 Task: Look for space in Onalaska, United States from 8th August, 2023 to 15th August, 2023 for 9 adults in price range Rs.10000 to Rs.14000. Place can be shared room with 5 bedrooms having 9 beds and 5 bathrooms. Property type can be house, flat, guest house. Amenities needed are: wifi, TV, free parkinig on premises, gym, breakfast. Booking option can be shelf check-in. Required host language is English.
Action: Mouse moved to (428, 95)
Screenshot: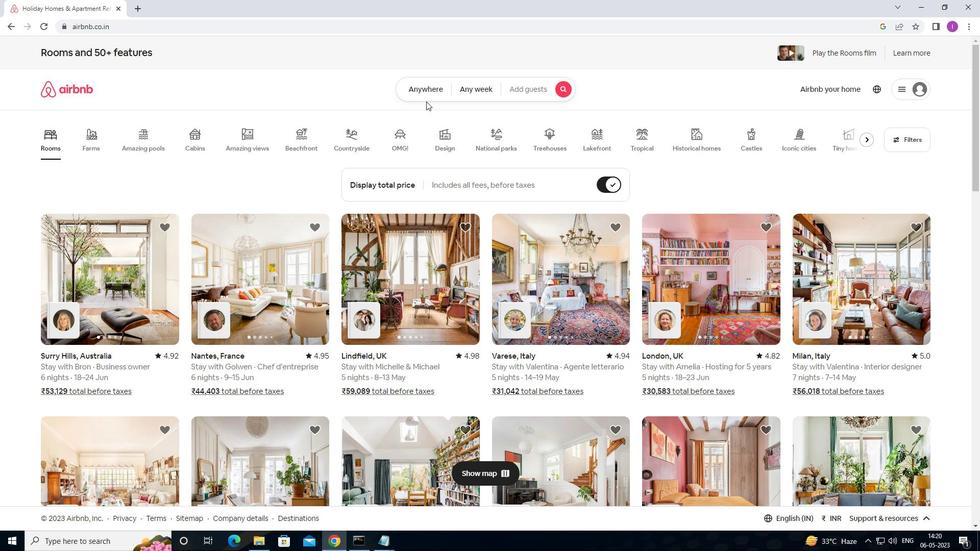 
Action: Mouse pressed left at (428, 95)
Screenshot: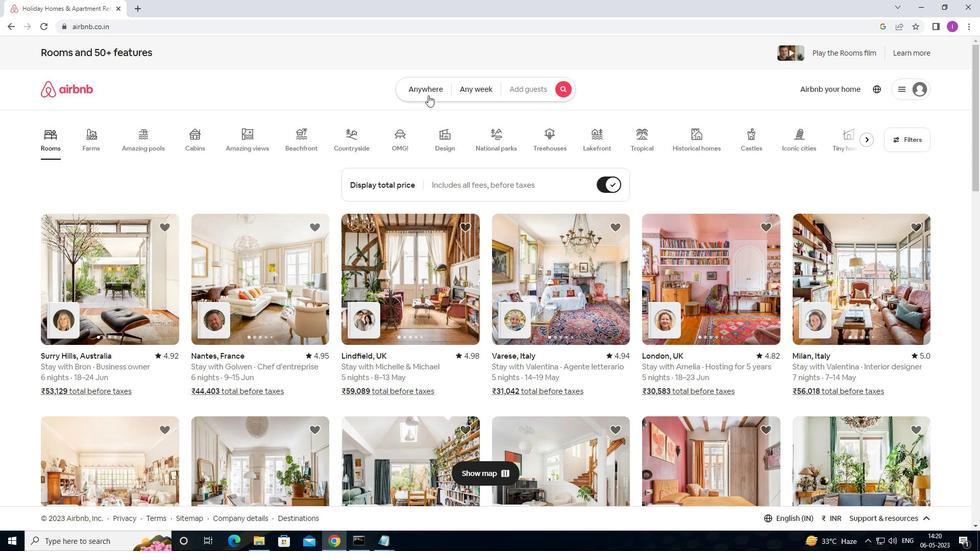 
Action: Mouse moved to (297, 133)
Screenshot: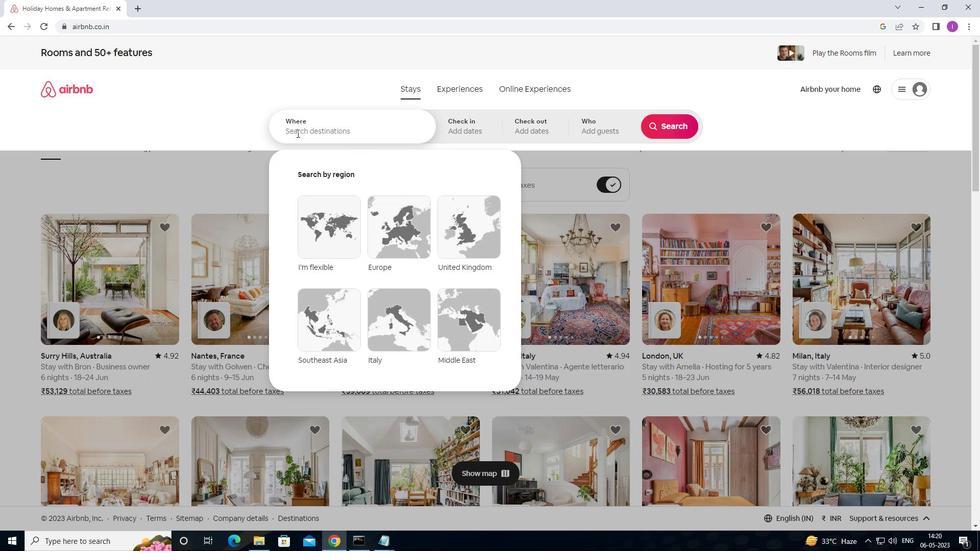 
Action: Mouse pressed left at (297, 133)
Screenshot: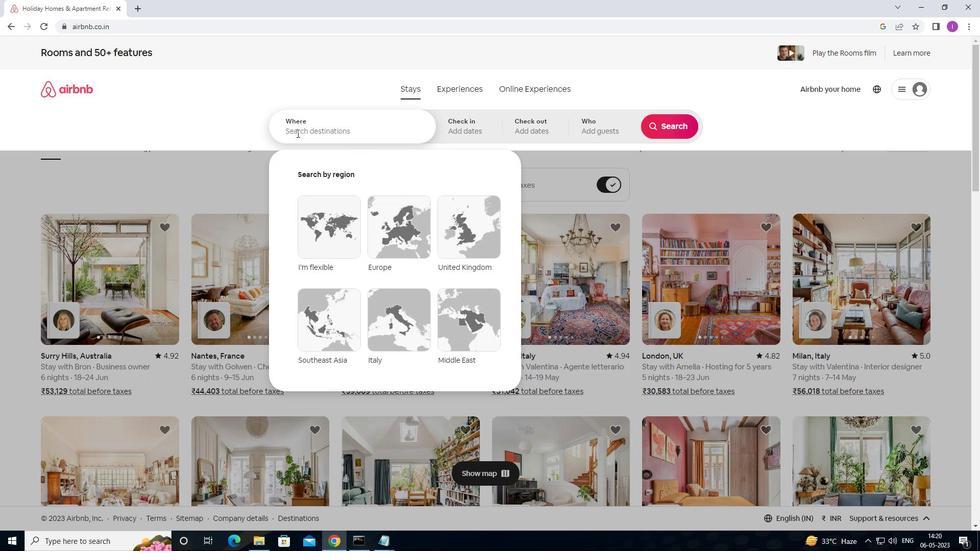 
Action: Mouse moved to (428, 103)
Screenshot: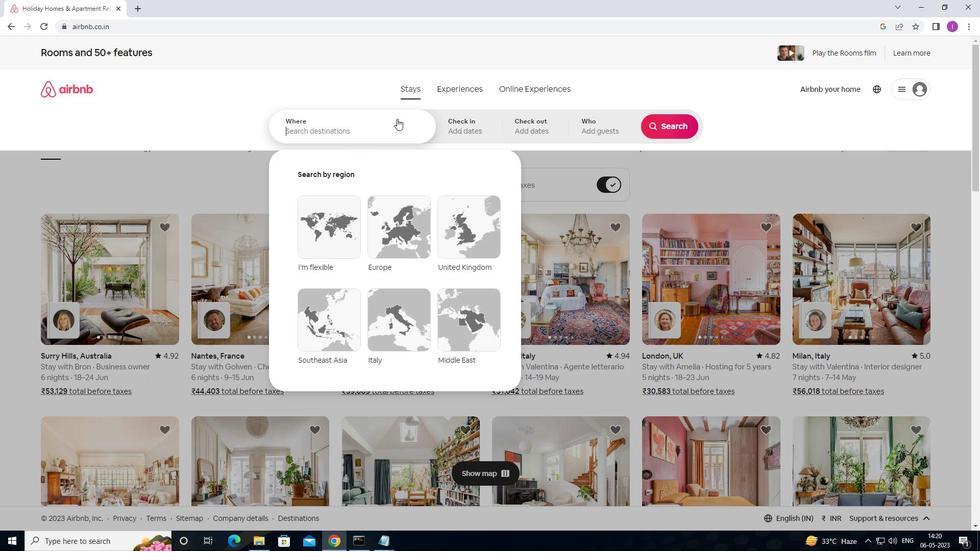 
Action: Key pressed <Key.shift><Key.shift><Key.shift><Key.shift><Key.shift><Key.shift><Key.shift><Key.shift><Key.shift>ONALASKA,<Key.shift><Key.shift><Key.shift><Key.shift><Key.shift><Key.shift><Key.shift><Key.shift><Key.shift><Key.shift><Key.shift><Key.shift><Key.shift><Key.shift><Key.shift><Key.shift>UNITED<Key.space>STATES
Screenshot: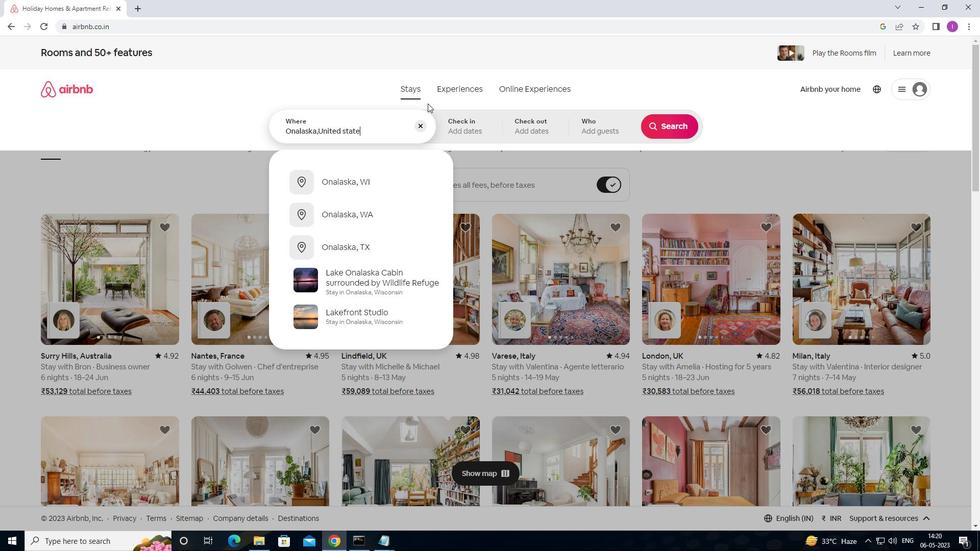 
Action: Mouse moved to (479, 136)
Screenshot: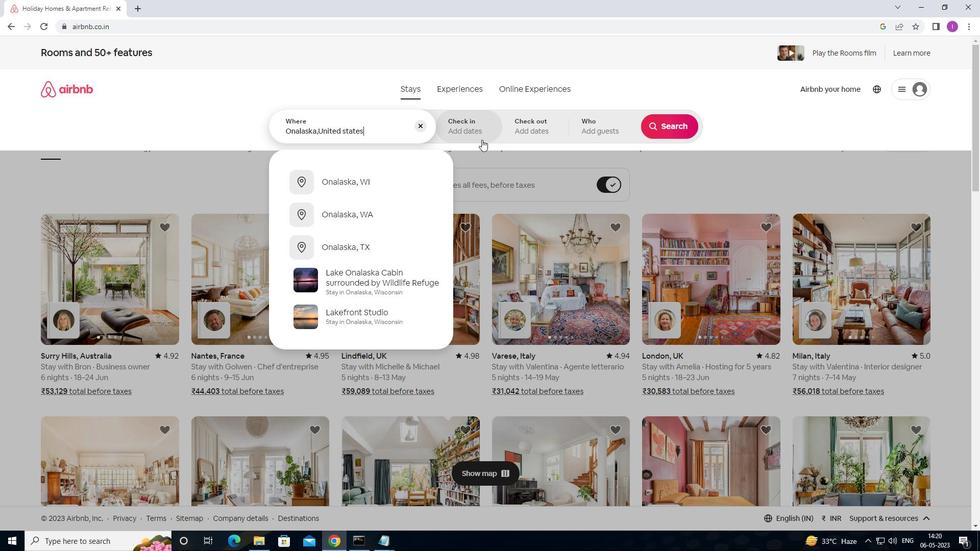 
Action: Mouse pressed left at (479, 136)
Screenshot: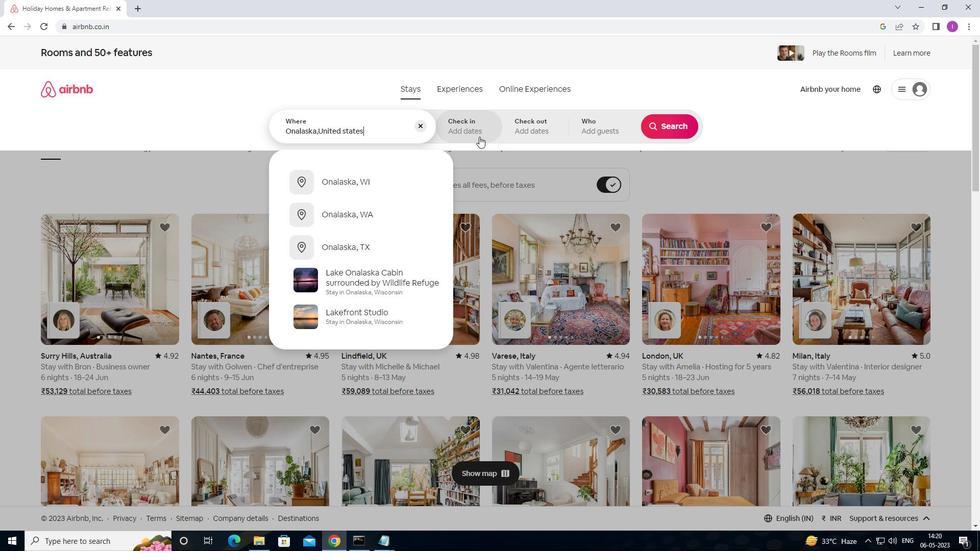 
Action: Mouse moved to (669, 204)
Screenshot: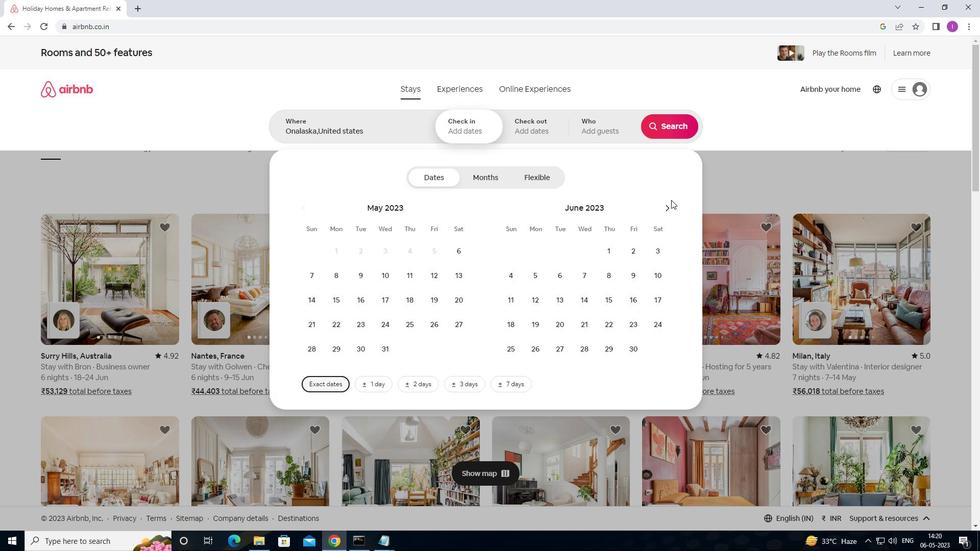 
Action: Mouse pressed left at (669, 204)
Screenshot: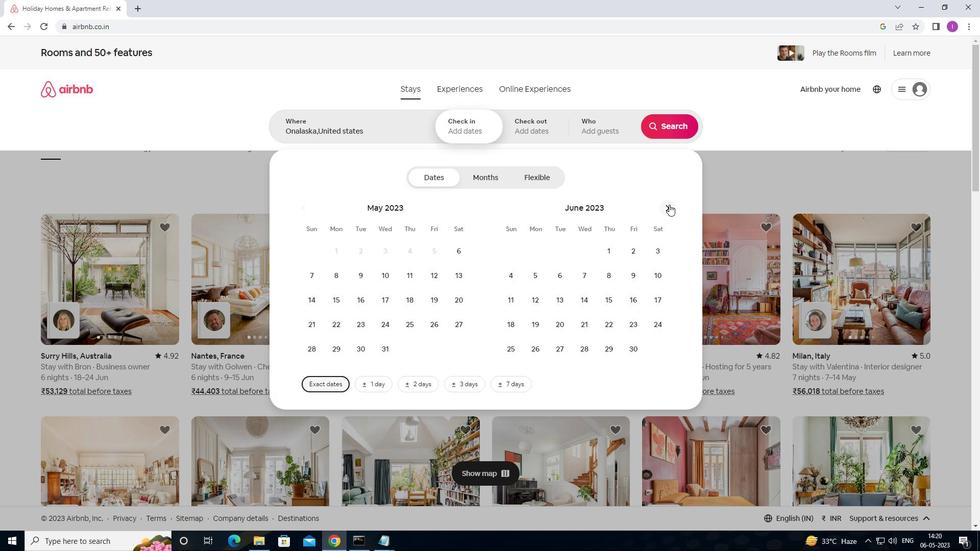 
Action: Mouse pressed left at (669, 204)
Screenshot: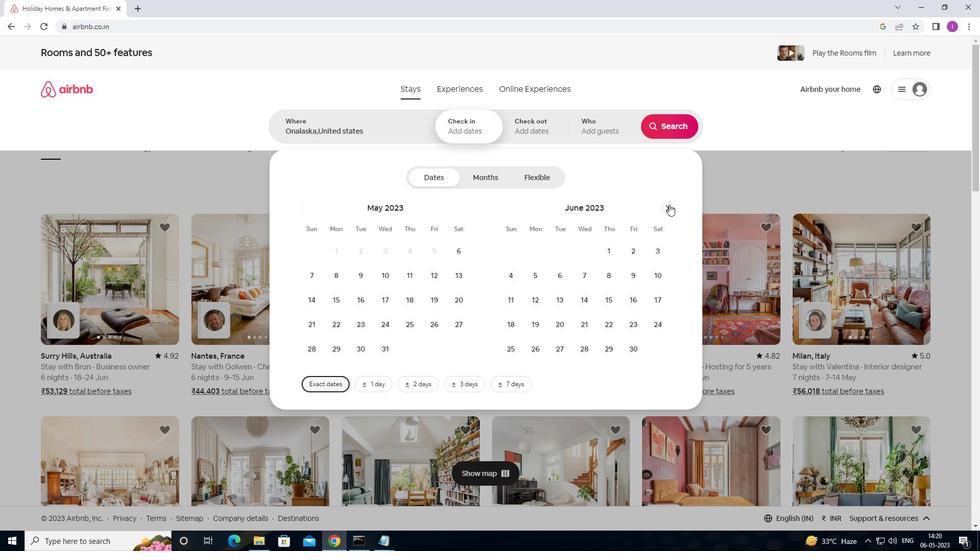 
Action: Mouse pressed left at (669, 204)
Screenshot: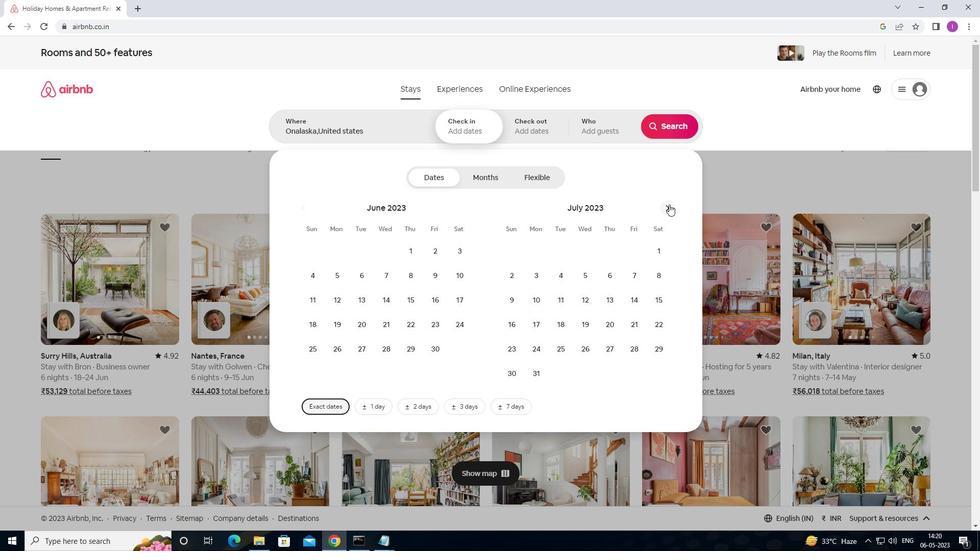 
Action: Mouse moved to (359, 274)
Screenshot: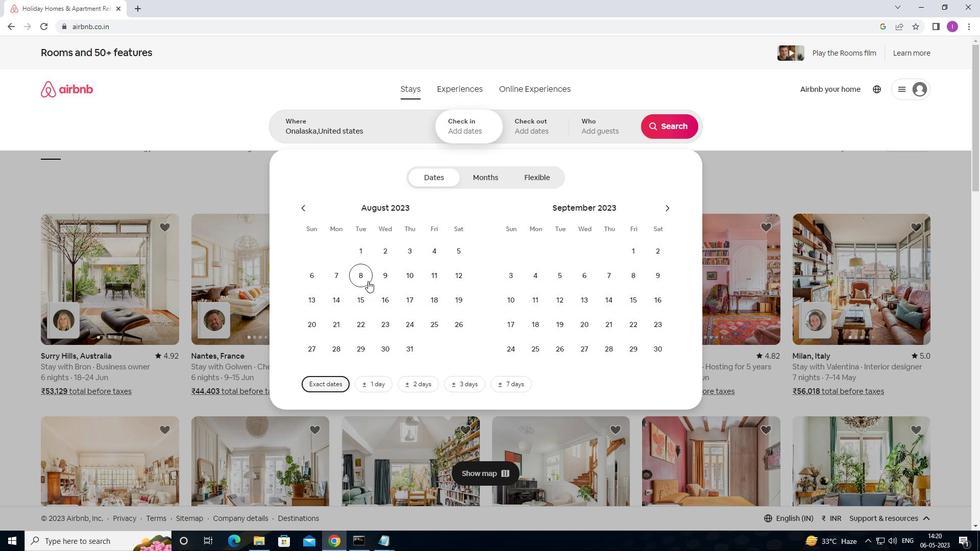 
Action: Mouse pressed left at (359, 274)
Screenshot: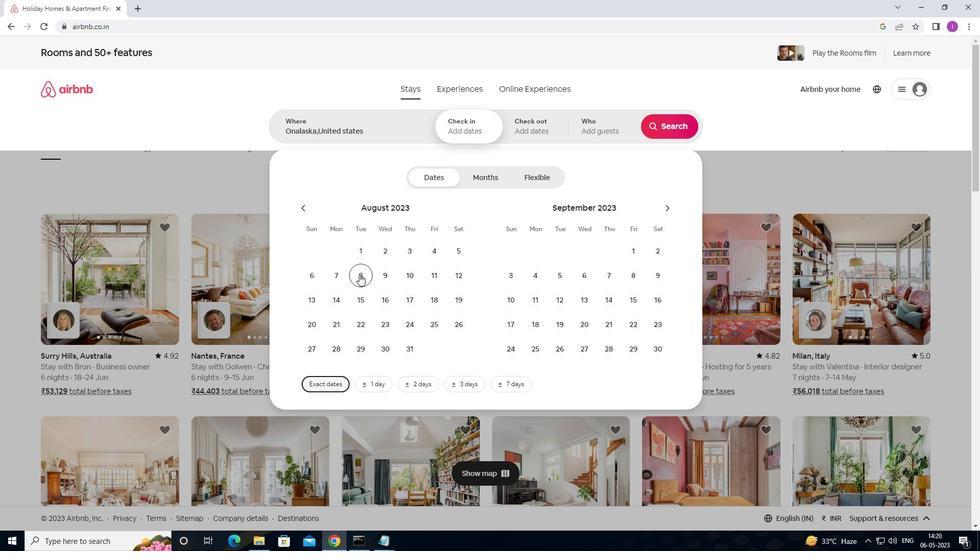 
Action: Mouse moved to (364, 301)
Screenshot: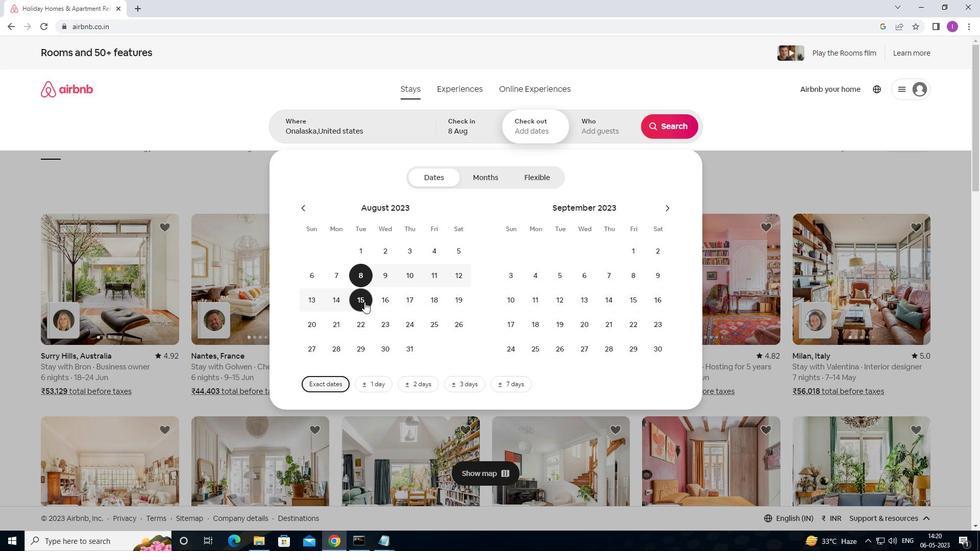 
Action: Mouse pressed left at (364, 301)
Screenshot: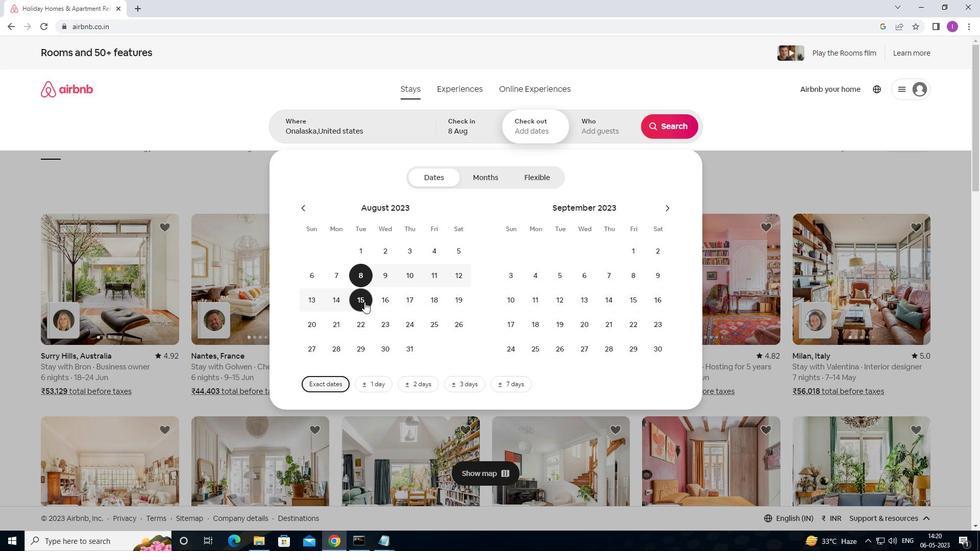 
Action: Mouse moved to (606, 124)
Screenshot: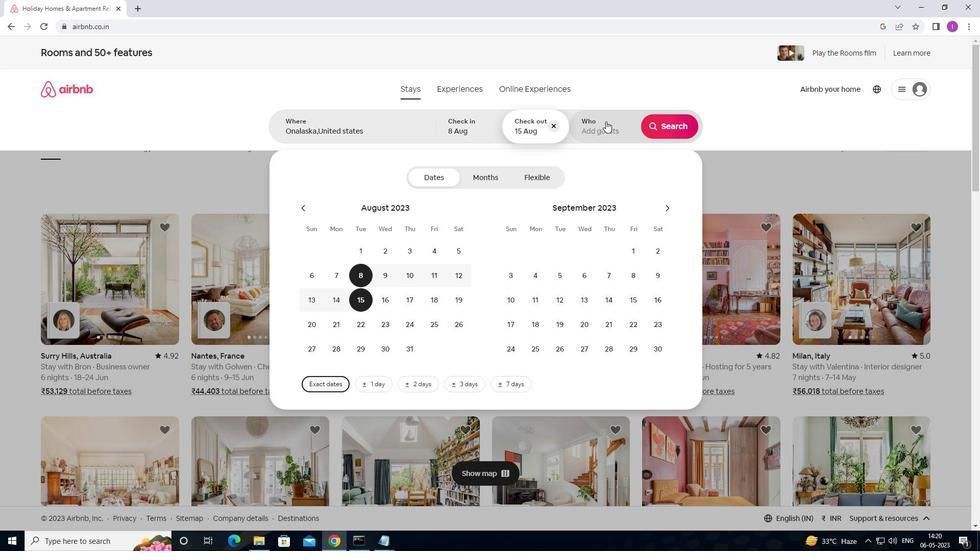 
Action: Mouse pressed left at (606, 124)
Screenshot: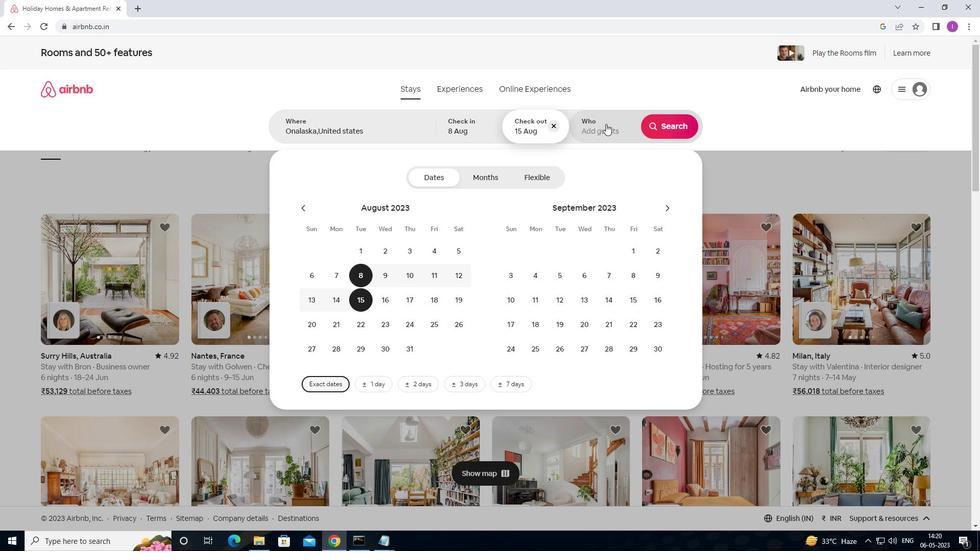 
Action: Mouse moved to (678, 179)
Screenshot: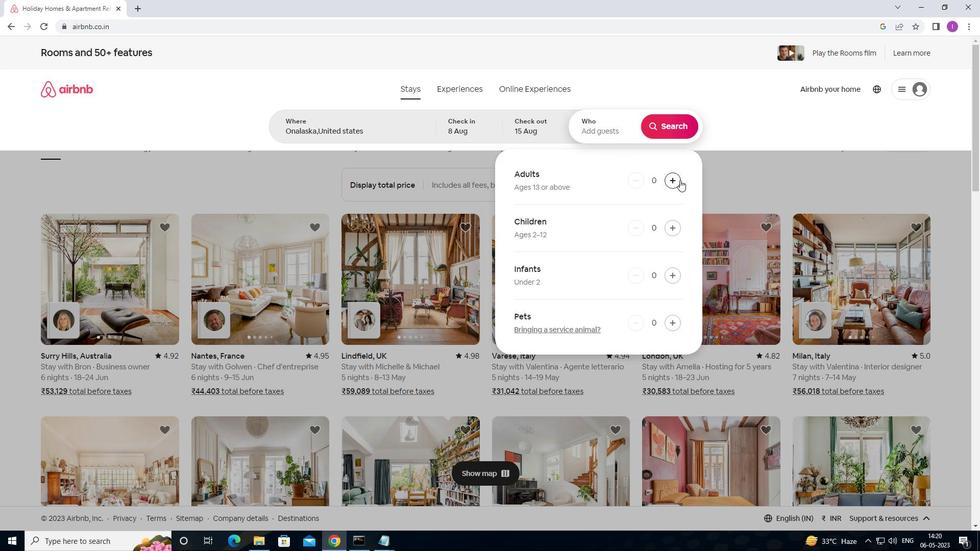 
Action: Mouse pressed left at (678, 179)
Screenshot: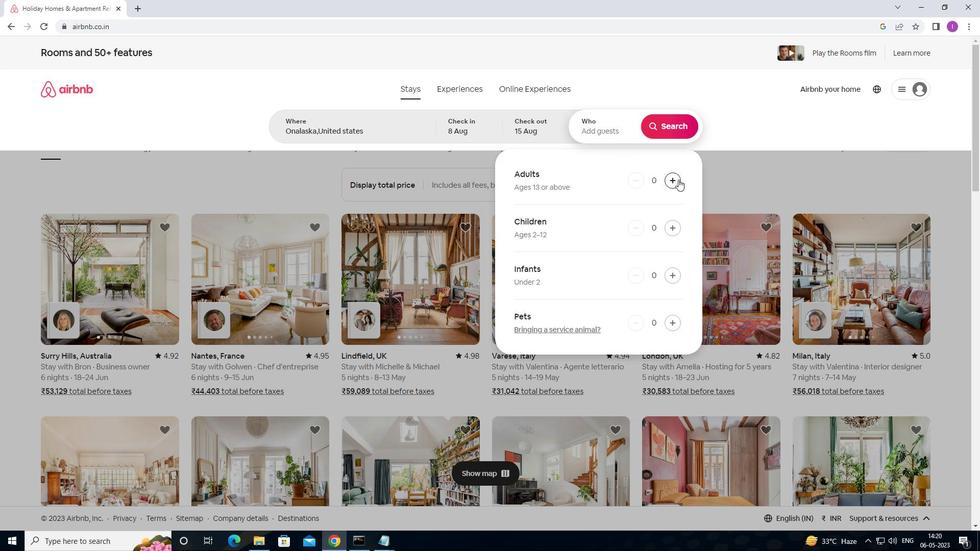 
Action: Mouse pressed left at (678, 179)
Screenshot: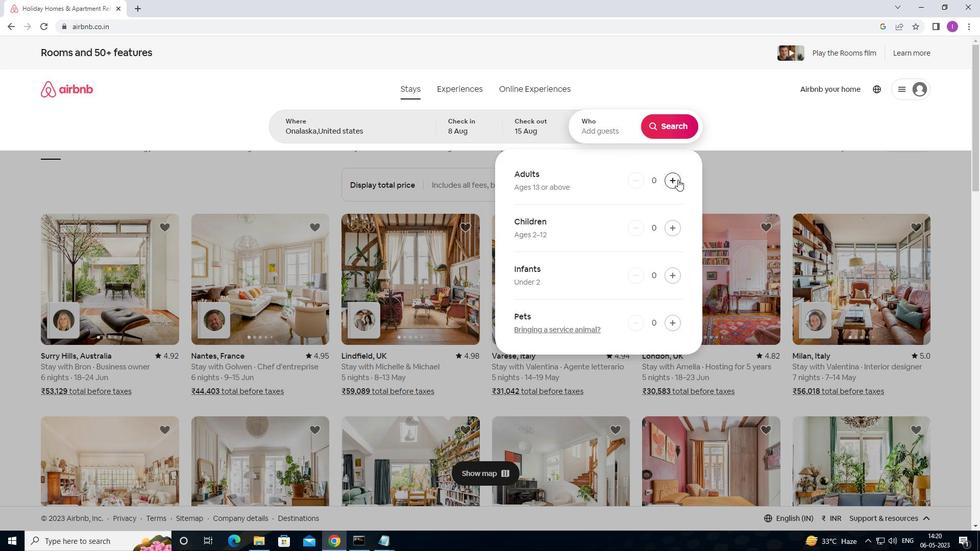 
Action: Mouse pressed left at (678, 179)
Screenshot: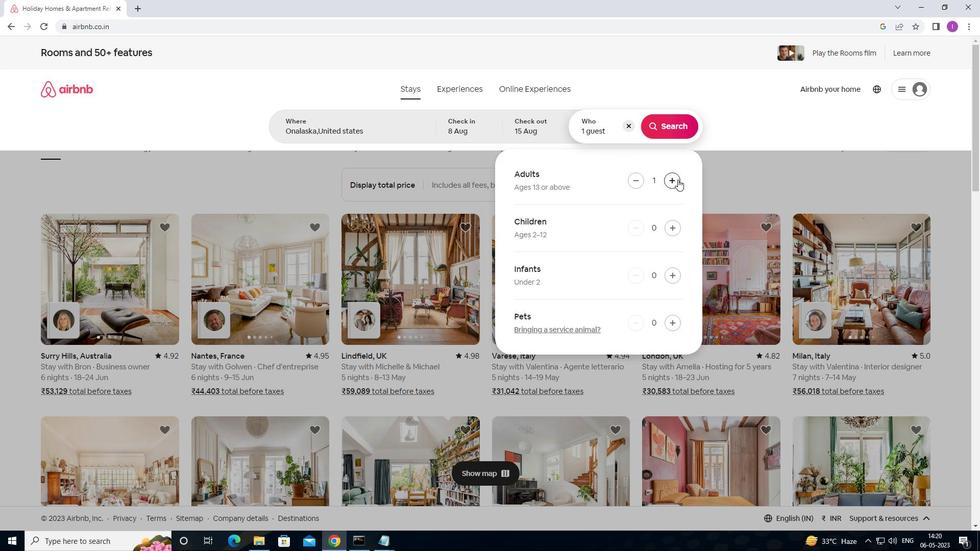 
Action: Mouse pressed left at (678, 179)
Screenshot: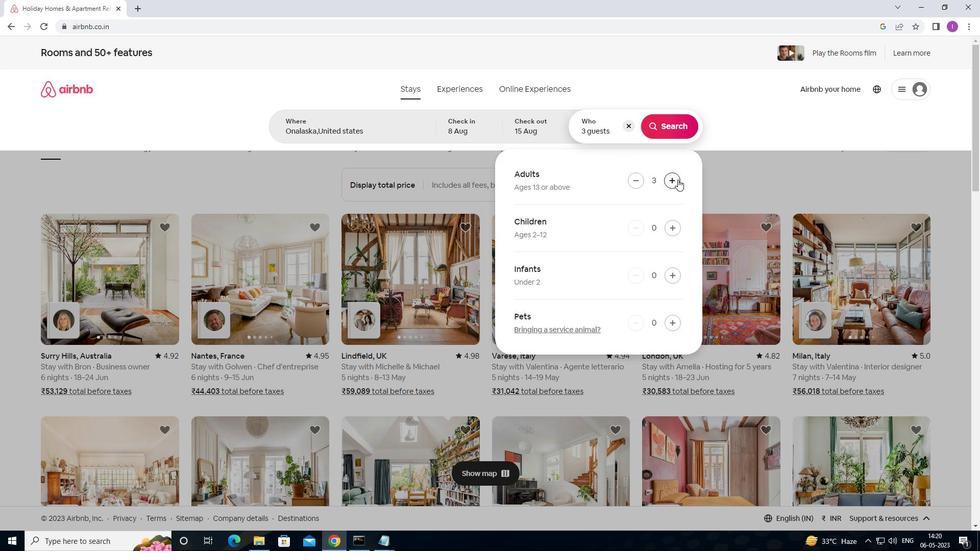 
Action: Mouse pressed left at (678, 179)
Screenshot: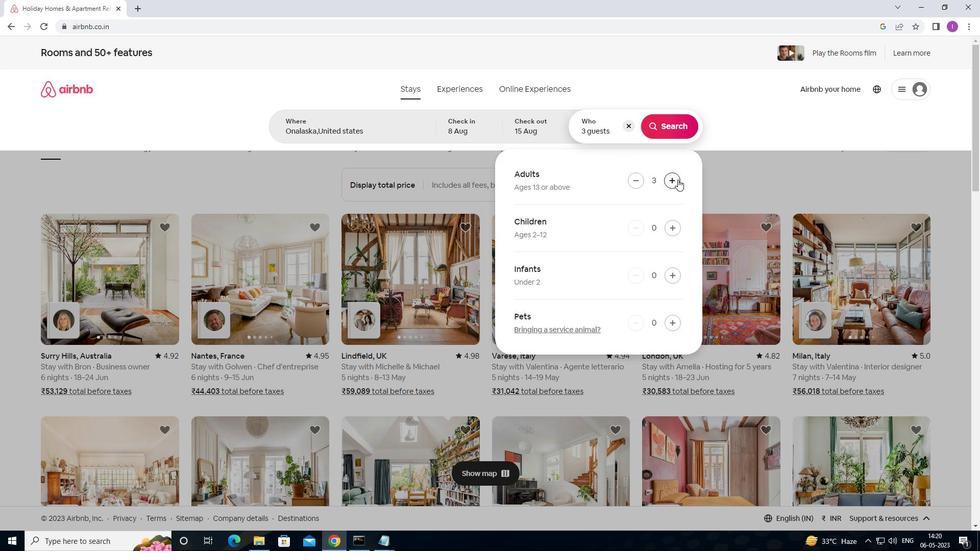 
Action: Mouse moved to (677, 179)
Screenshot: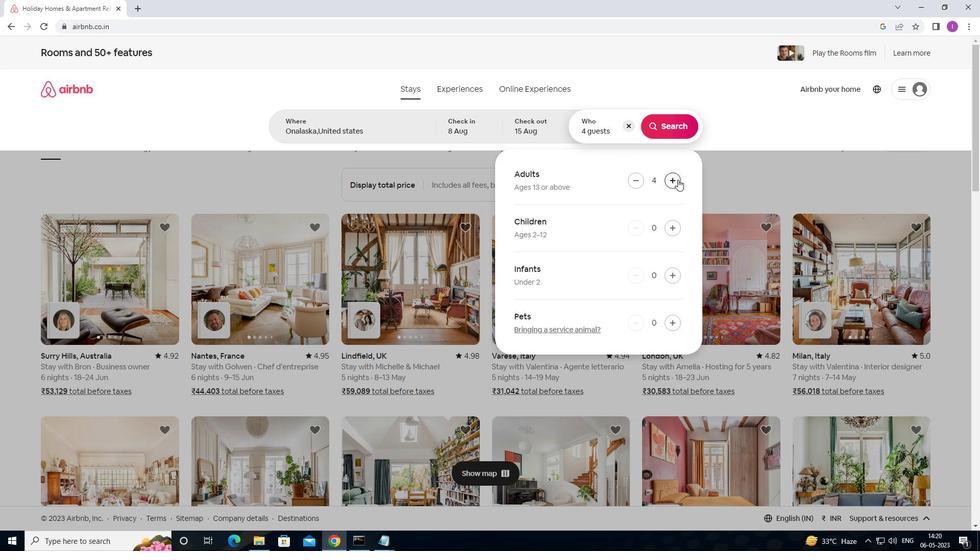 
Action: Mouse pressed left at (677, 179)
Screenshot: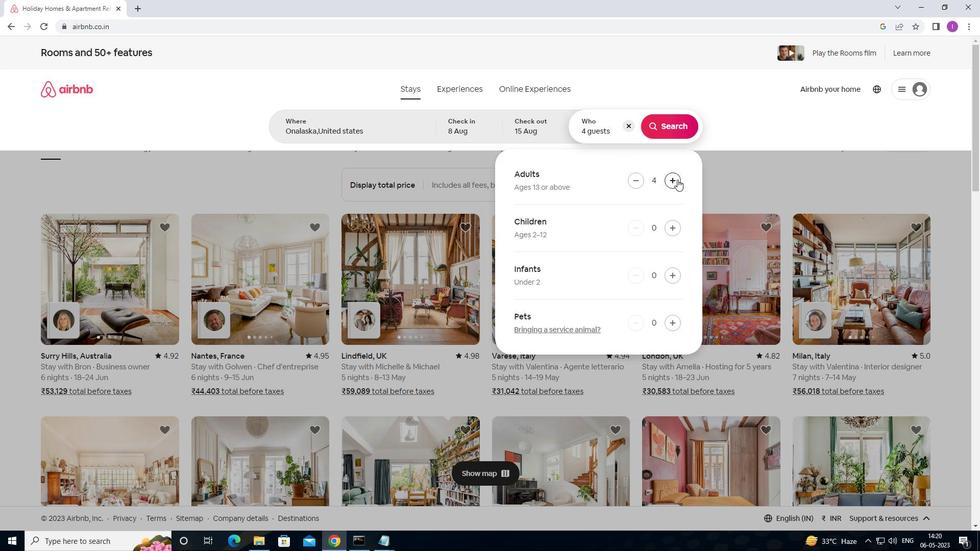 
Action: Mouse moved to (677, 179)
Screenshot: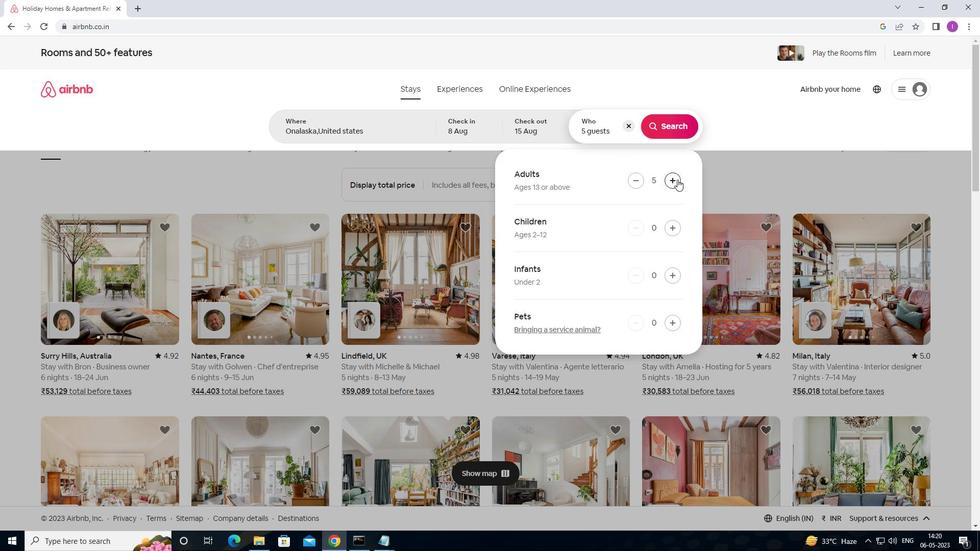 
Action: Mouse pressed left at (677, 179)
Screenshot: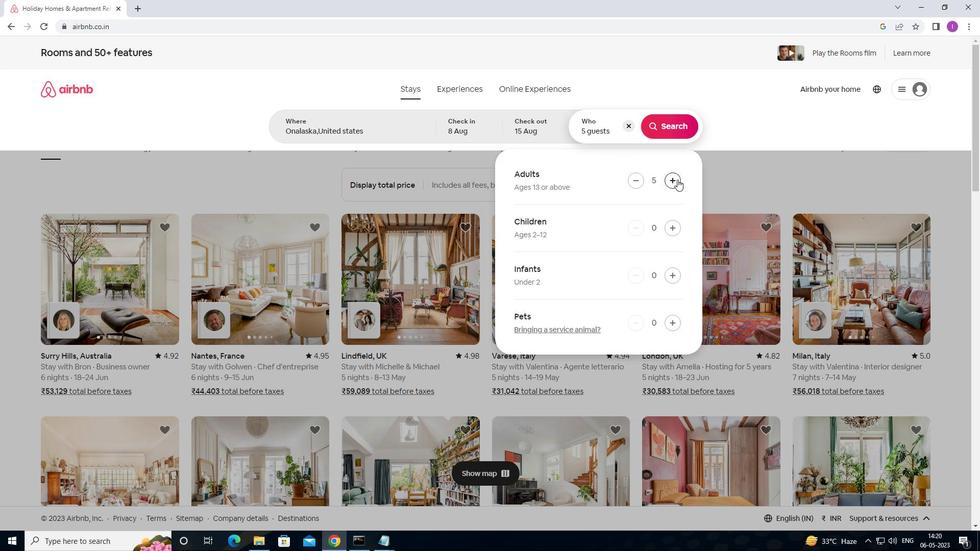 
Action: Mouse moved to (674, 181)
Screenshot: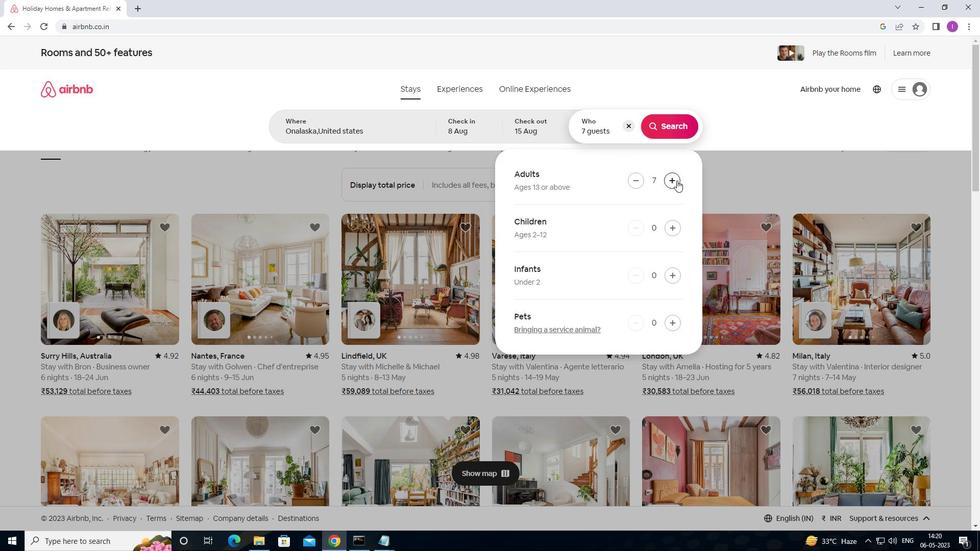 
Action: Mouse pressed left at (674, 181)
Screenshot: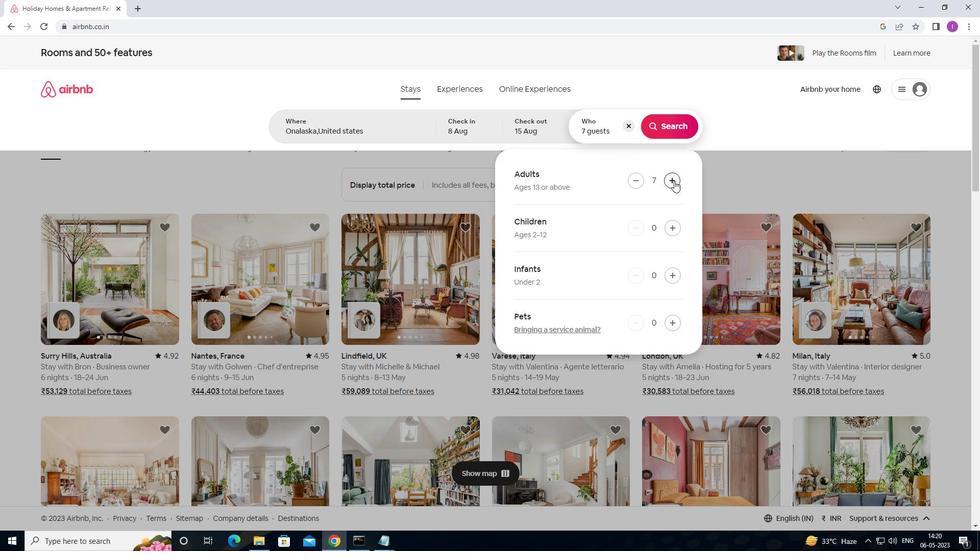 
Action: Mouse moved to (674, 182)
Screenshot: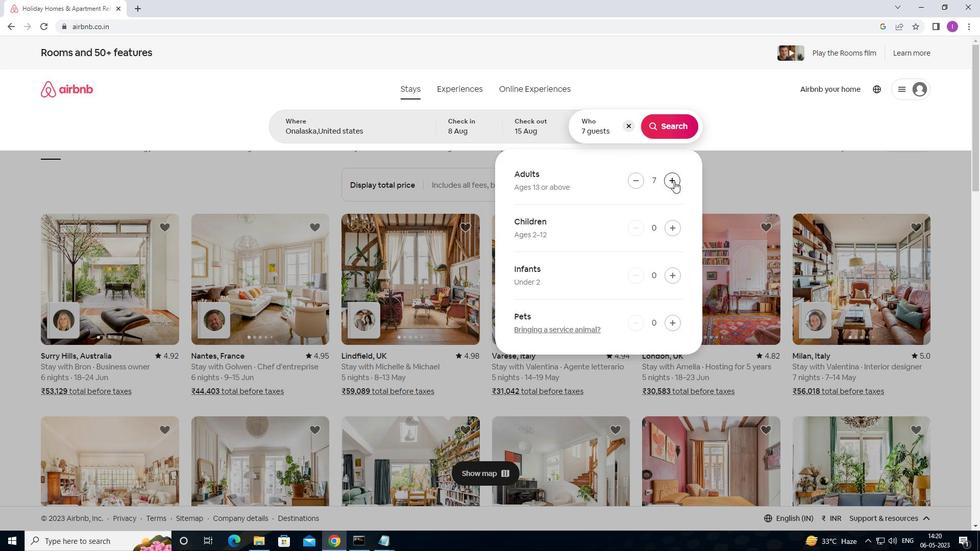 
Action: Mouse pressed left at (674, 182)
Screenshot: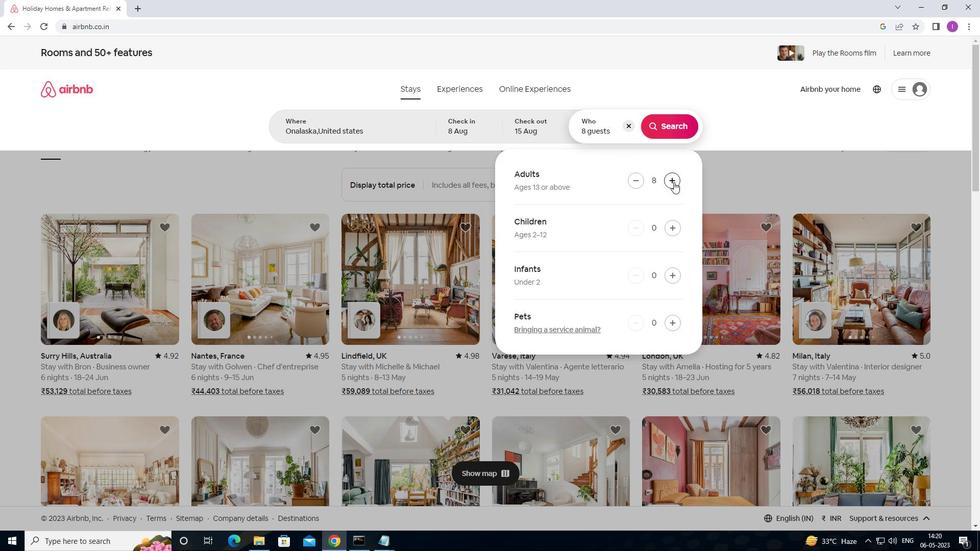 
Action: Mouse moved to (669, 129)
Screenshot: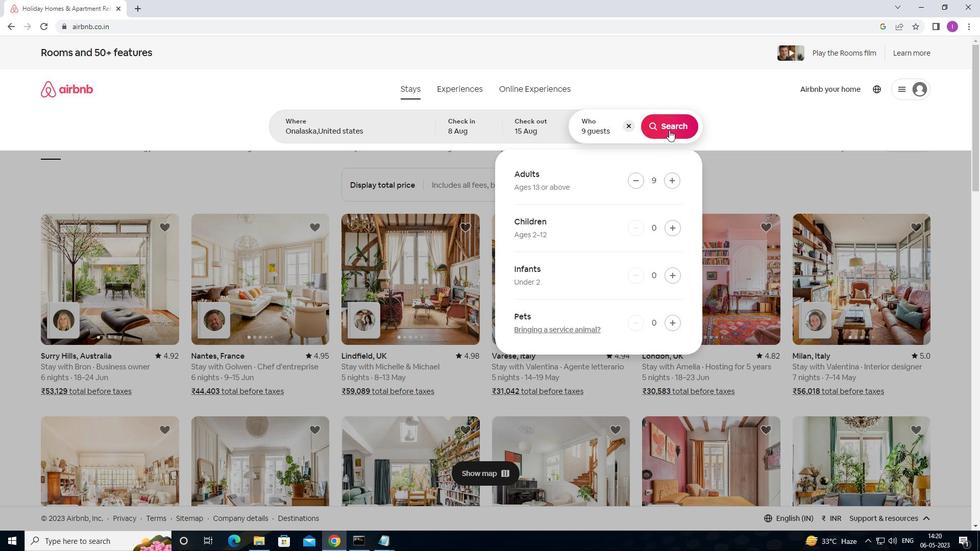 
Action: Mouse pressed left at (669, 129)
Screenshot: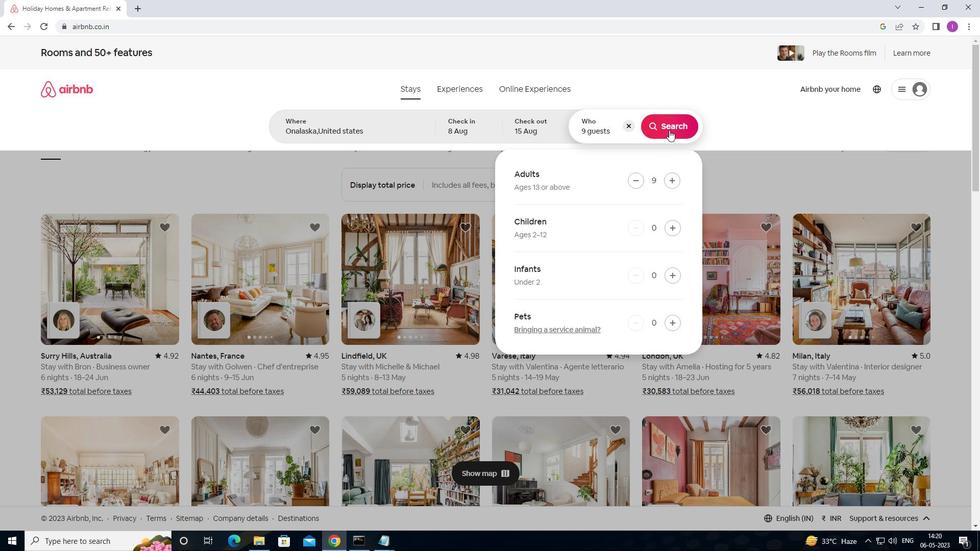 
Action: Mouse moved to (926, 101)
Screenshot: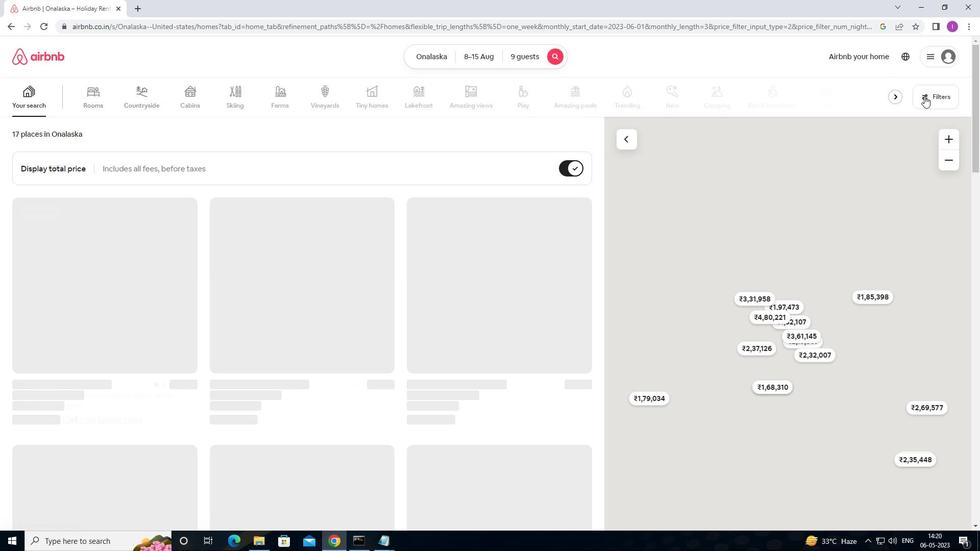 
Action: Mouse pressed left at (926, 101)
Screenshot: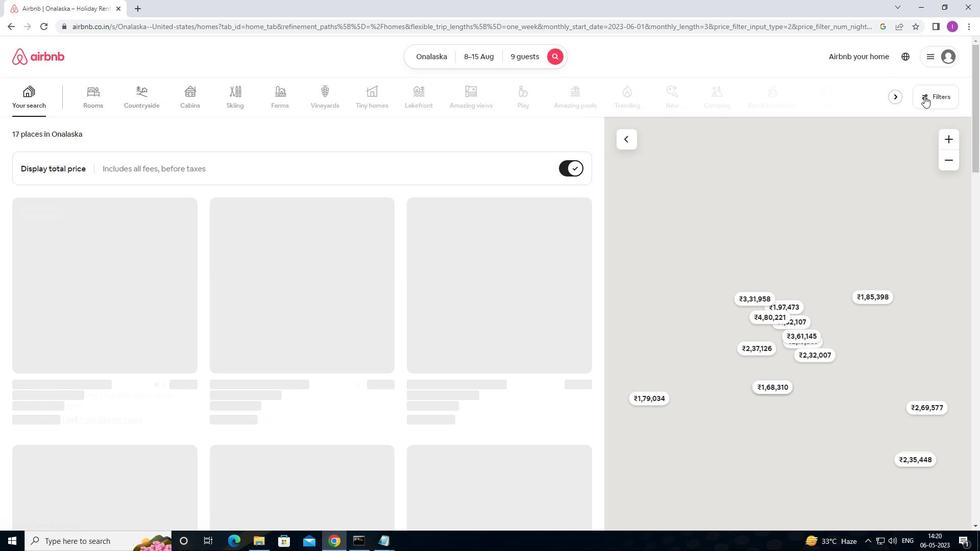 
Action: Mouse moved to (363, 352)
Screenshot: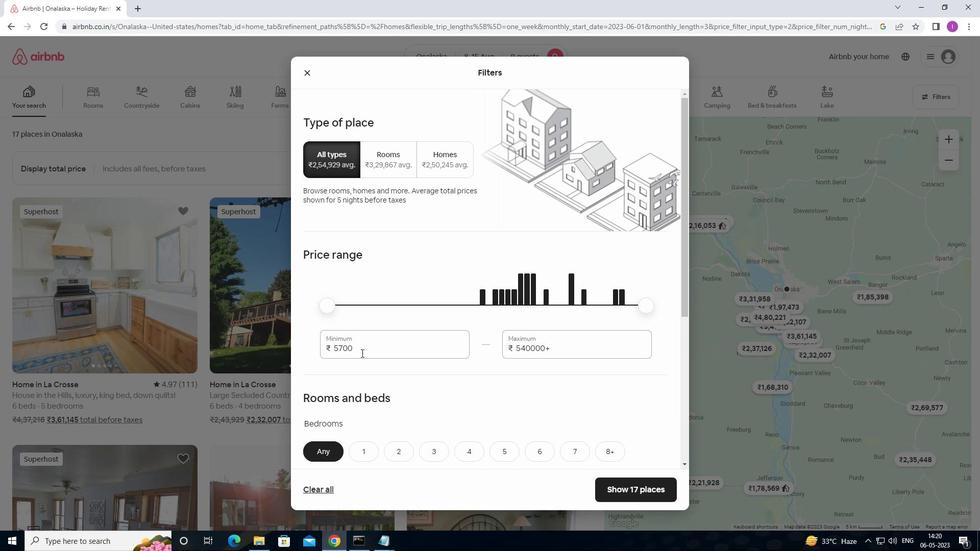 
Action: Mouse pressed left at (363, 352)
Screenshot: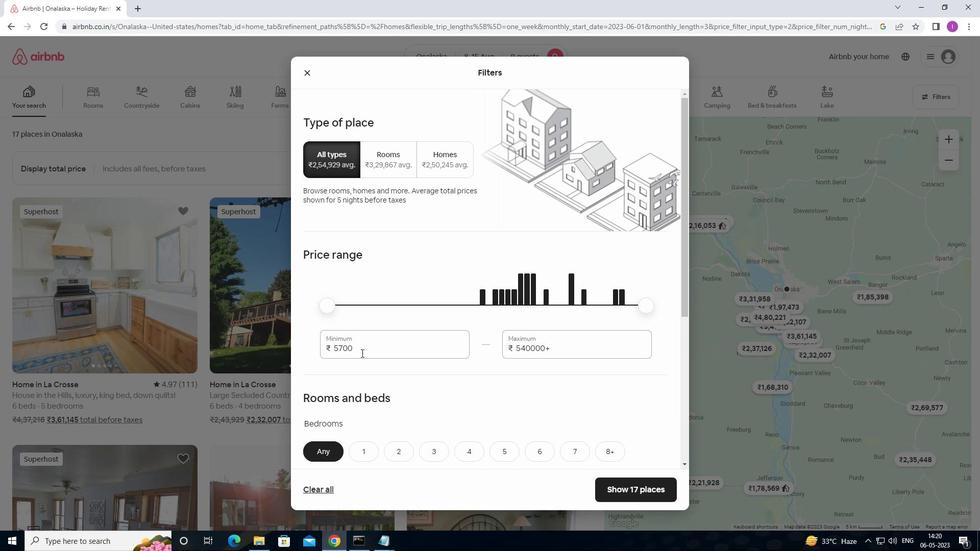 
Action: Mouse moved to (327, 351)
Screenshot: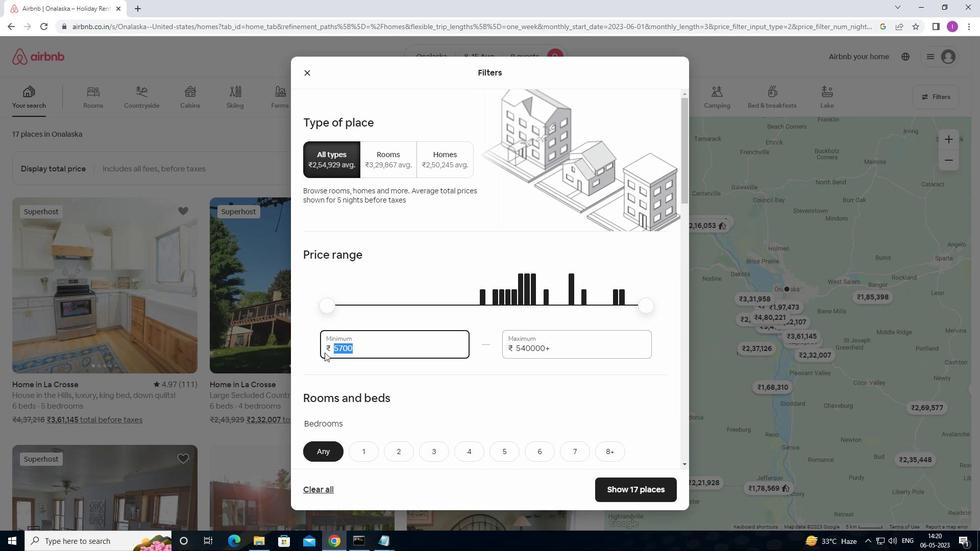 
Action: Key pressed 10
Screenshot: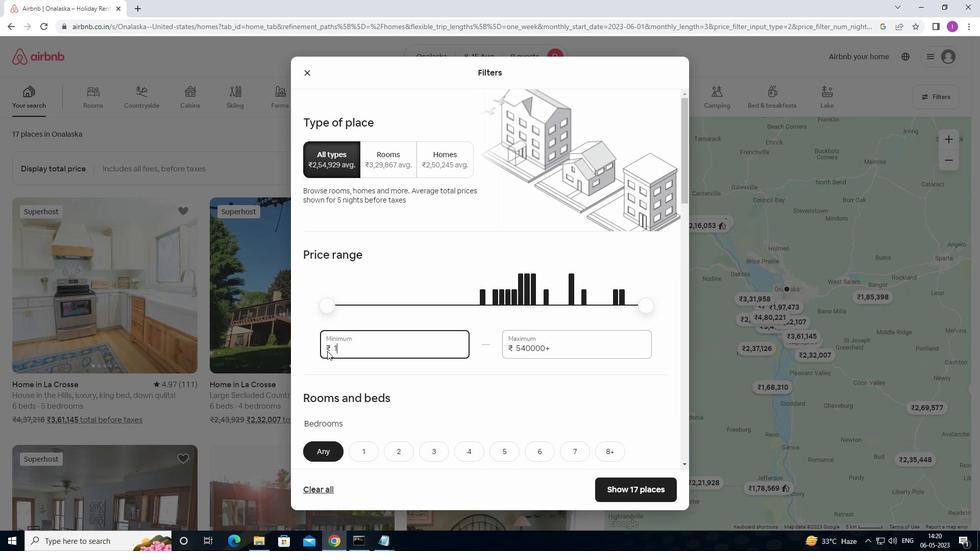
Action: Mouse moved to (327, 351)
Screenshot: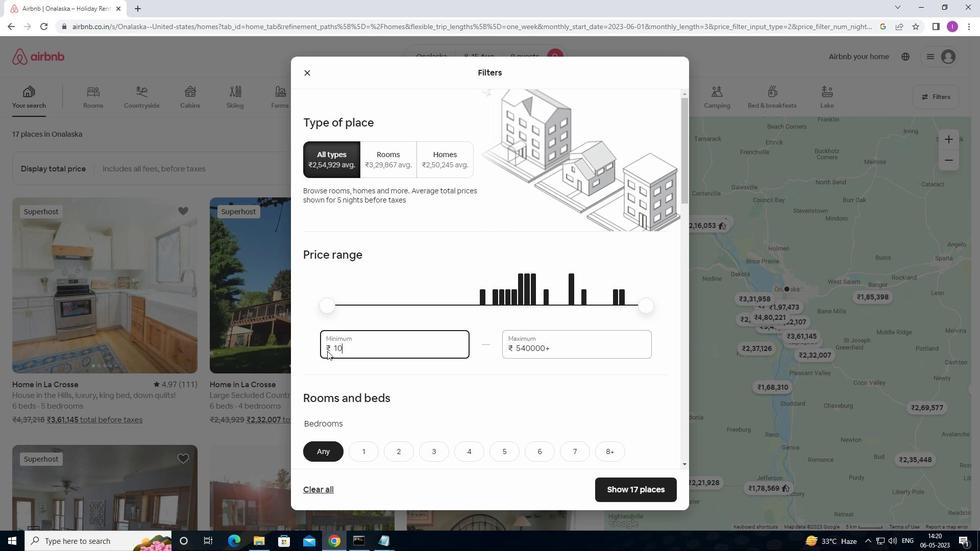 
Action: Key pressed 0
Screenshot: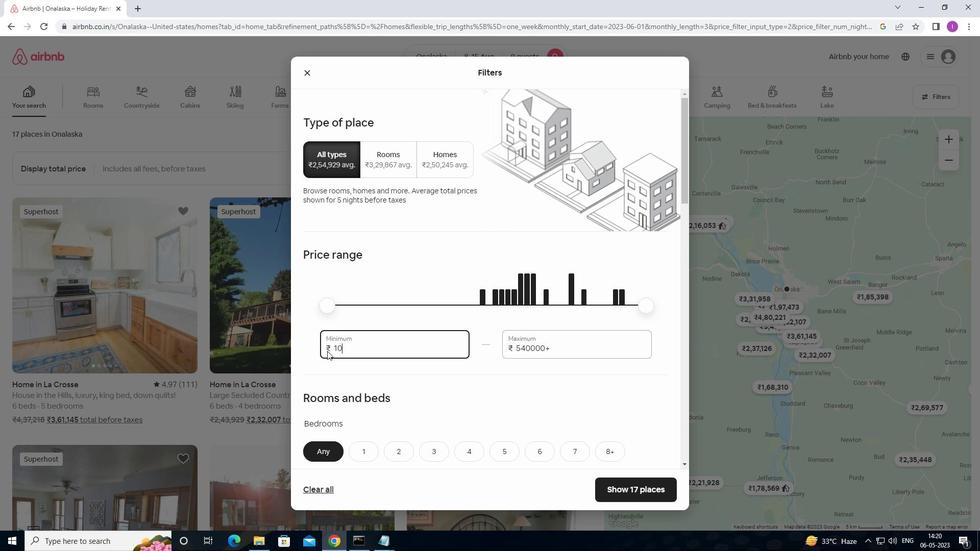 
Action: Mouse moved to (329, 349)
Screenshot: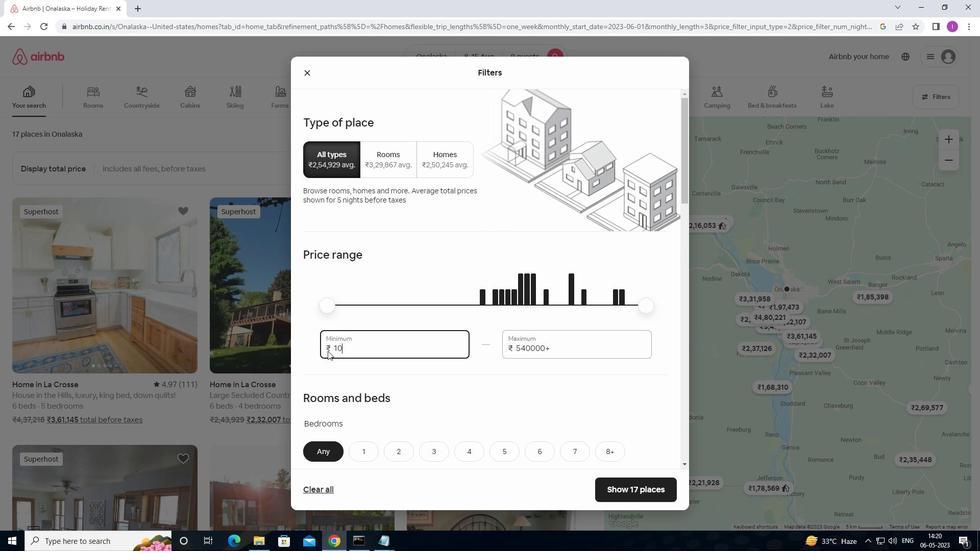 
Action: Key pressed 0
Screenshot: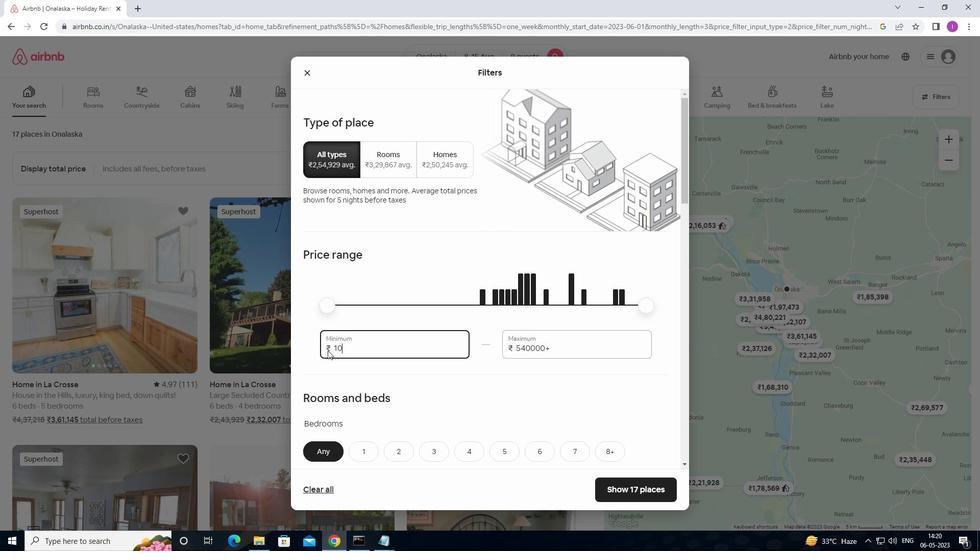 
Action: Mouse moved to (330, 348)
Screenshot: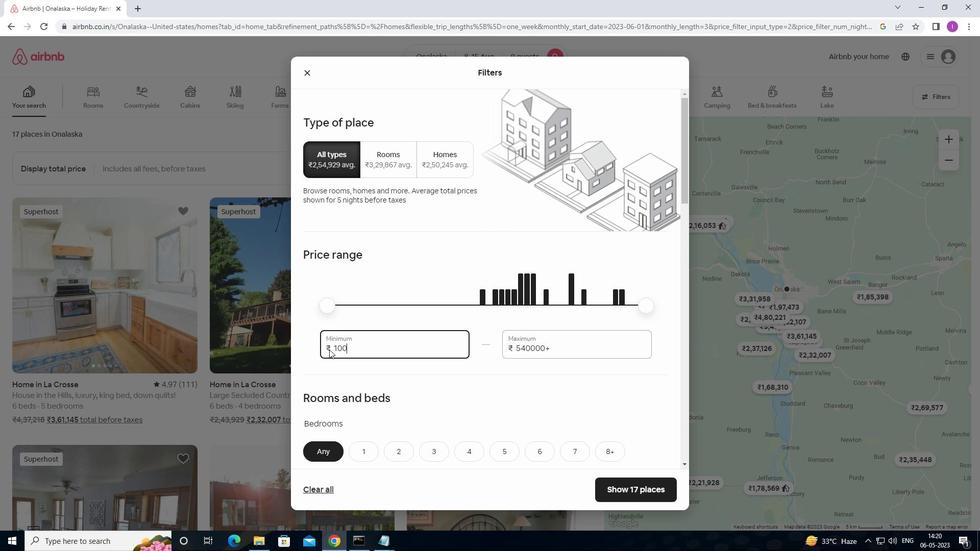 
Action: Key pressed 0
Screenshot: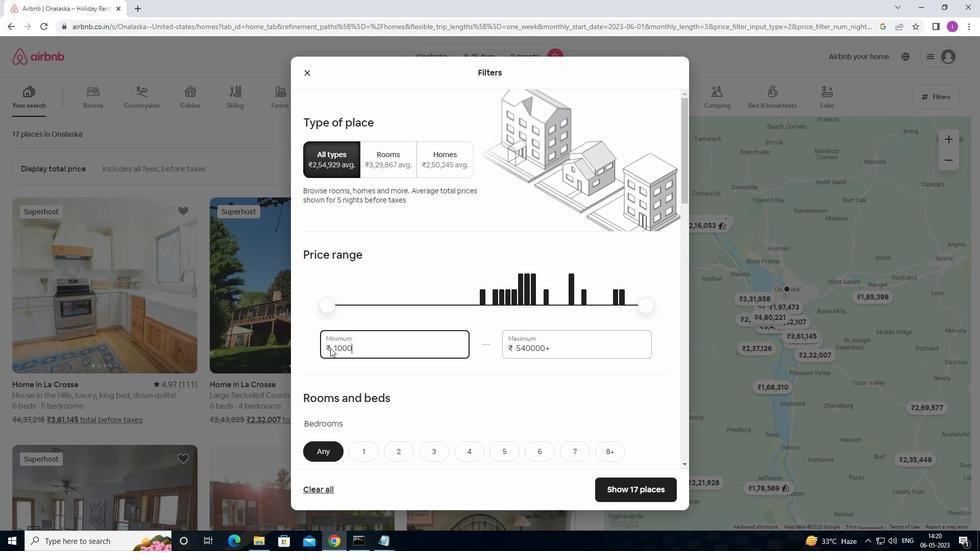 
Action: Mouse moved to (549, 349)
Screenshot: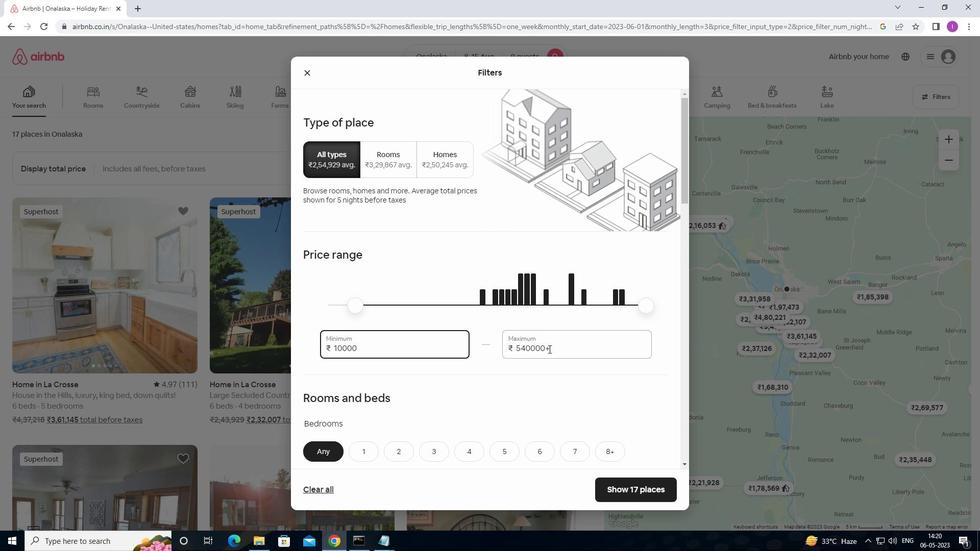 
Action: Mouse pressed left at (549, 349)
Screenshot: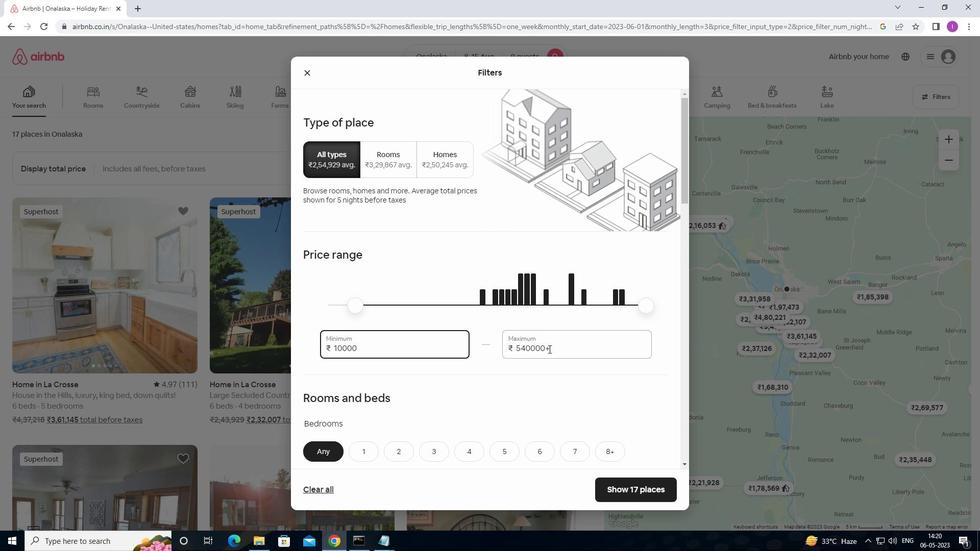 
Action: Mouse moved to (510, 345)
Screenshot: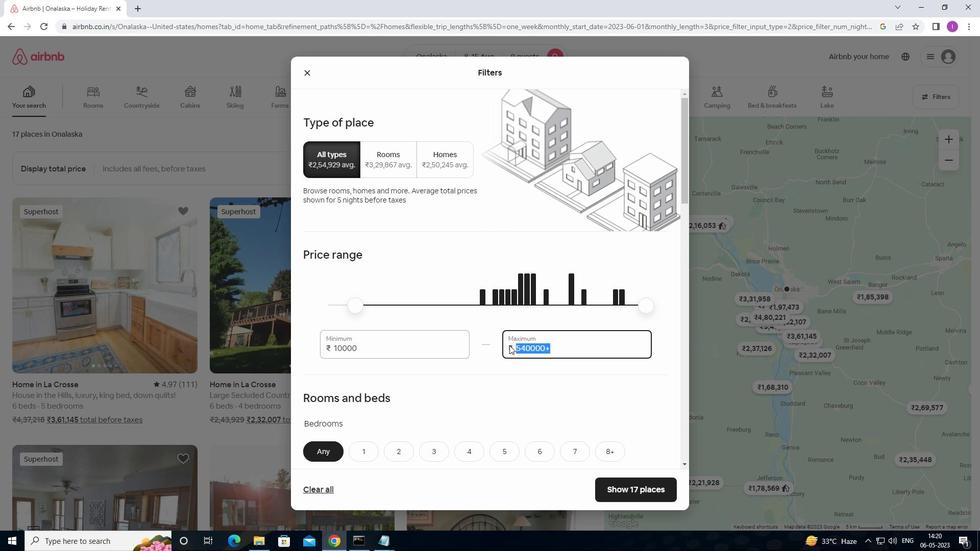 
Action: Key pressed 1
Screenshot: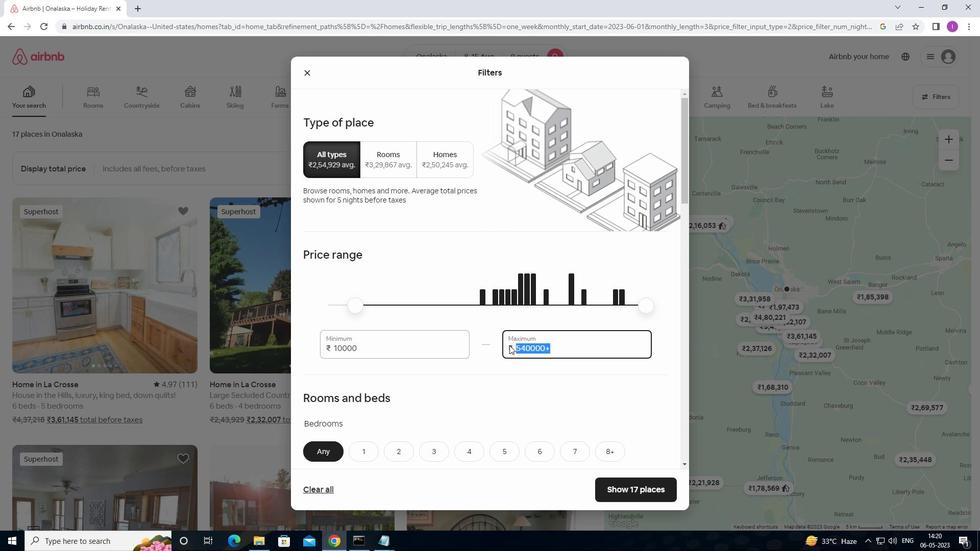 
Action: Mouse moved to (514, 341)
Screenshot: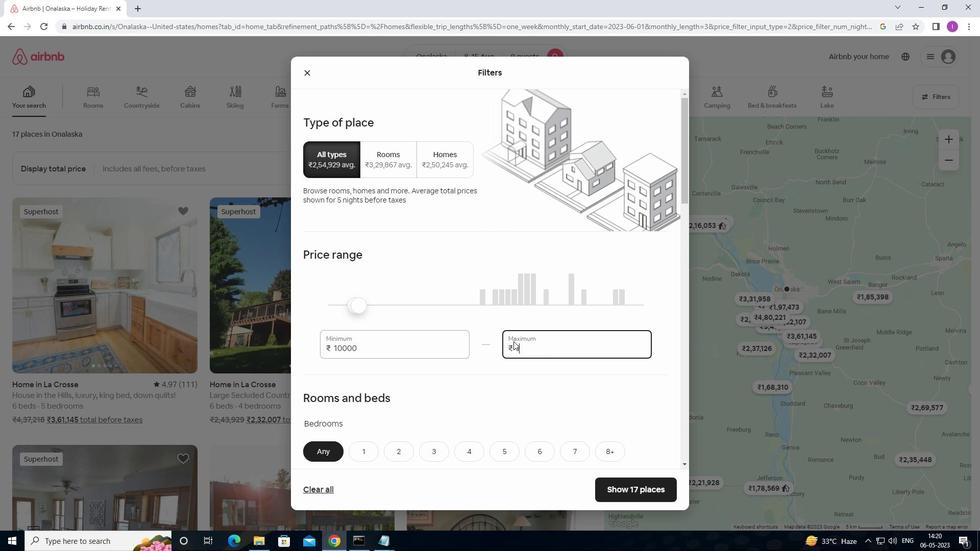 
Action: Key pressed 4
Screenshot: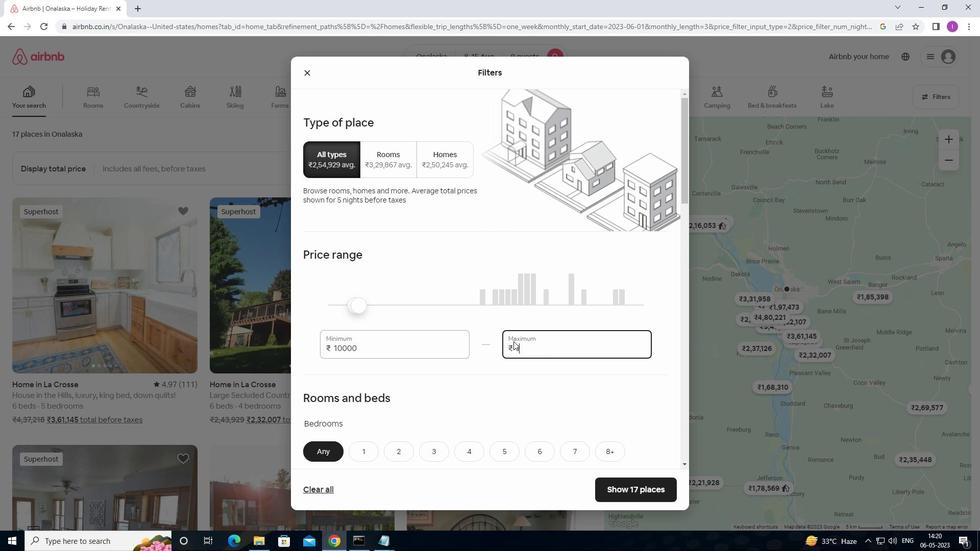 
Action: Mouse moved to (516, 341)
Screenshot: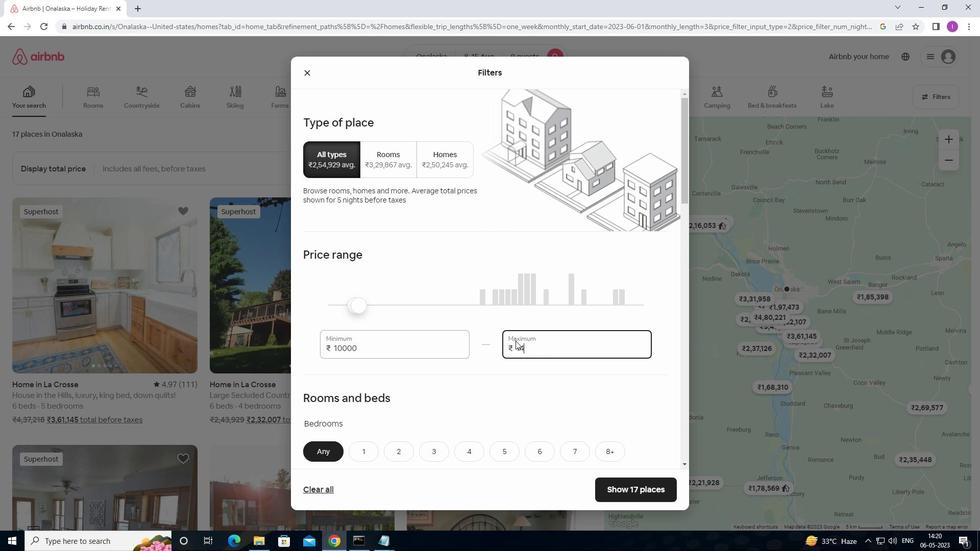 
Action: Key pressed 0
Screenshot: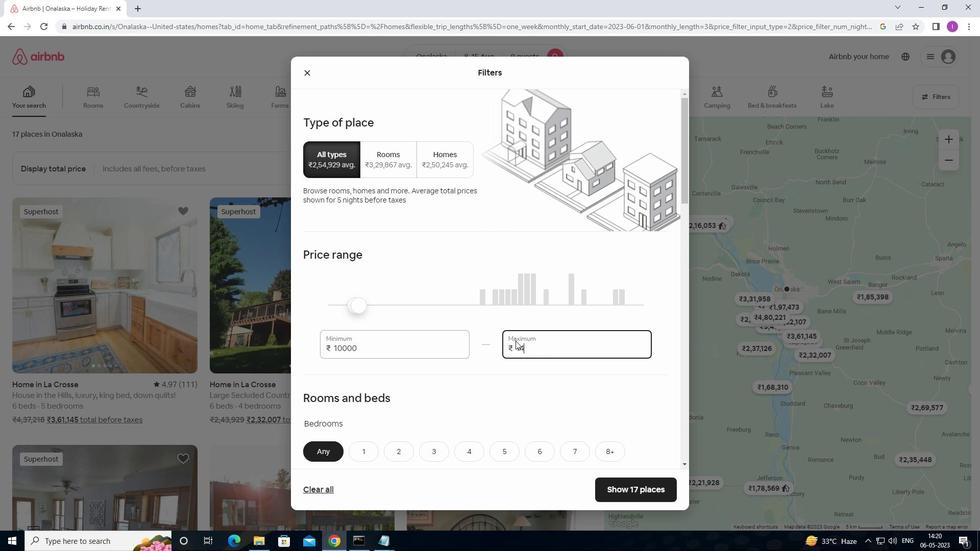 
Action: Mouse moved to (516, 342)
Screenshot: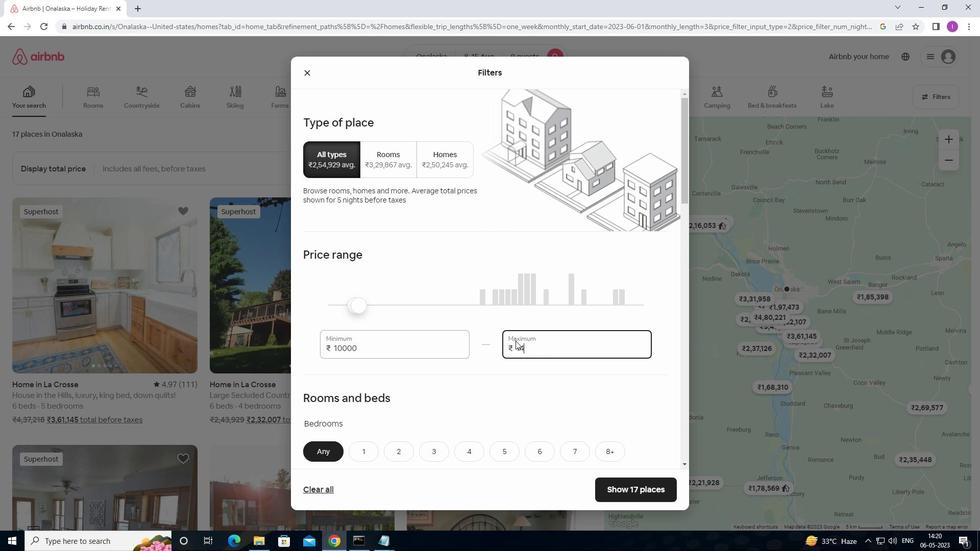 
Action: Key pressed 0
Screenshot: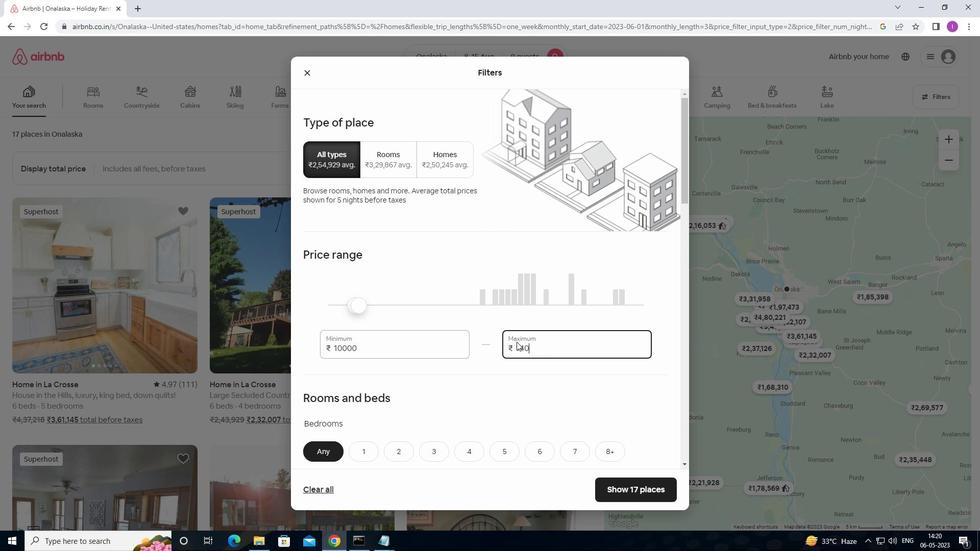 
Action: Mouse moved to (517, 342)
Screenshot: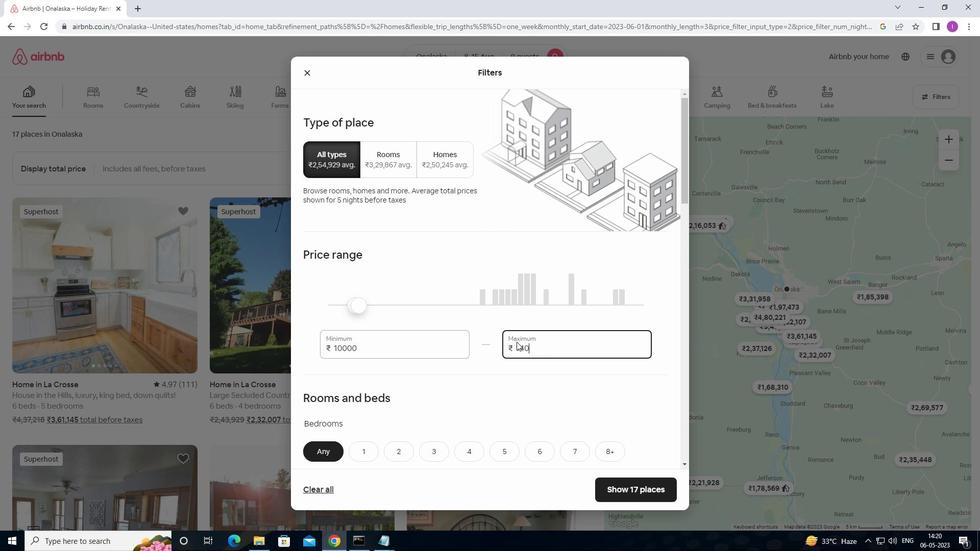 
Action: Key pressed 0
Screenshot: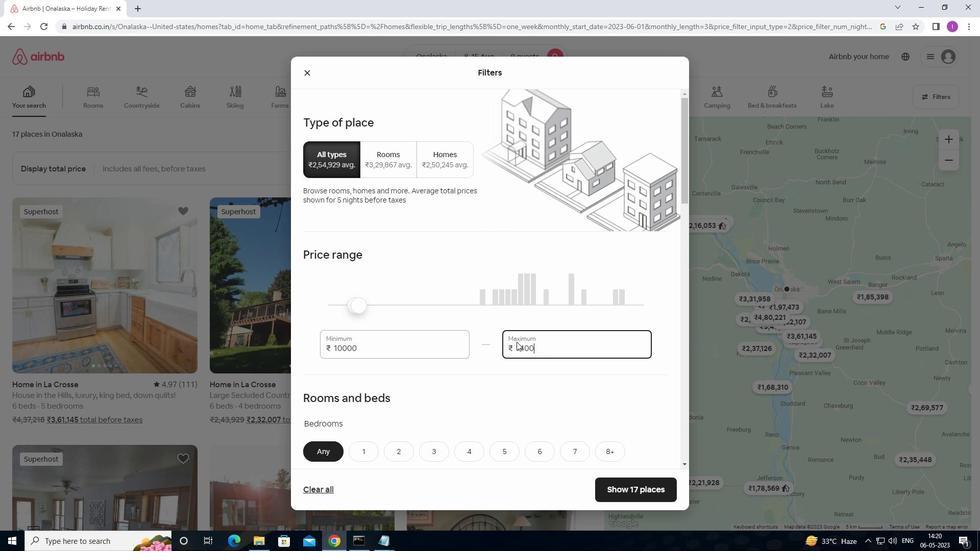 
Action: Mouse moved to (522, 364)
Screenshot: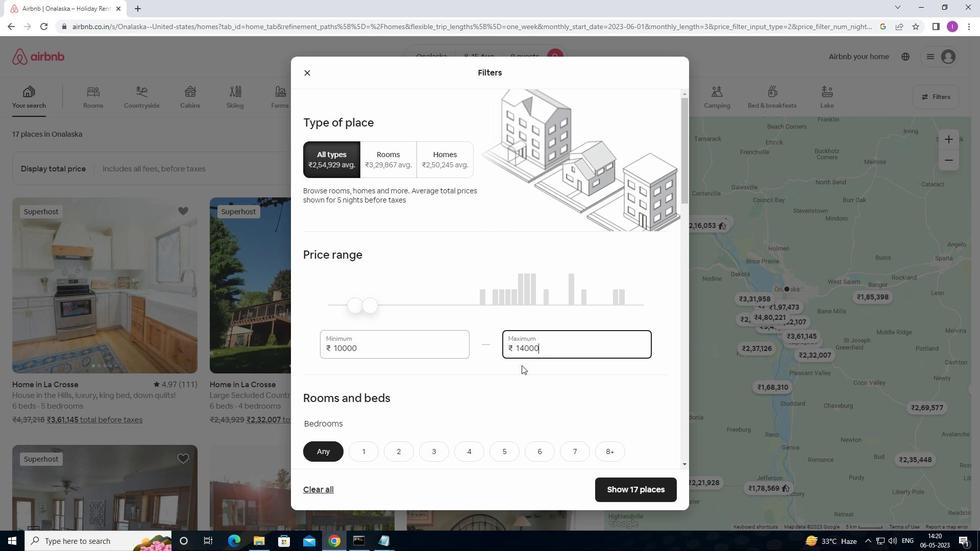 
Action: Mouse scrolled (522, 363) with delta (0, 0)
Screenshot: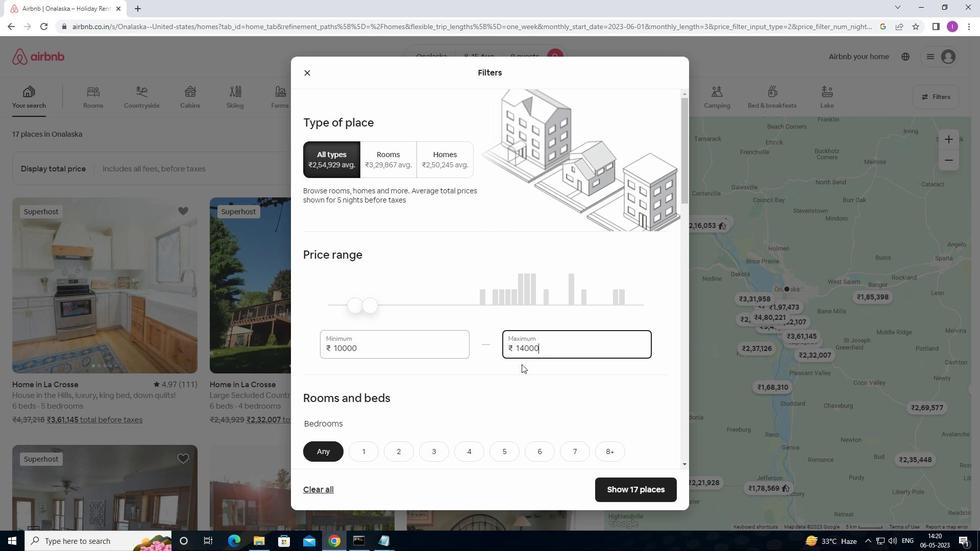 
Action: Mouse moved to (525, 350)
Screenshot: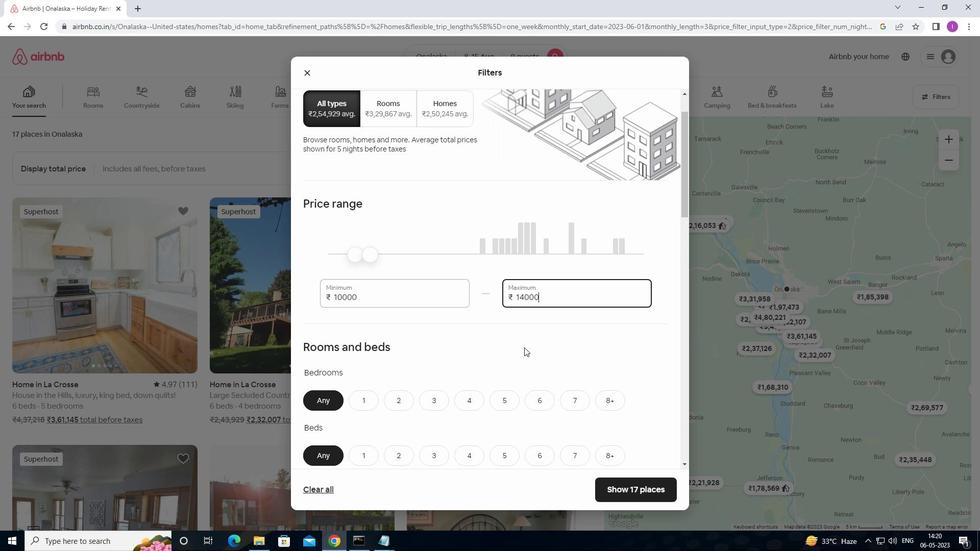 
Action: Mouse scrolled (525, 349) with delta (0, 0)
Screenshot: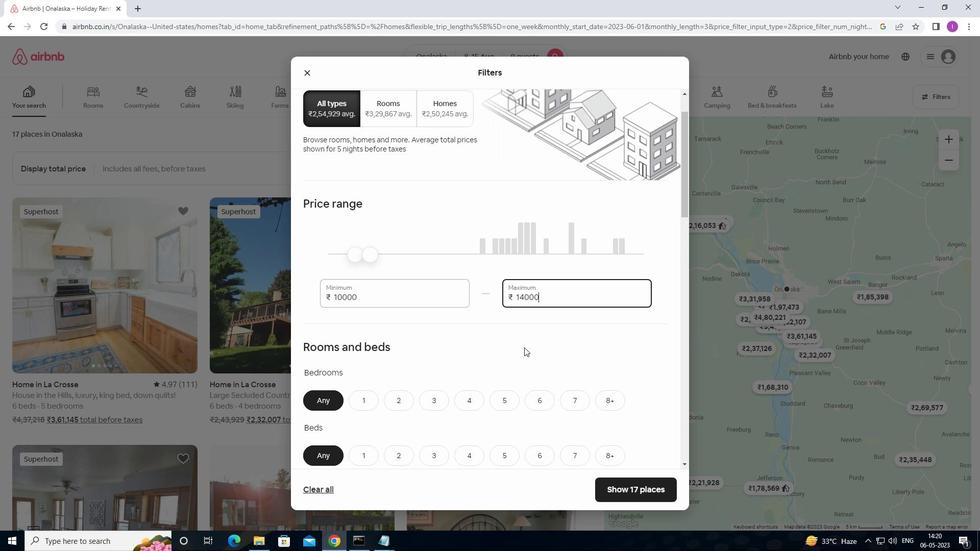 
Action: Mouse moved to (495, 352)
Screenshot: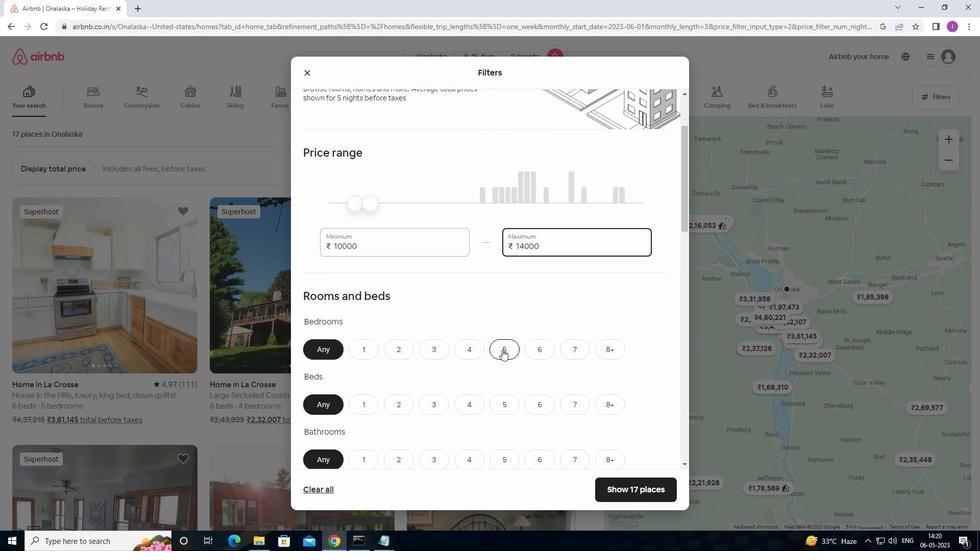 
Action: Mouse scrolled (495, 351) with delta (0, 0)
Screenshot: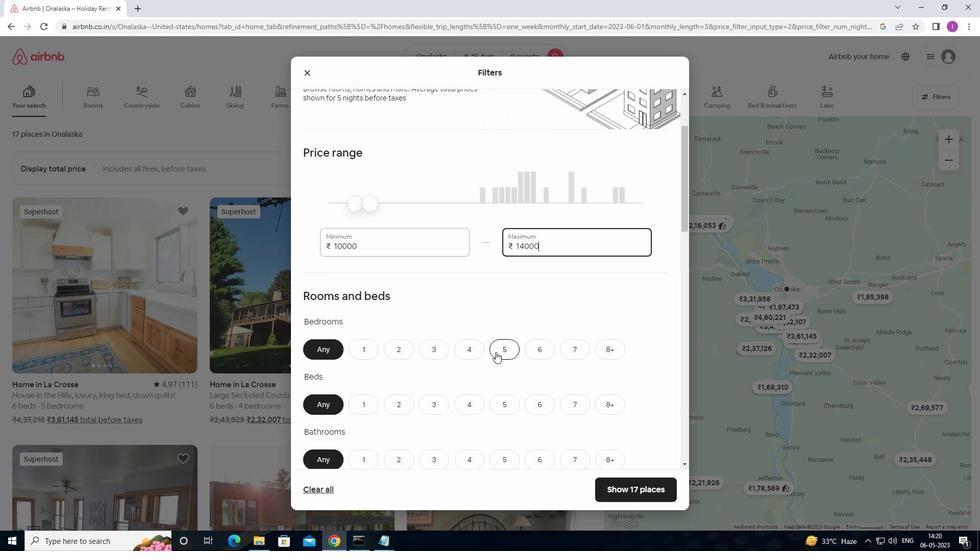 
Action: Mouse moved to (509, 299)
Screenshot: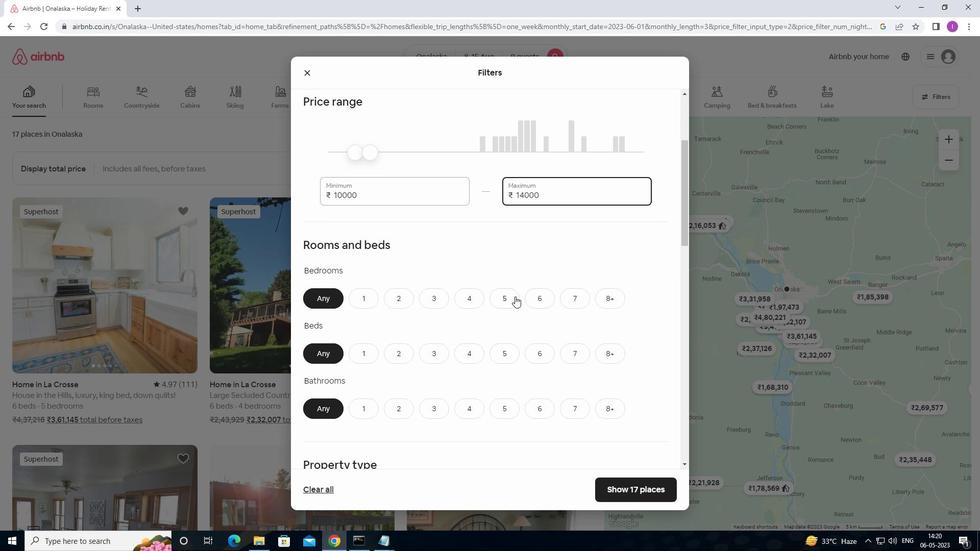 
Action: Mouse pressed left at (509, 299)
Screenshot: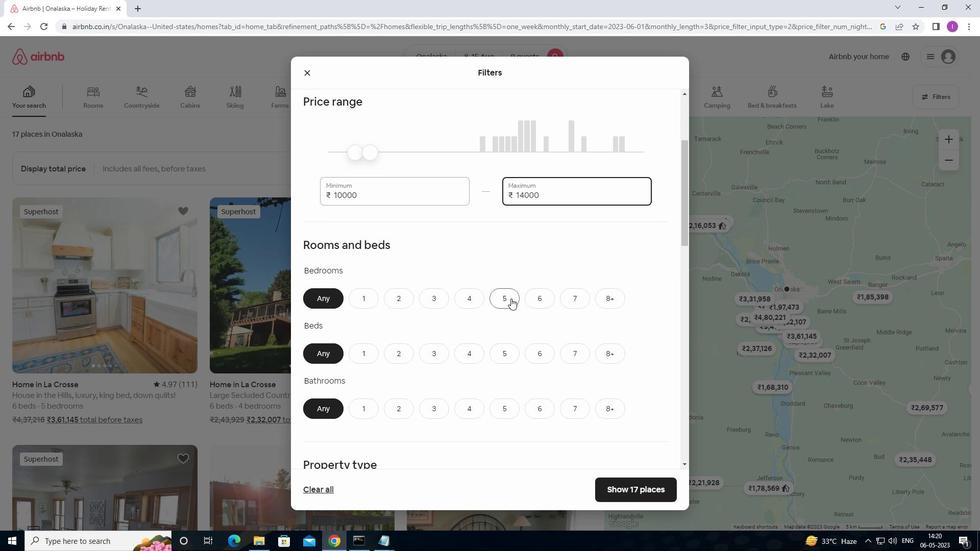 
Action: Mouse moved to (610, 354)
Screenshot: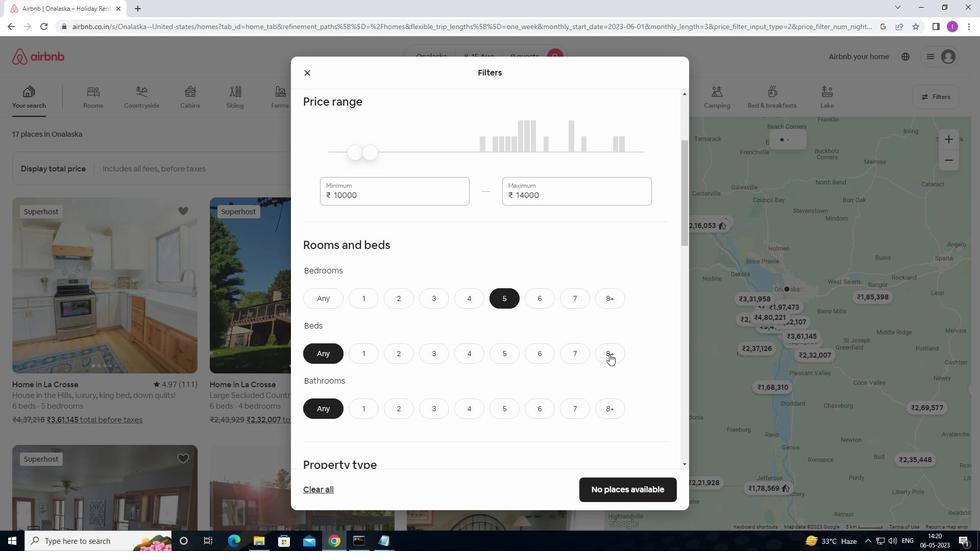 
Action: Mouse pressed left at (610, 354)
Screenshot: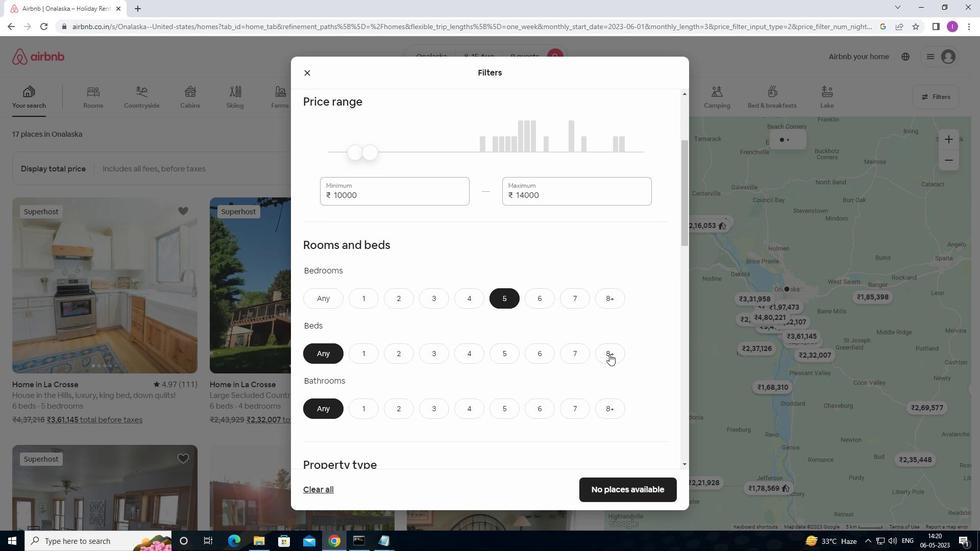 
Action: Mouse moved to (504, 409)
Screenshot: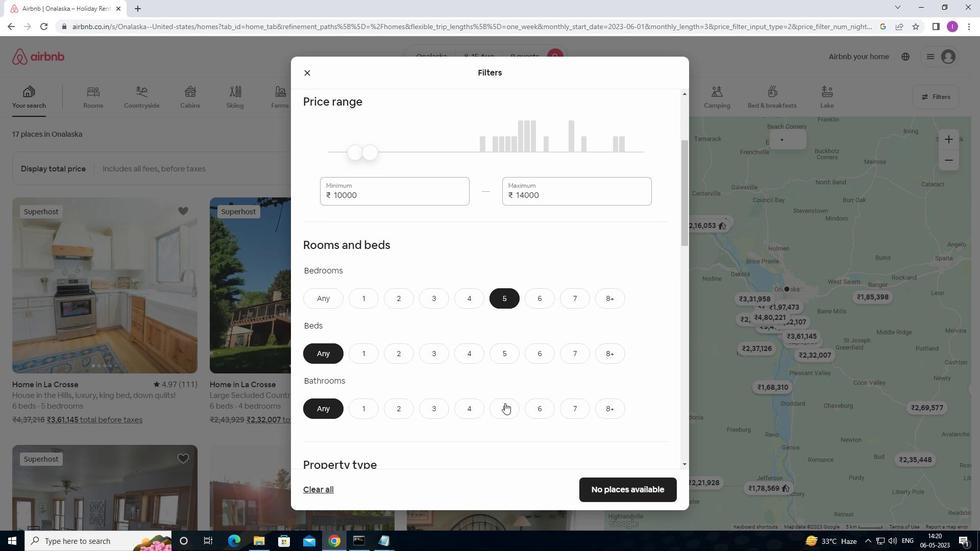 
Action: Mouse pressed left at (504, 409)
Screenshot: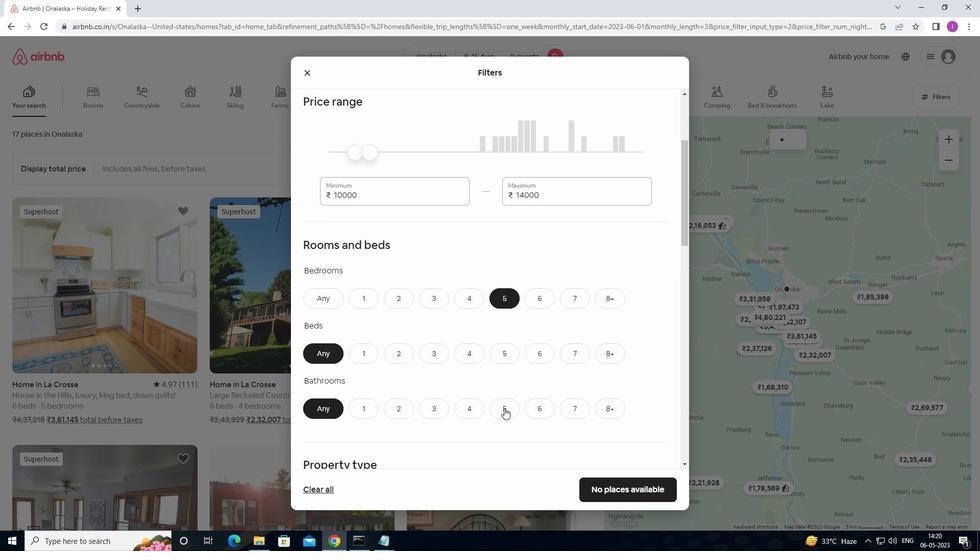 
Action: Mouse moved to (492, 394)
Screenshot: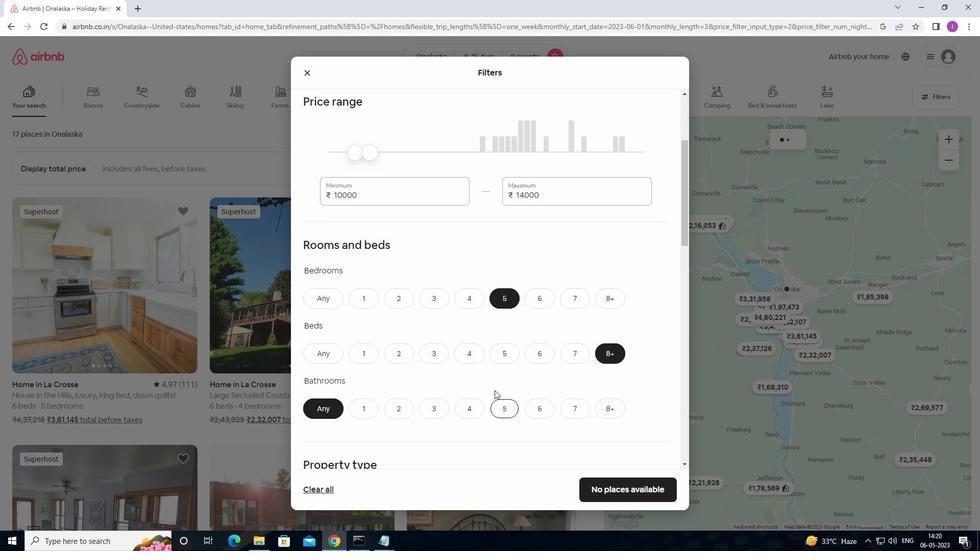 
Action: Mouse scrolled (492, 393) with delta (0, 0)
Screenshot: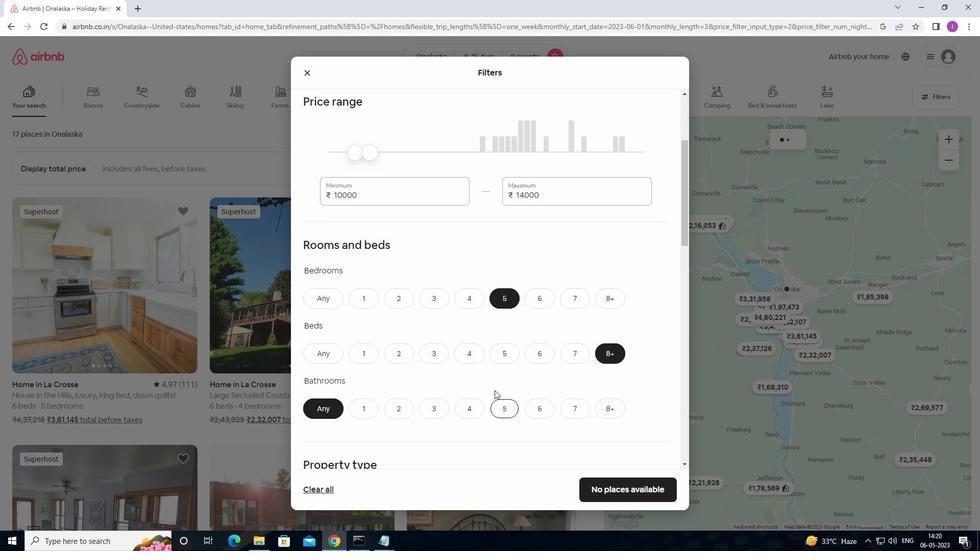 
Action: Mouse scrolled (492, 393) with delta (0, 0)
Screenshot: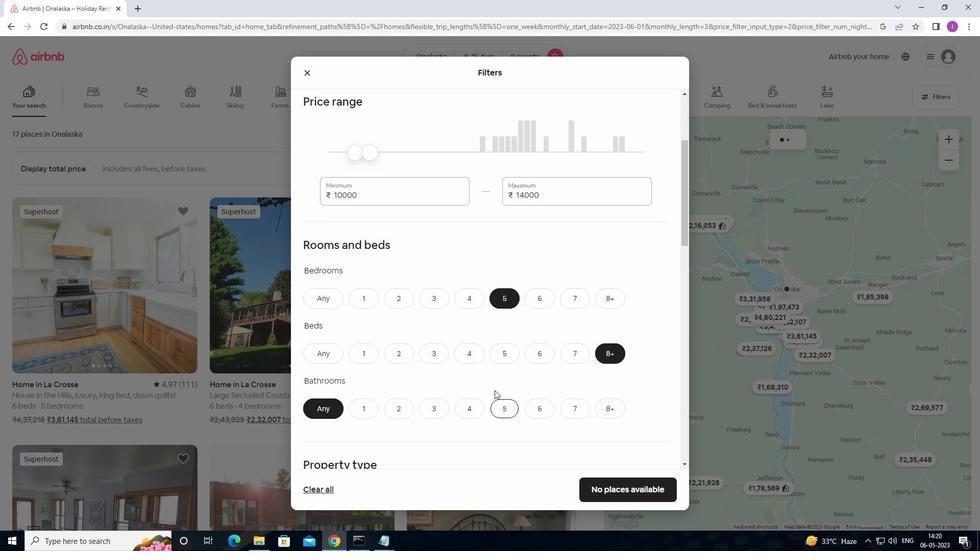 
Action: Mouse moved to (491, 395)
Screenshot: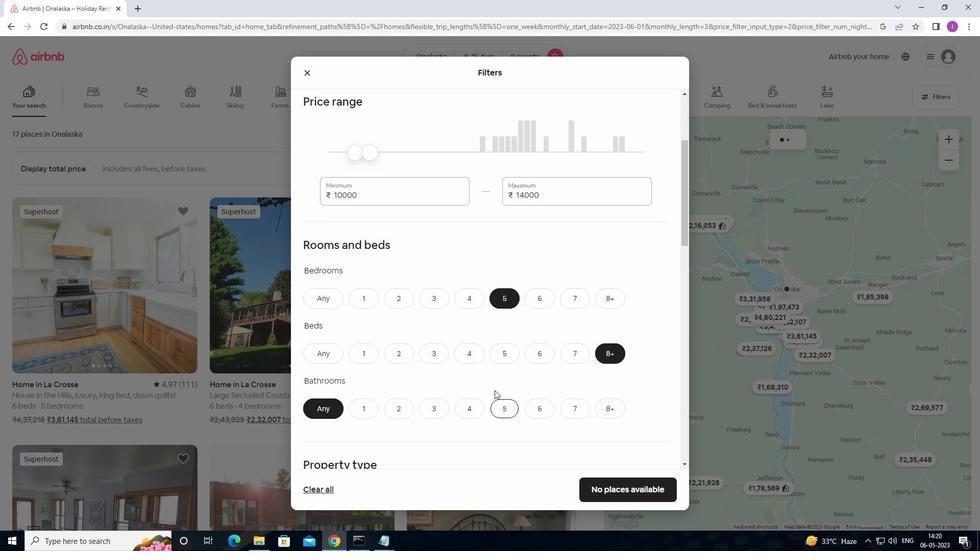 
Action: Mouse scrolled (491, 394) with delta (0, 0)
Screenshot: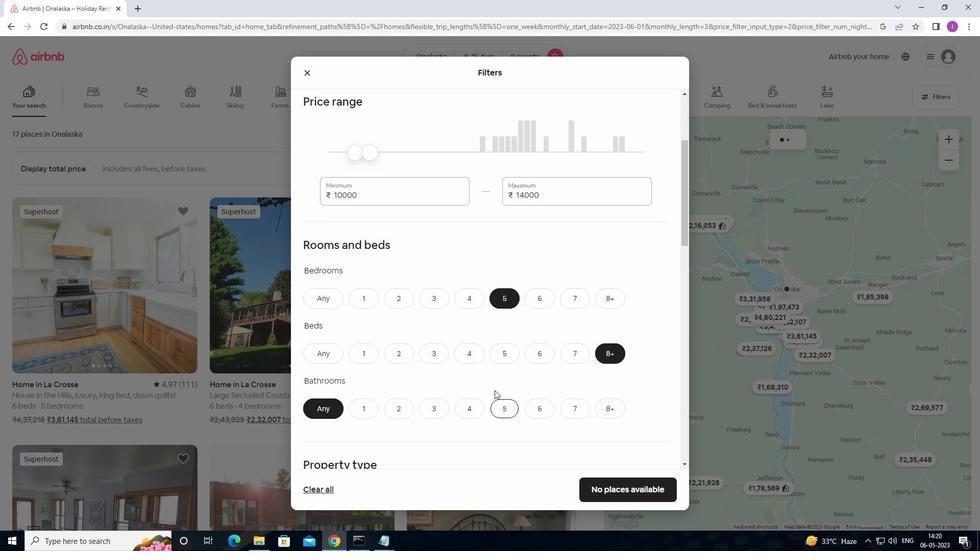 
Action: Mouse moved to (491, 396)
Screenshot: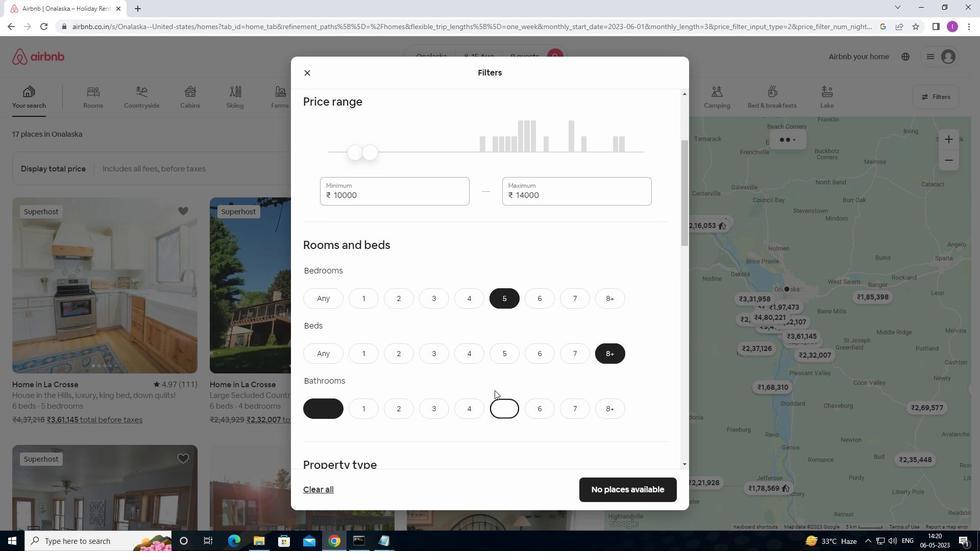 
Action: Mouse scrolled (491, 396) with delta (0, 0)
Screenshot: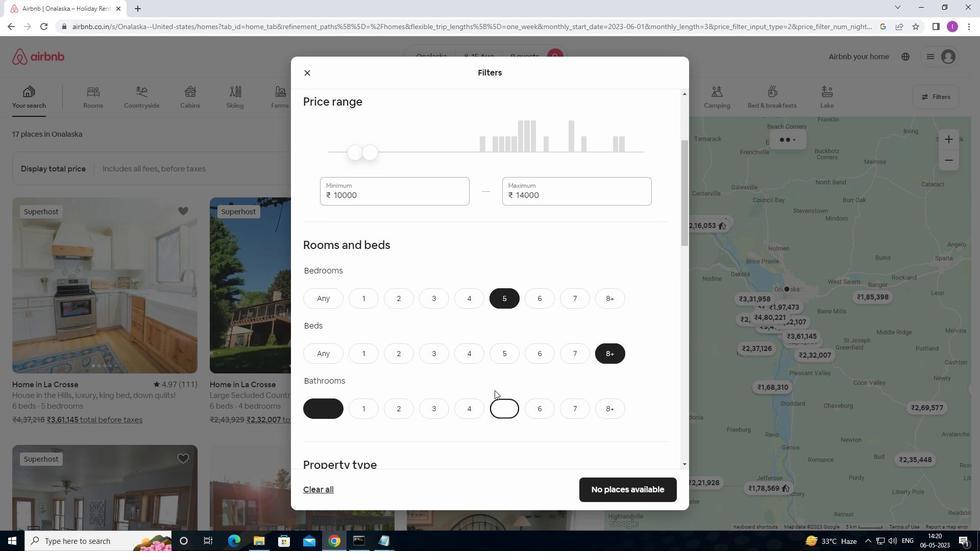 
Action: Mouse moved to (467, 394)
Screenshot: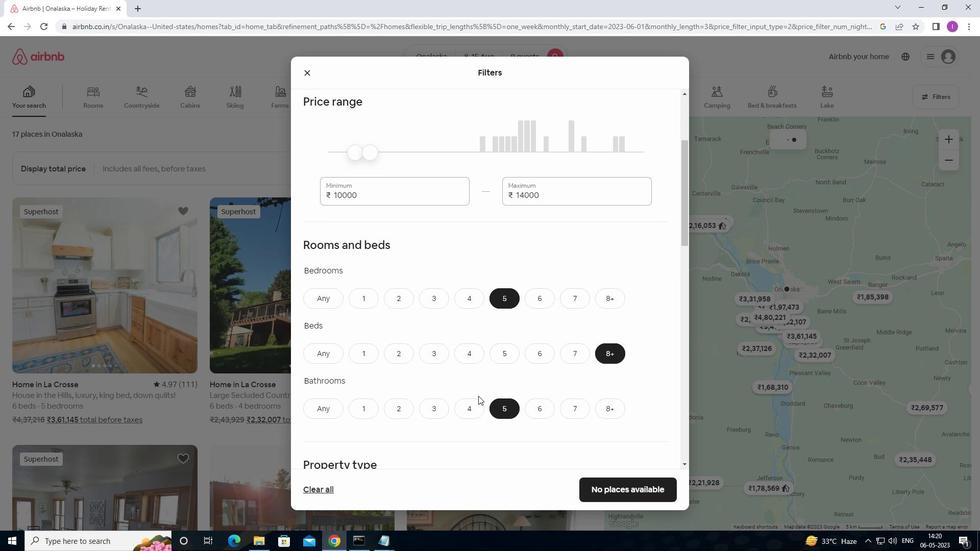 
Action: Mouse scrolled (467, 394) with delta (0, 0)
Screenshot: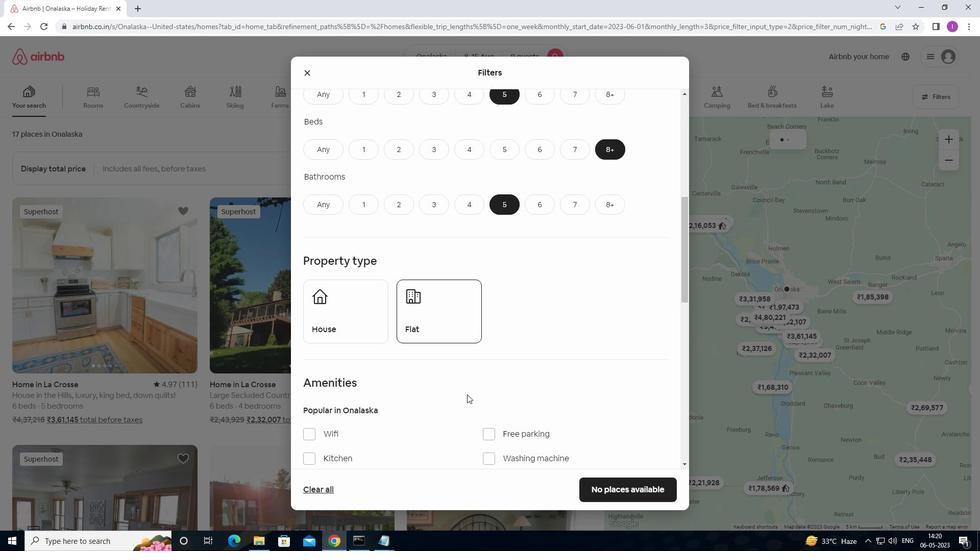 
Action: Mouse moved to (360, 254)
Screenshot: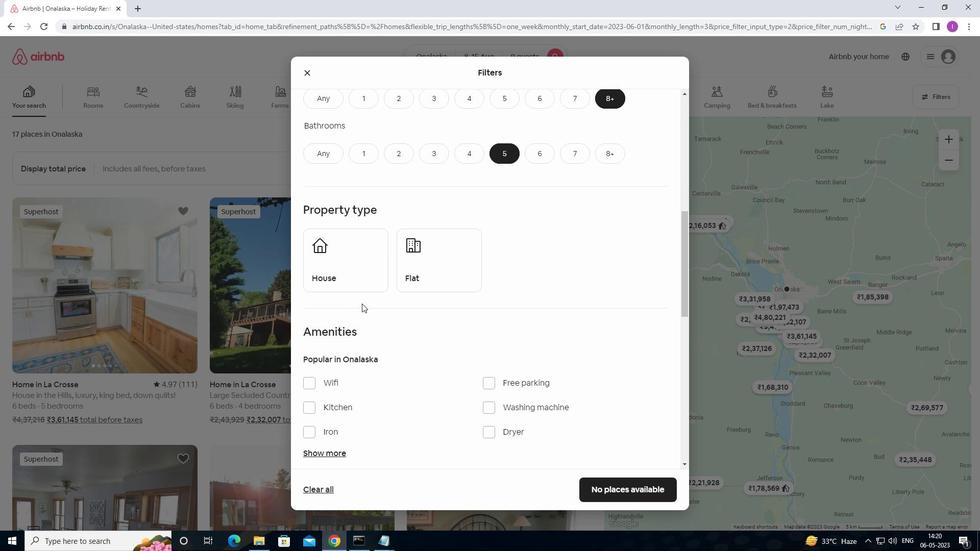 
Action: Mouse pressed left at (360, 254)
Screenshot: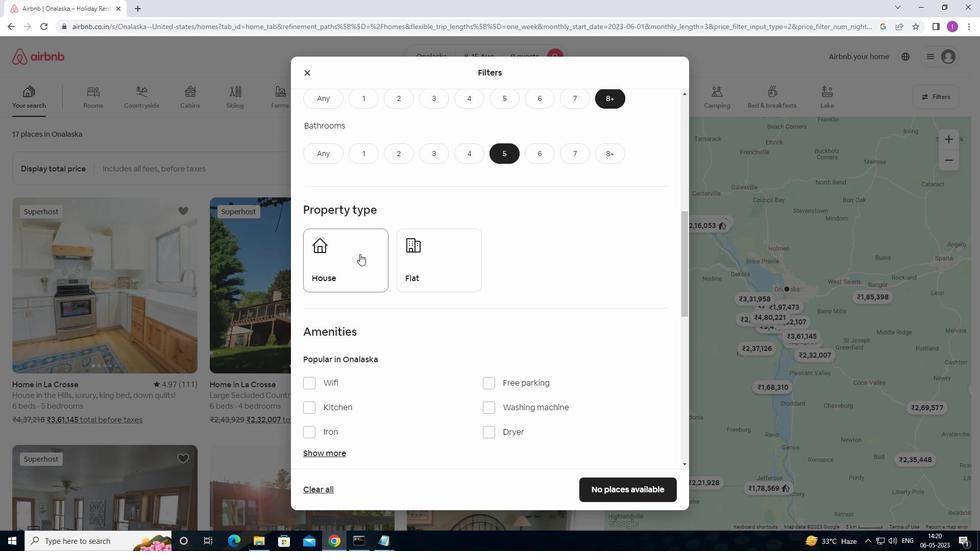 
Action: Mouse moved to (438, 266)
Screenshot: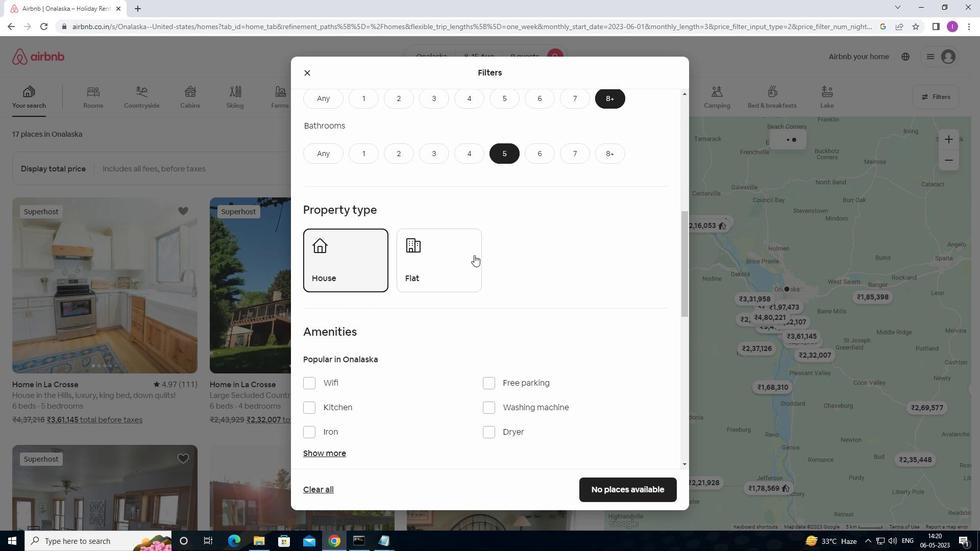 
Action: Mouse pressed left at (438, 266)
Screenshot: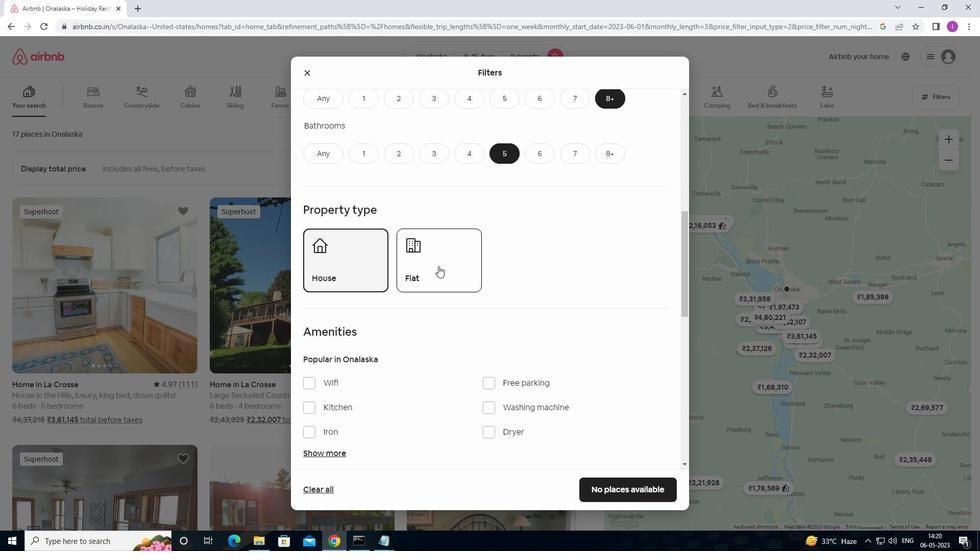 
Action: Mouse moved to (315, 388)
Screenshot: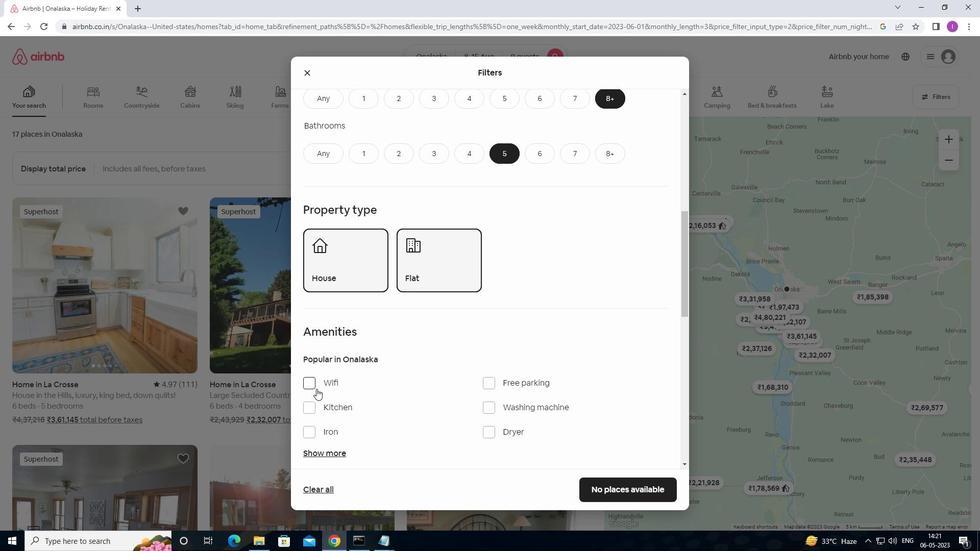 
Action: Mouse pressed left at (315, 388)
Screenshot: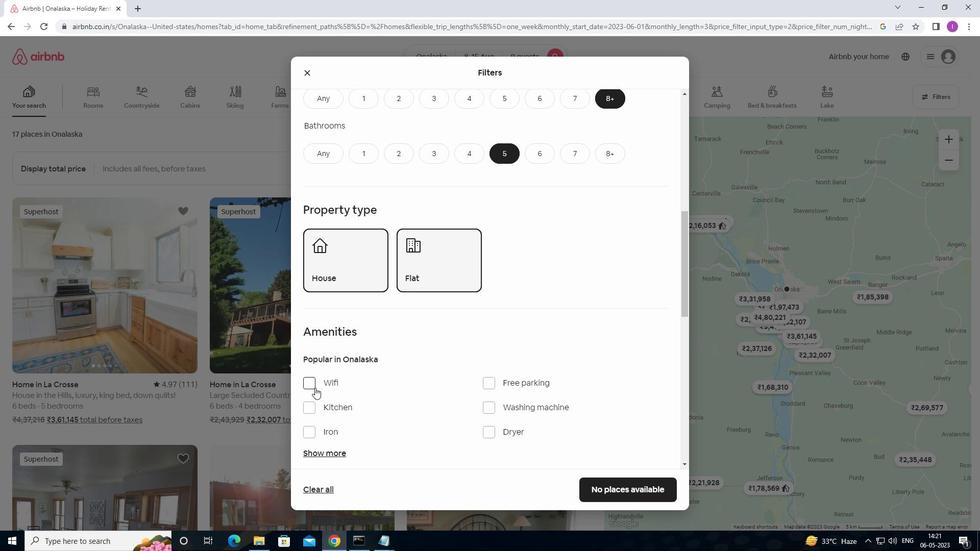 
Action: Mouse moved to (489, 387)
Screenshot: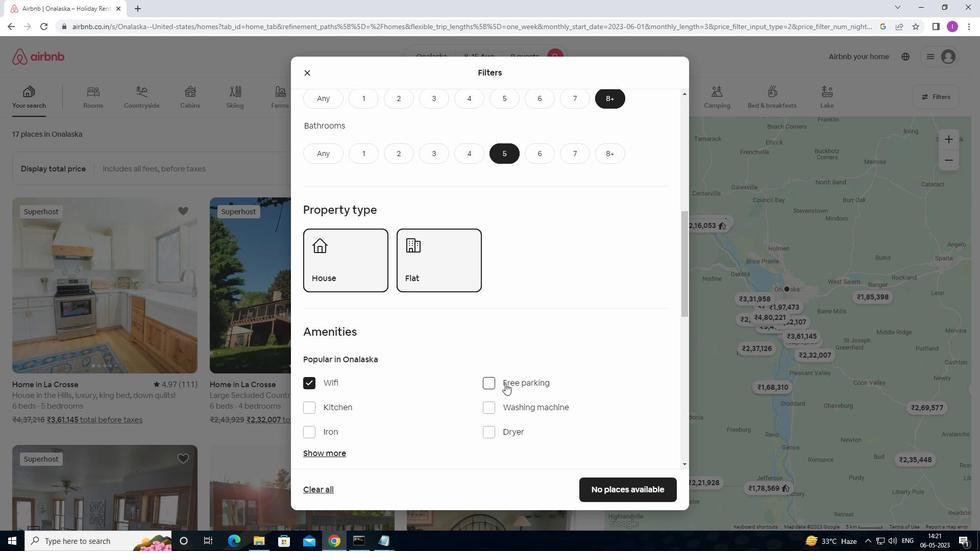 
Action: Mouse pressed left at (489, 387)
Screenshot: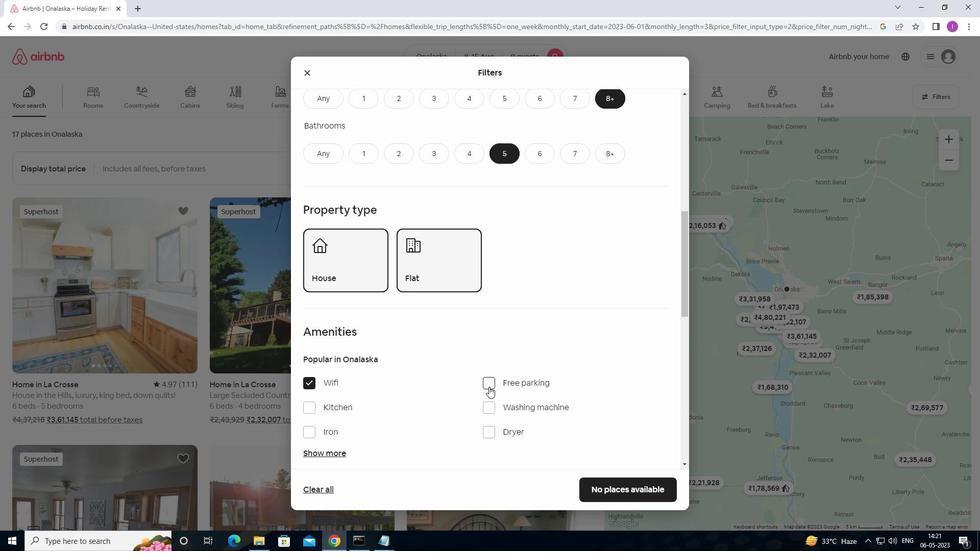 
Action: Mouse moved to (558, 332)
Screenshot: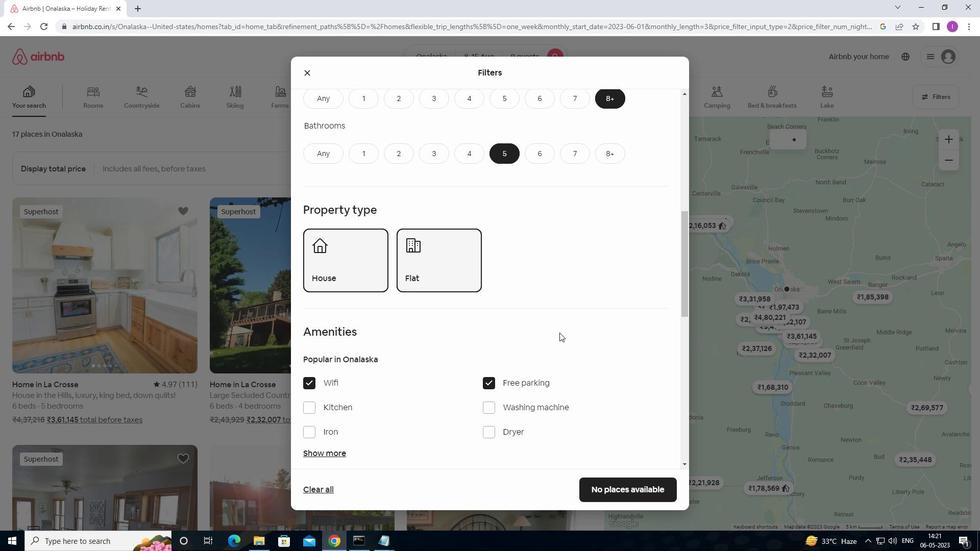
Action: Mouse scrolled (558, 332) with delta (0, 0)
Screenshot: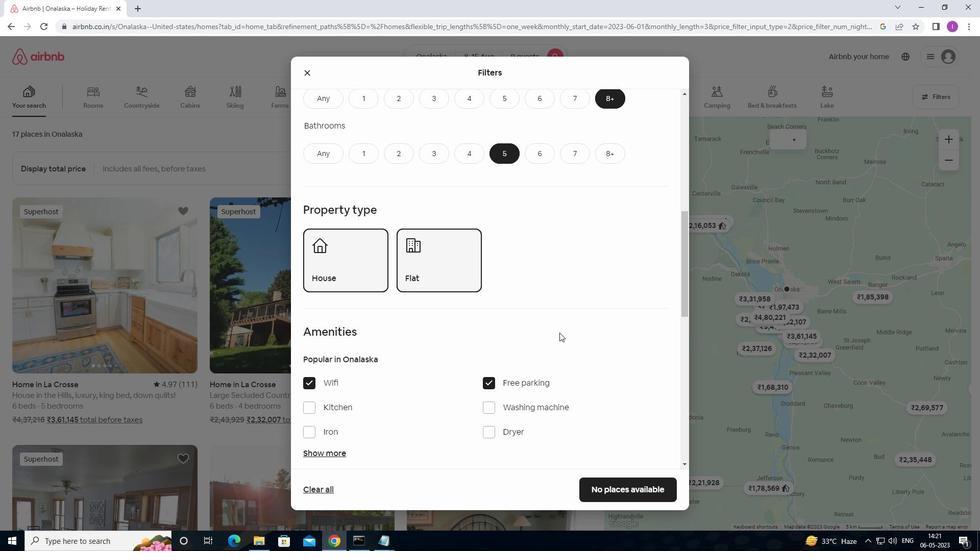 
Action: Mouse moved to (558, 332)
Screenshot: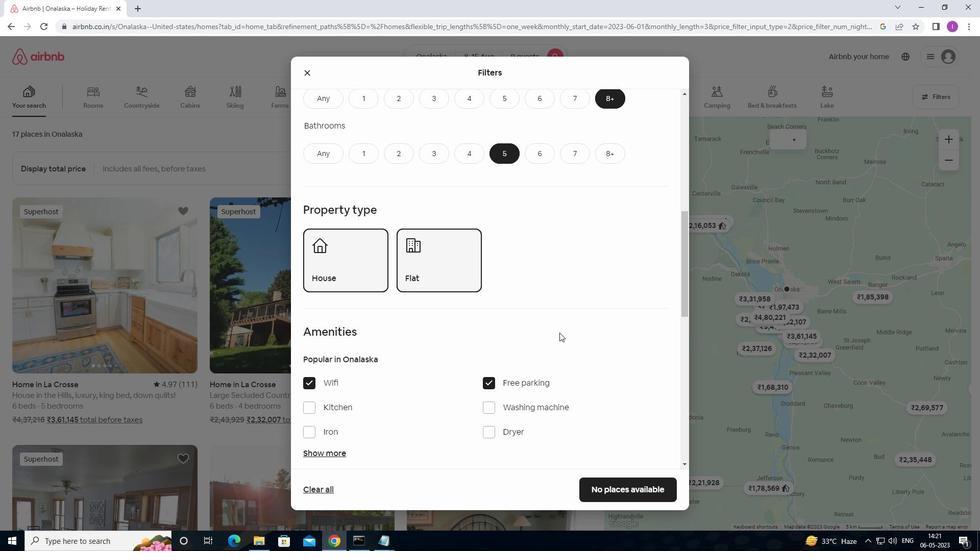 
Action: Mouse scrolled (558, 332) with delta (0, 0)
Screenshot: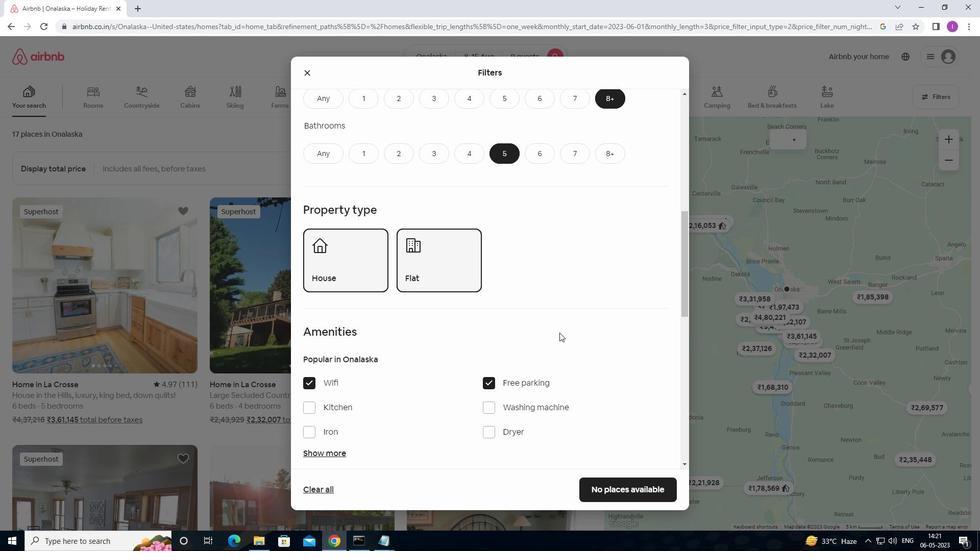 
Action: Mouse scrolled (558, 332) with delta (0, 0)
Screenshot: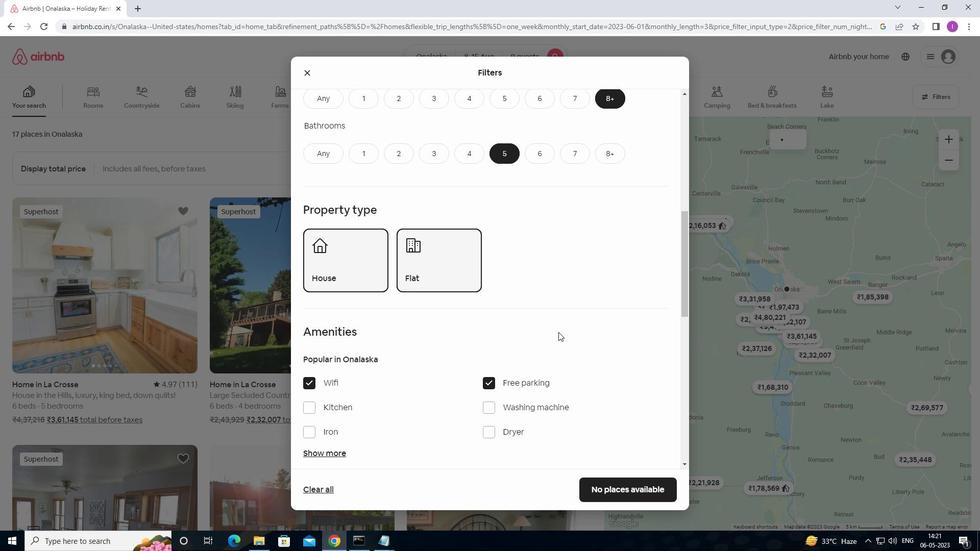 
Action: Mouse moved to (334, 297)
Screenshot: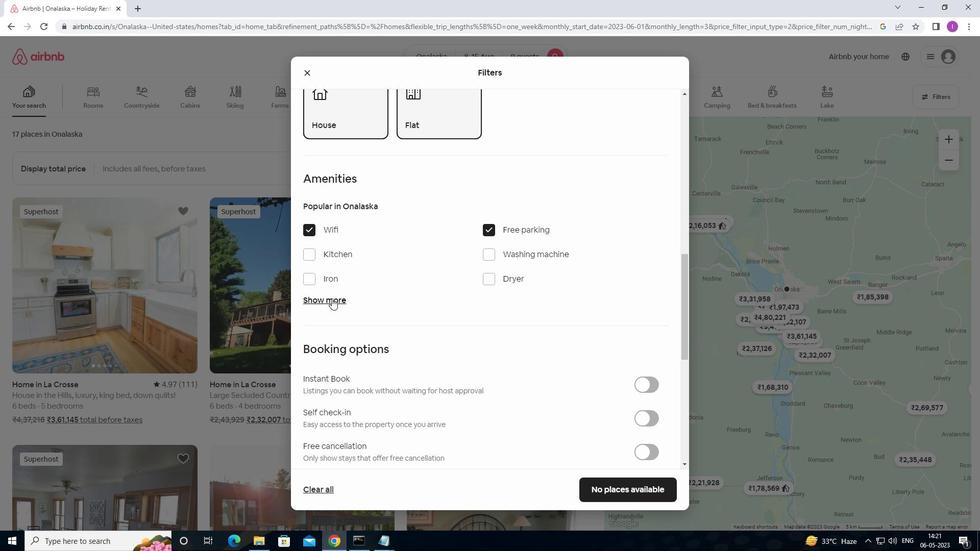 
Action: Mouse pressed left at (334, 297)
Screenshot: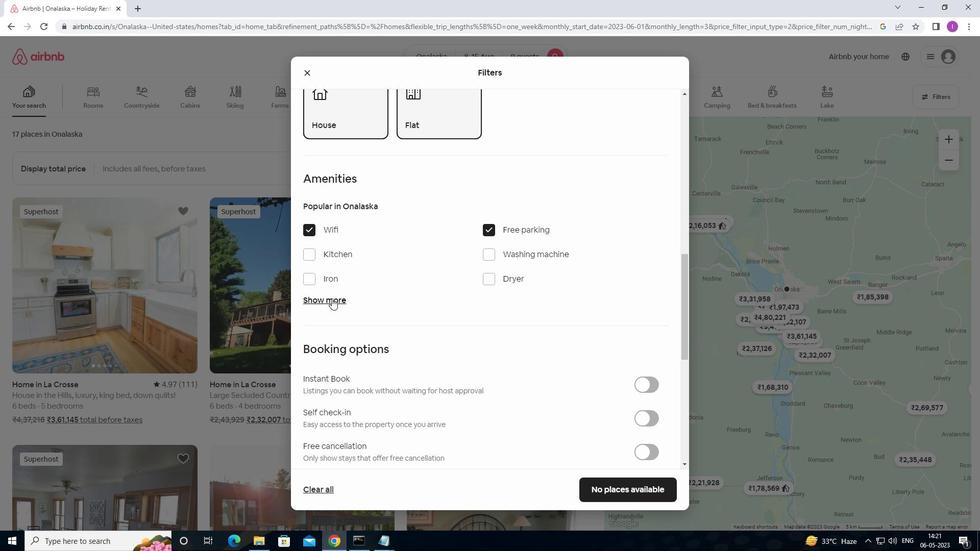 
Action: Mouse moved to (487, 359)
Screenshot: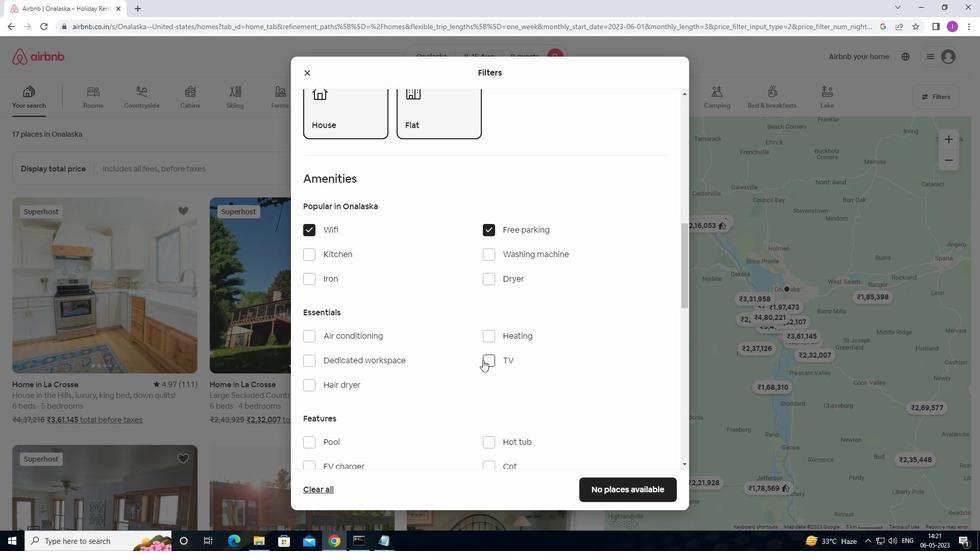 
Action: Mouse pressed left at (487, 359)
Screenshot: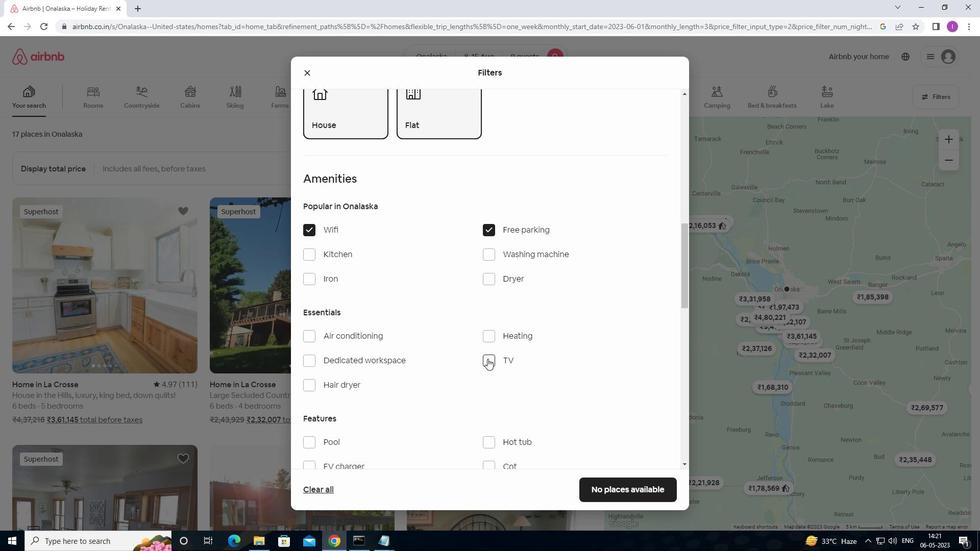 
Action: Mouse moved to (370, 404)
Screenshot: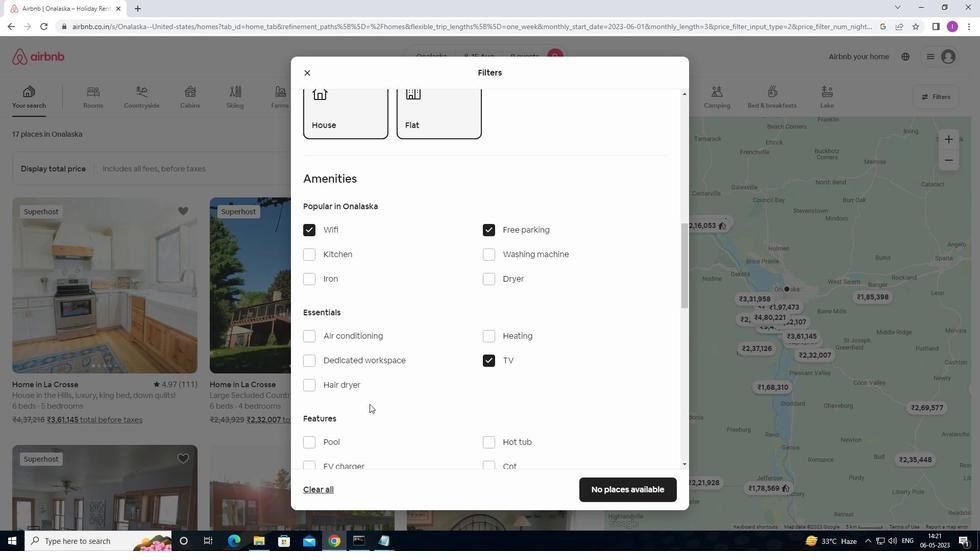 
Action: Mouse scrolled (370, 403) with delta (0, 0)
Screenshot: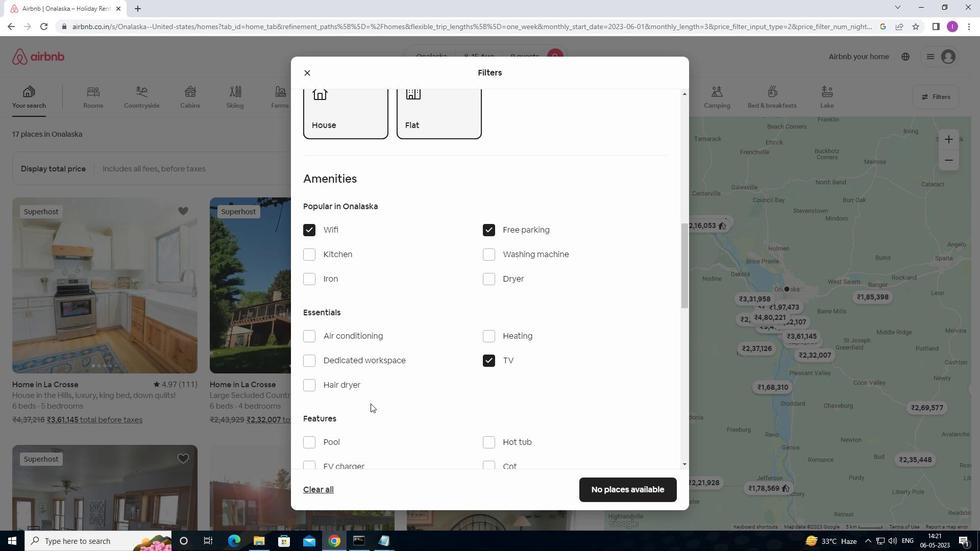 
Action: Mouse moved to (371, 404)
Screenshot: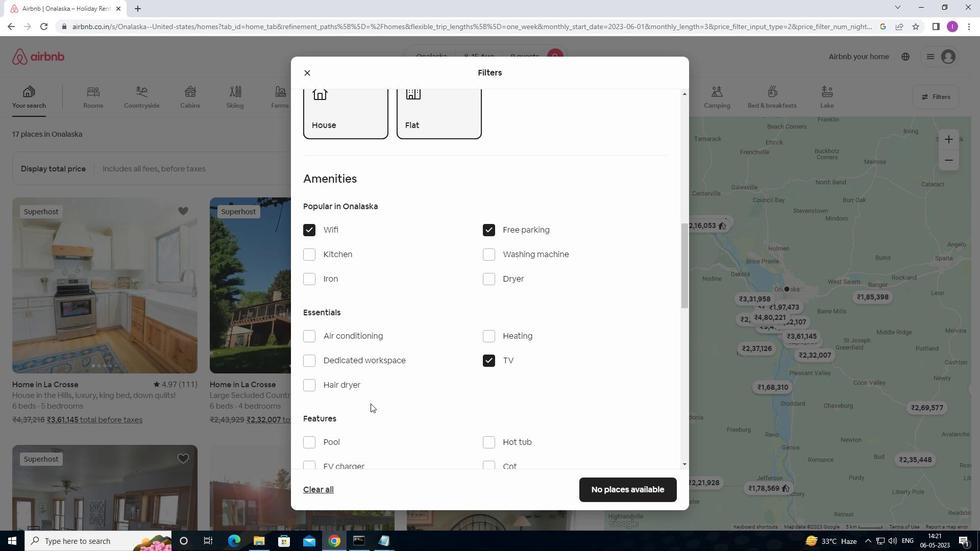
Action: Mouse scrolled (371, 404) with delta (0, 0)
Screenshot: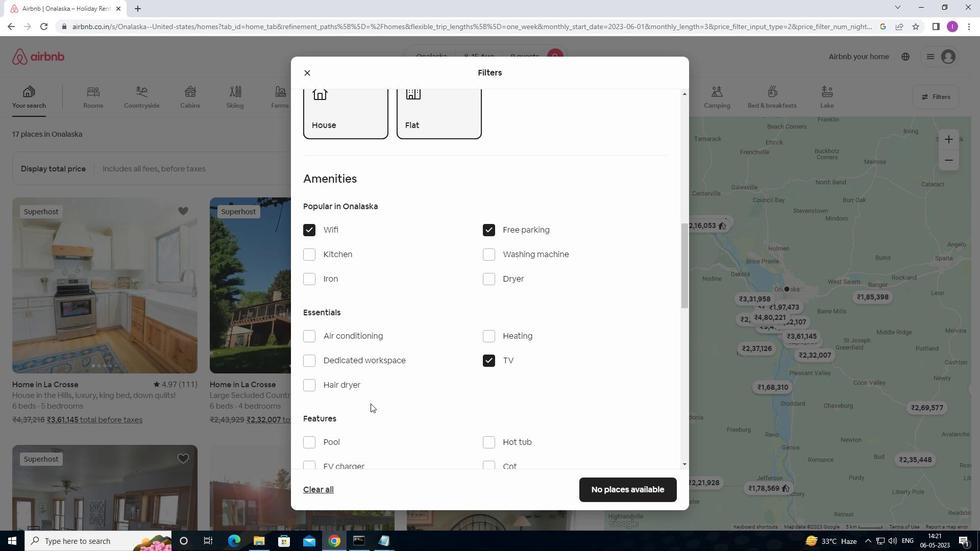 
Action: Mouse moved to (304, 386)
Screenshot: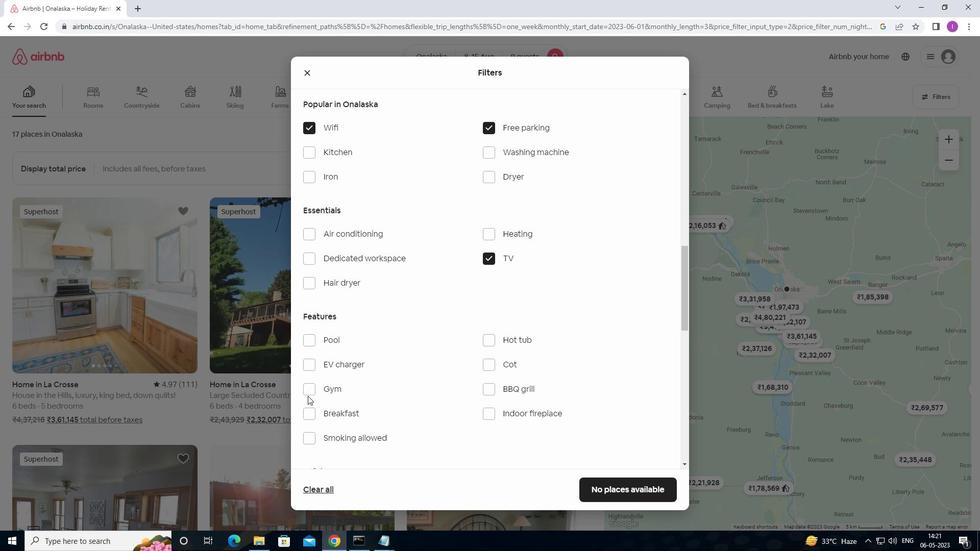 
Action: Mouse pressed left at (304, 386)
Screenshot: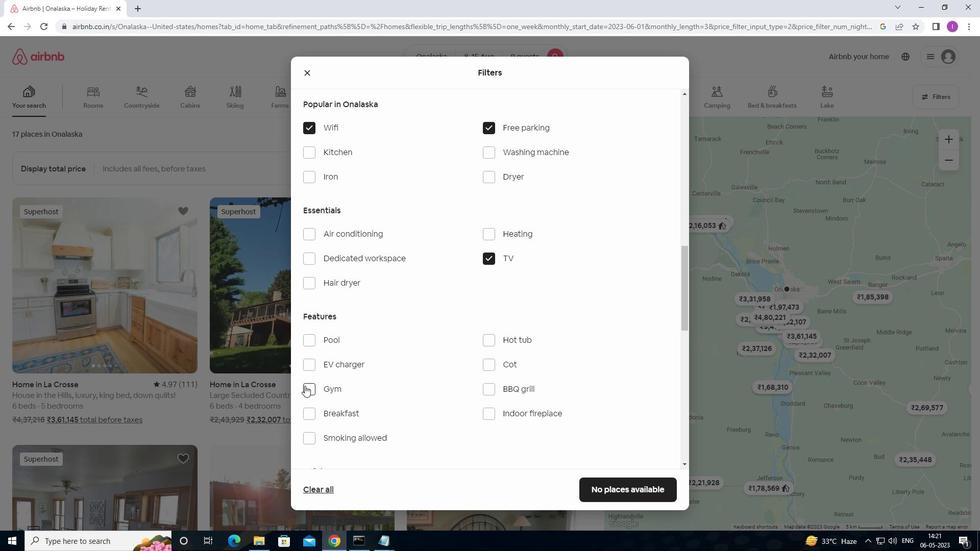 
Action: Mouse moved to (306, 411)
Screenshot: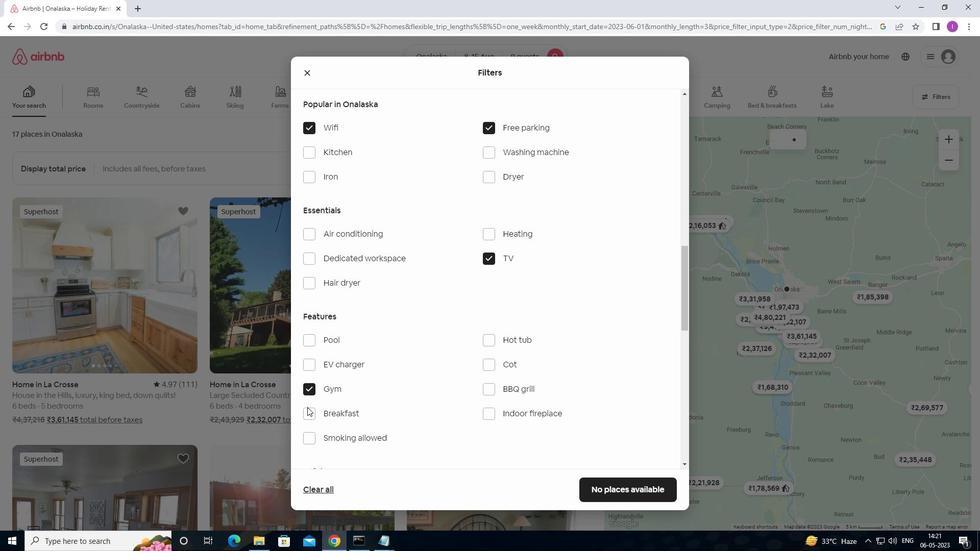 
Action: Mouse pressed left at (306, 411)
Screenshot: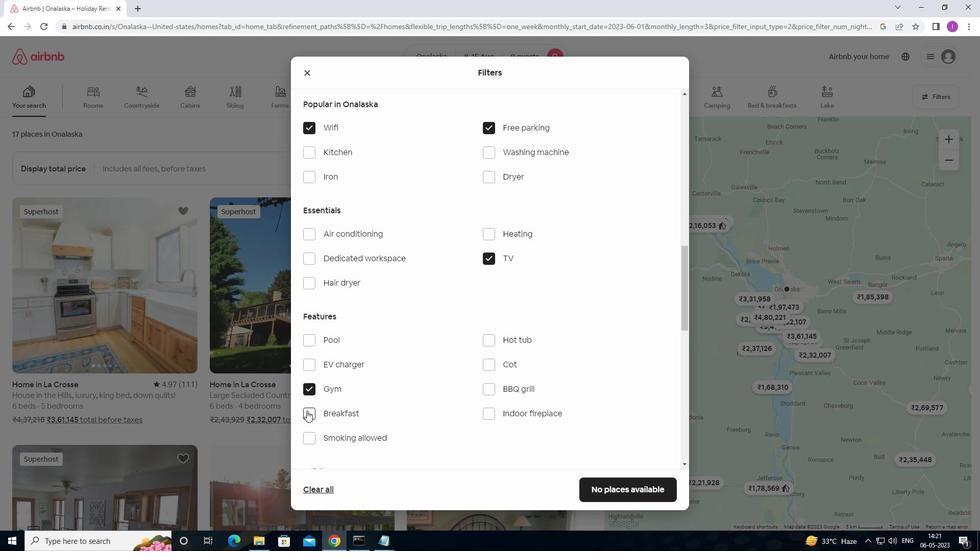 
Action: Mouse moved to (391, 358)
Screenshot: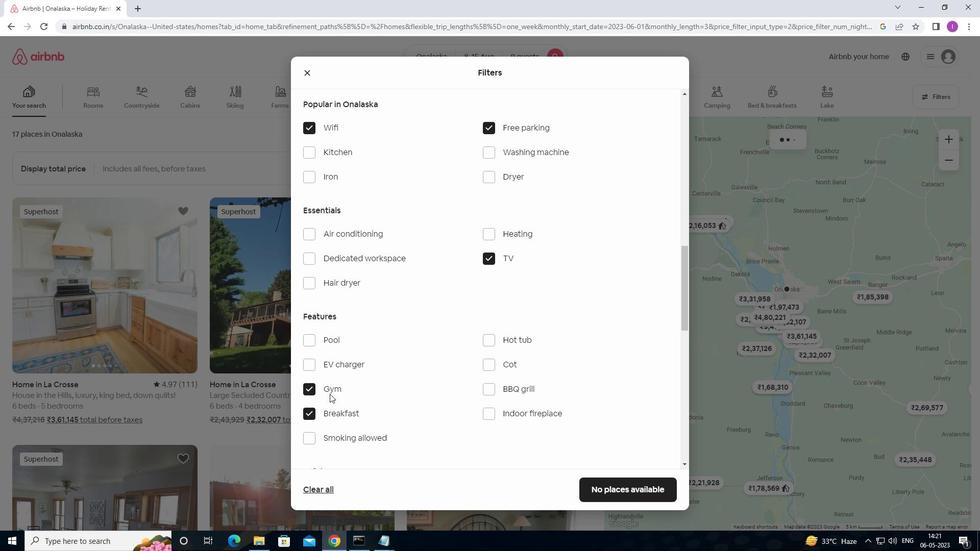 
Action: Mouse scrolled (391, 357) with delta (0, 0)
Screenshot: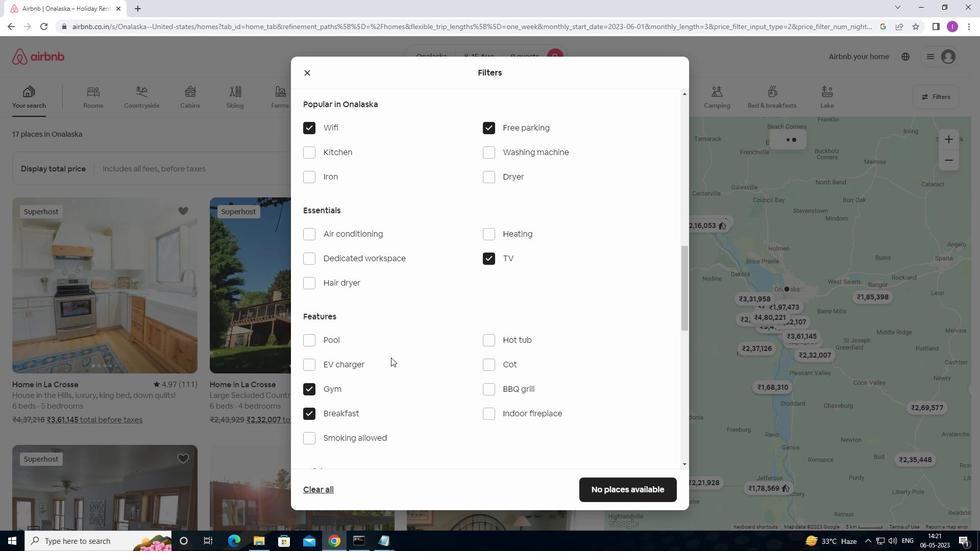 
Action: Mouse scrolled (391, 357) with delta (0, 0)
Screenshot: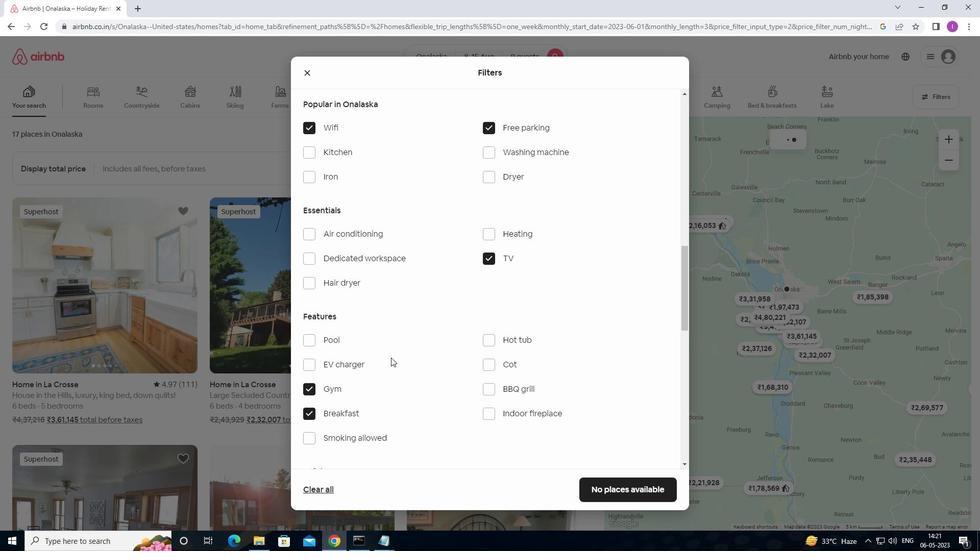 
Action: Mouse scrolled (391, 357) with delta (0, 0)
Screenshot: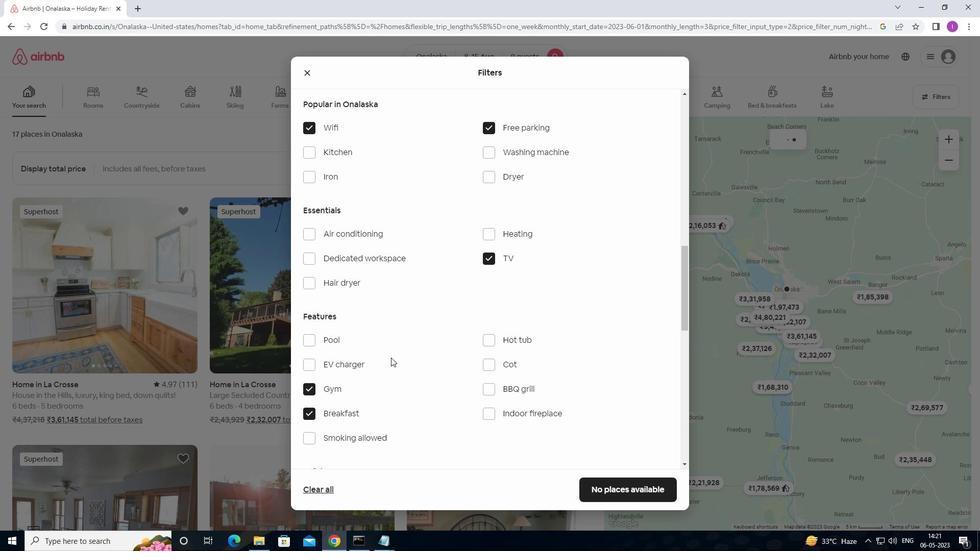 
Action: Mouse moved to (396, 364)
Screenshot: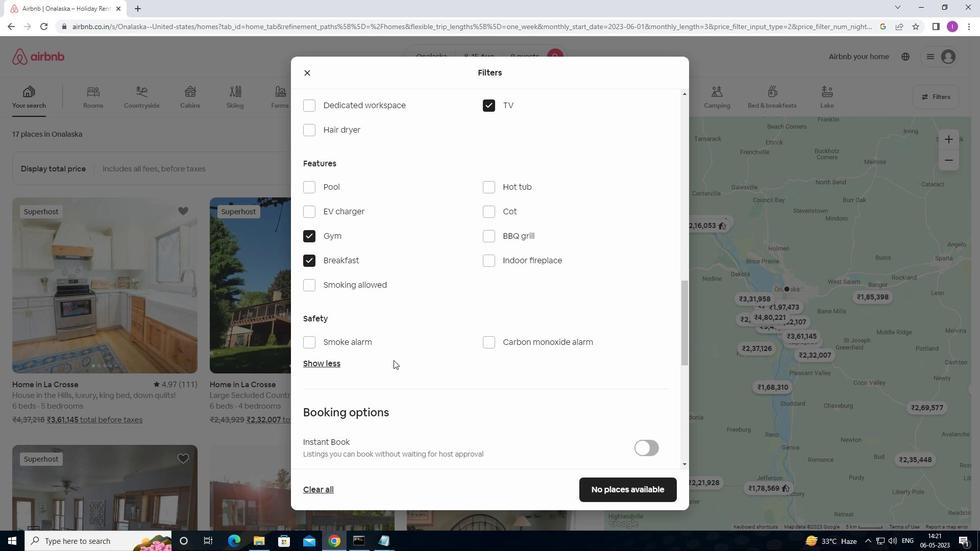 
Action: Mouse scrolled (396, 364) with delta (0, 0)
Screenshot: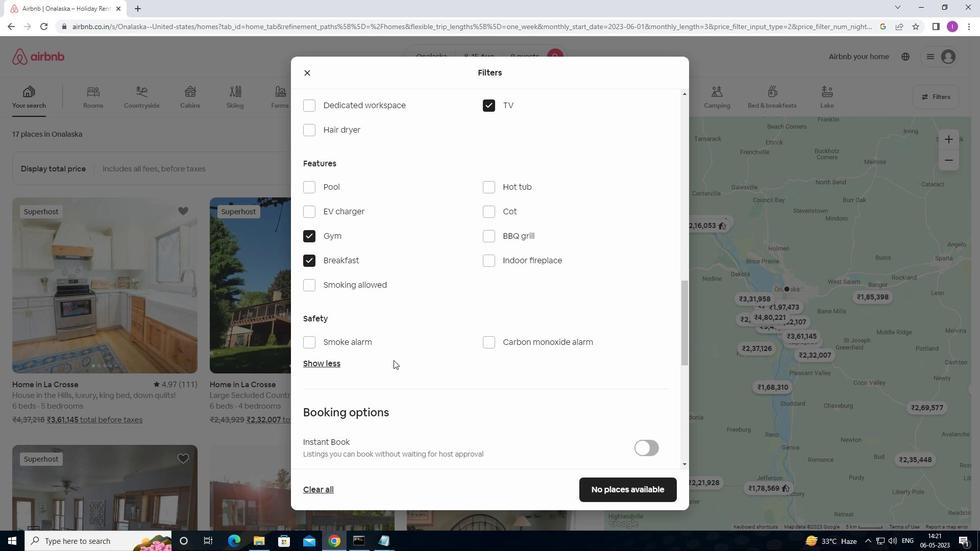 
Action: Mouse moved to (396, 365)
Screenshot: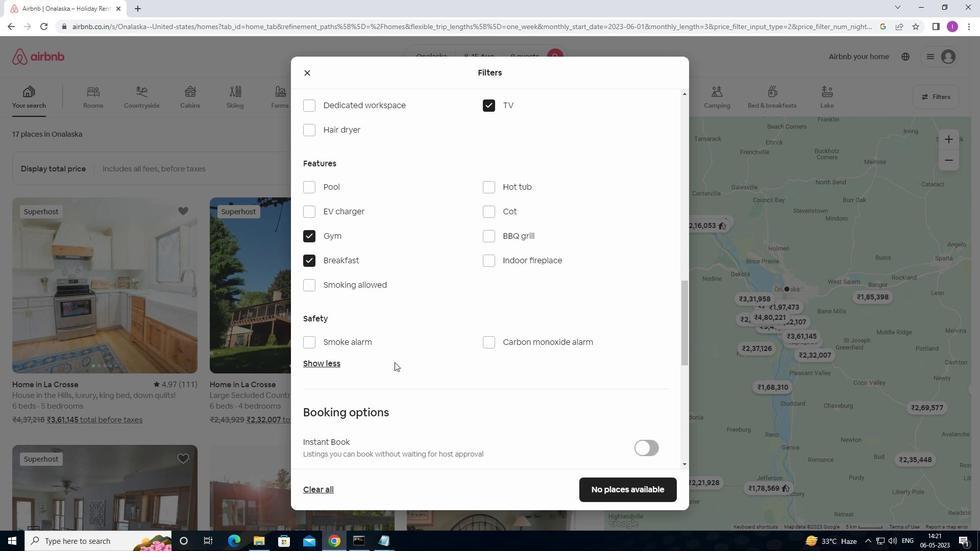 
Action: Mouse scrolled (396, 364) with delta (0, 0)
Screenshot: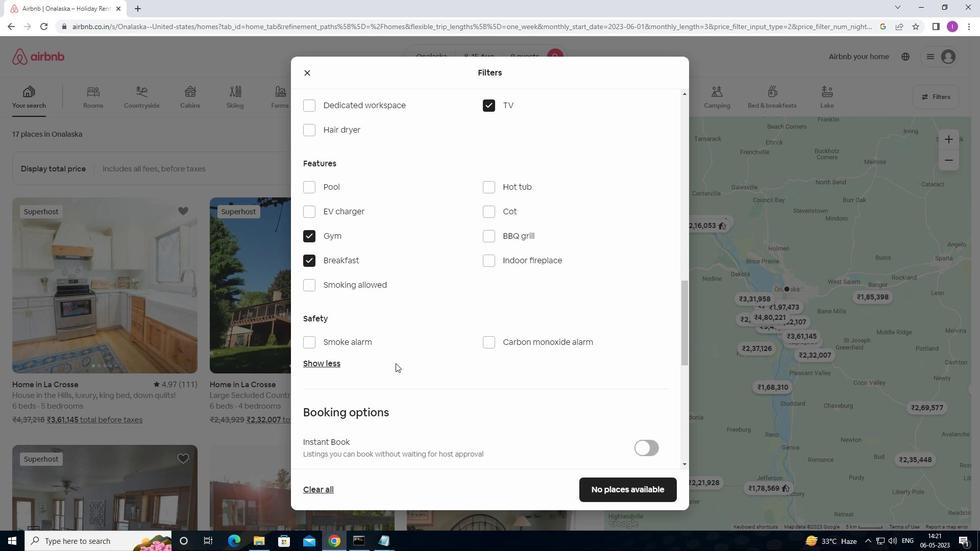 
Action: Mouse moved to (416, 369)
Screenshot: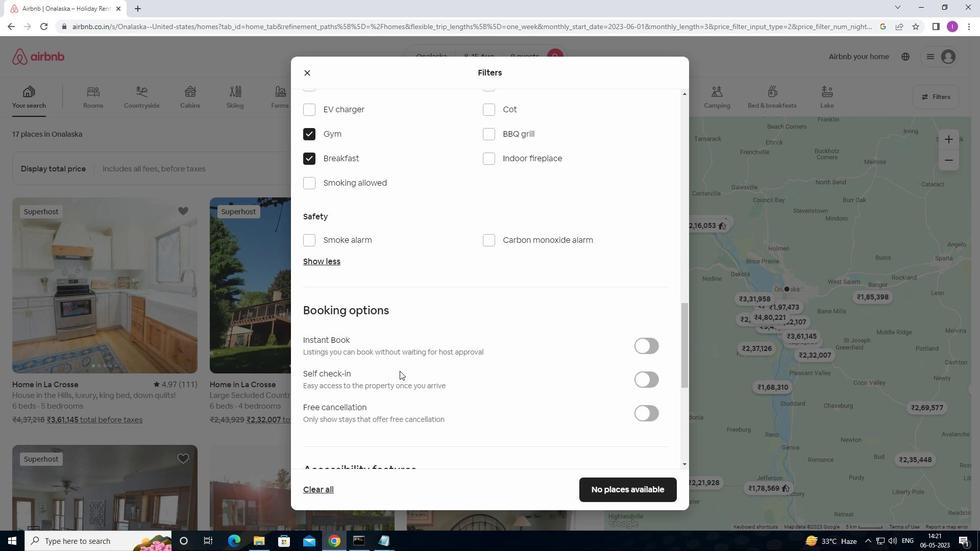
Action: Mouse scrolled (416, 368) with delta (0, 0)
Screenshot: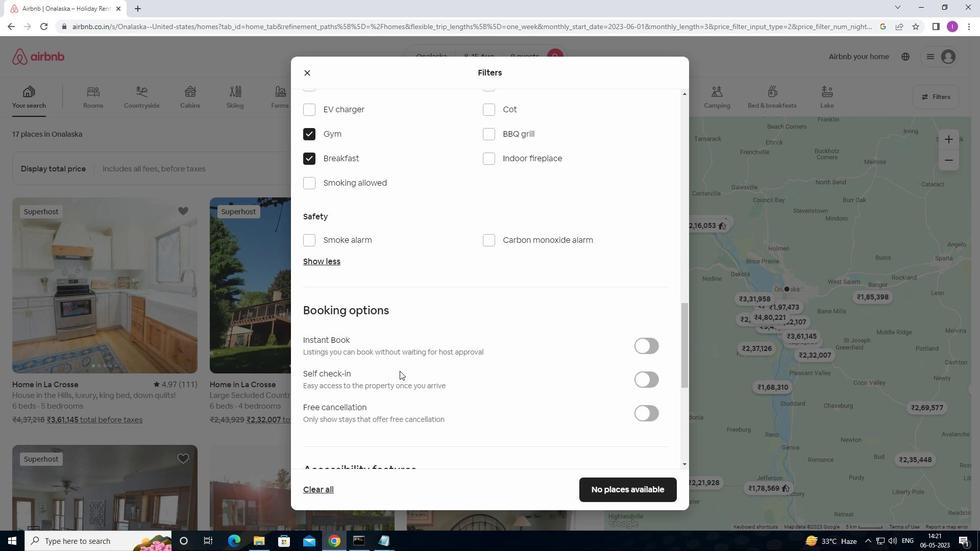 
Action: Mouse moved to (648, 323)
Screenshot: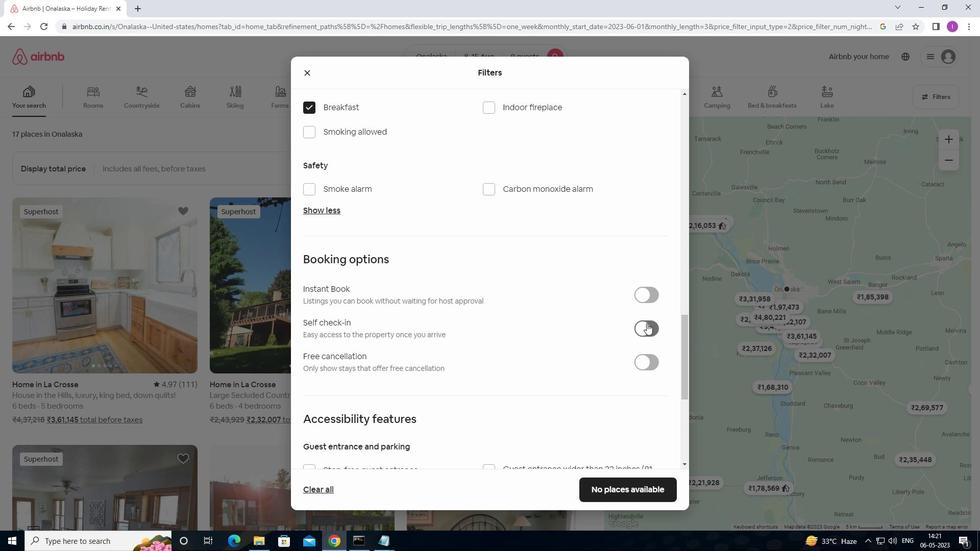 
Action: Mouse pressed left at (648, 323)
Screenshot: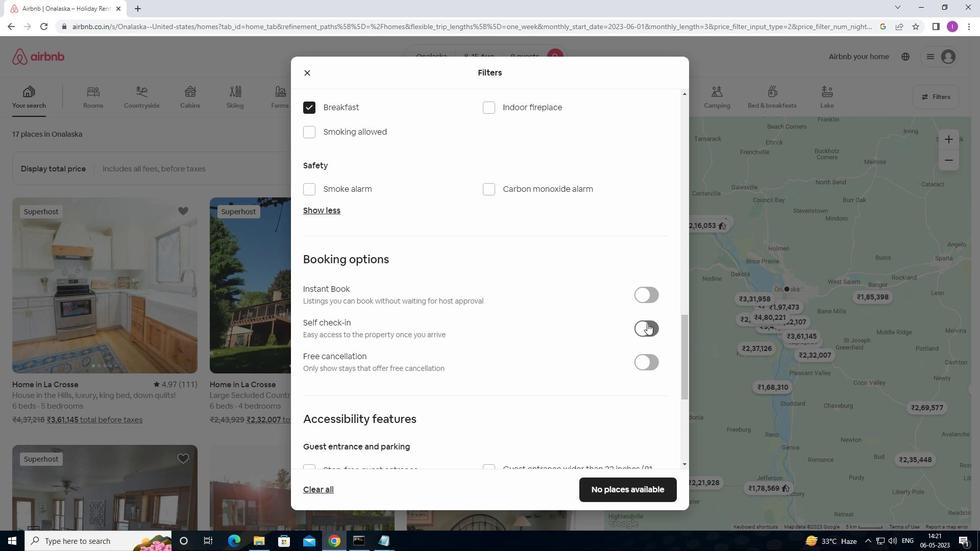 
Action: Mouse moved to (526, 346)
Screenshot: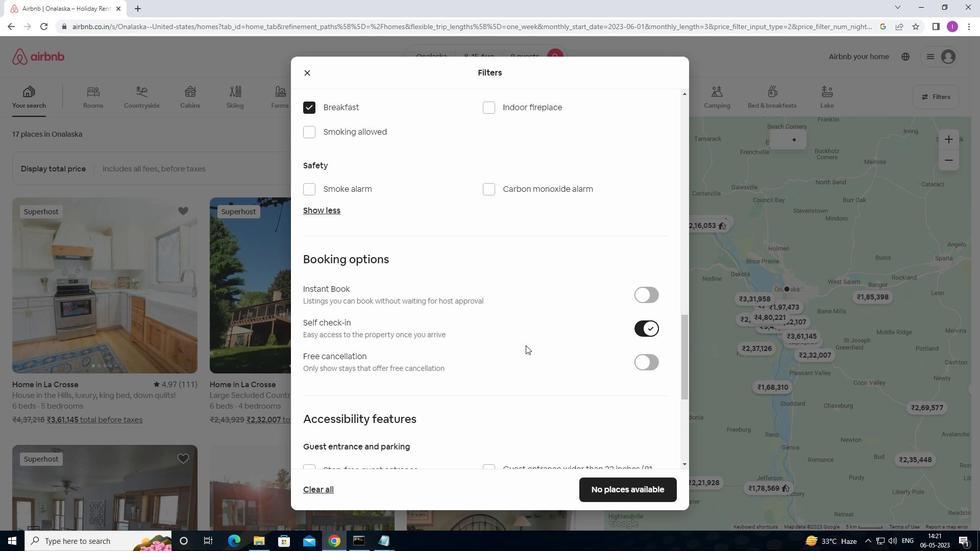 
Action: Mouse scrolled (526, 345) with delta (0, 0)
Screenshot: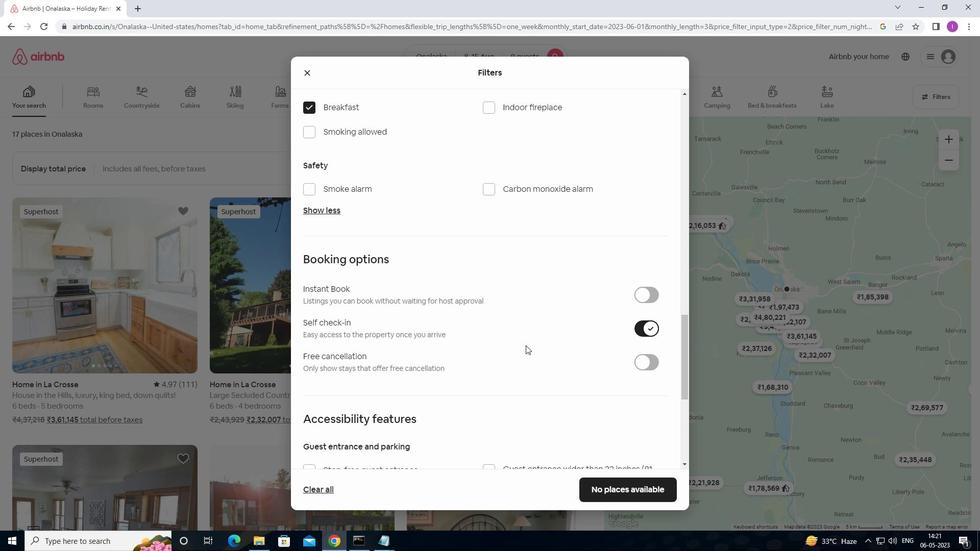 
Action: Mouse scrolled (526, 345) with delta (0, 0)
Screenshot: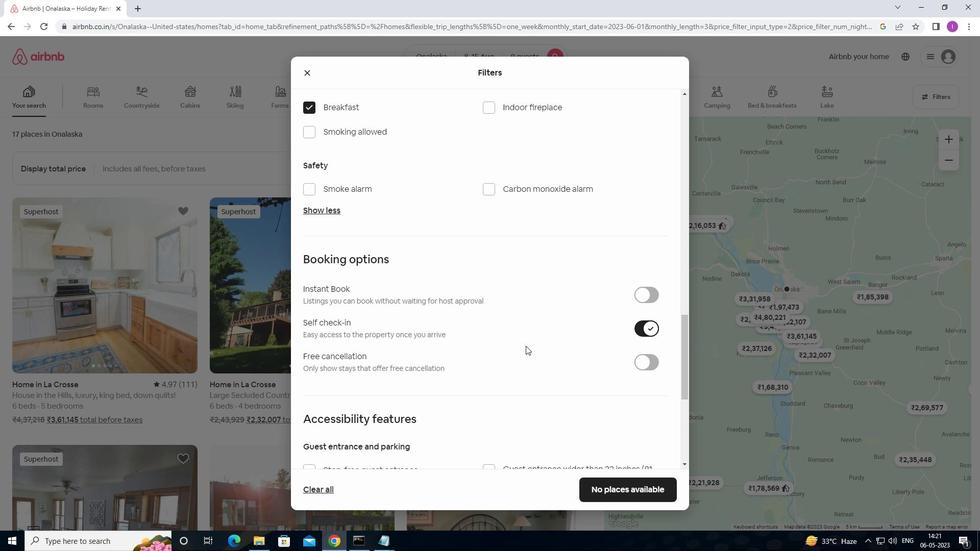 
Action: Mouse scrolled (526, 345) with delta (0, 0)
Screenshot: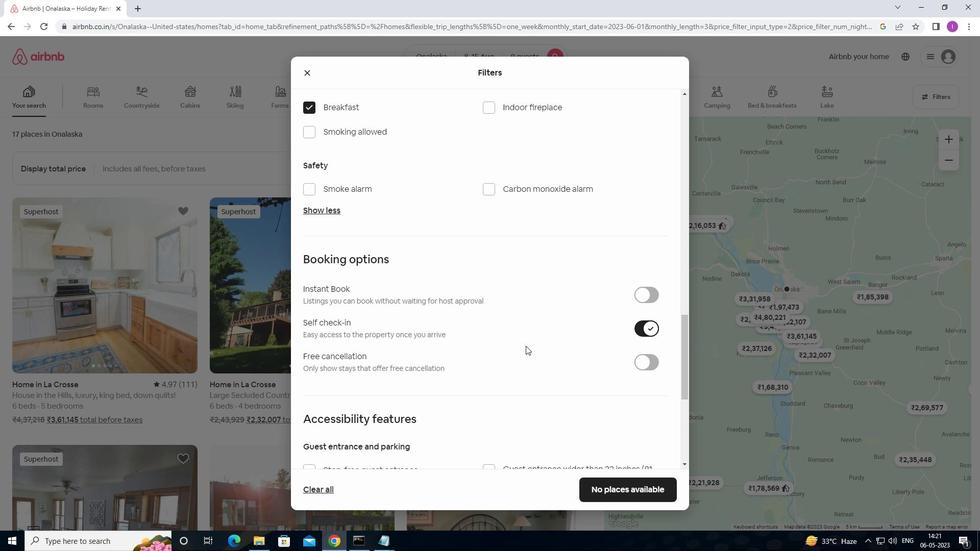 
Action: Mouse moved to (524, 344)
Screenshot: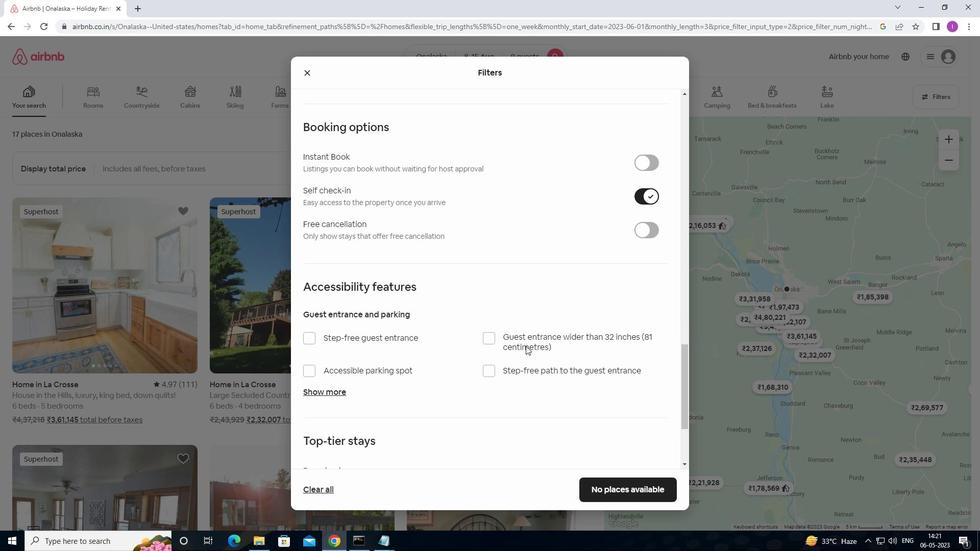 
Action: Mouse scrolled (524, 344) with delta (0, 0)
Screenshot: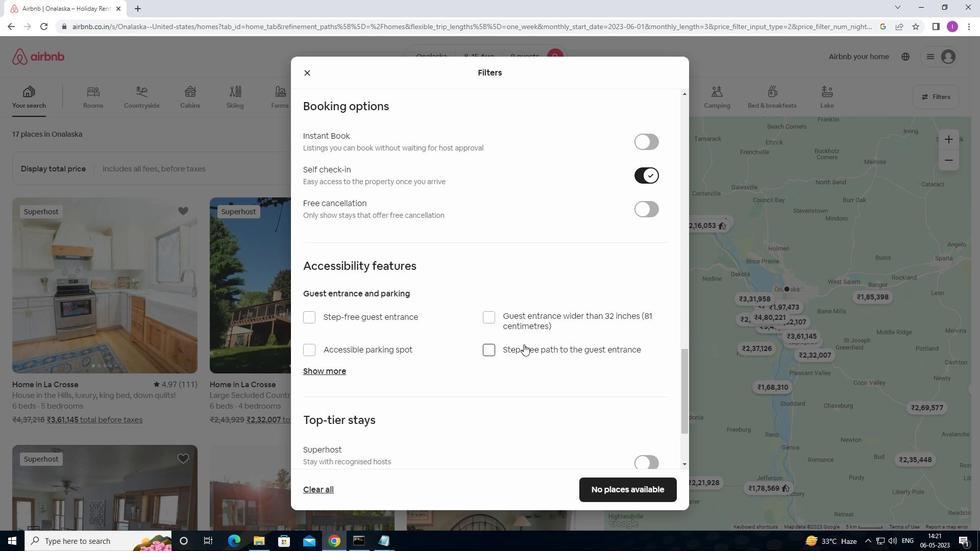 
Action: Mouse scrolled (524, 344) with delta (0, 0)
Screenshot: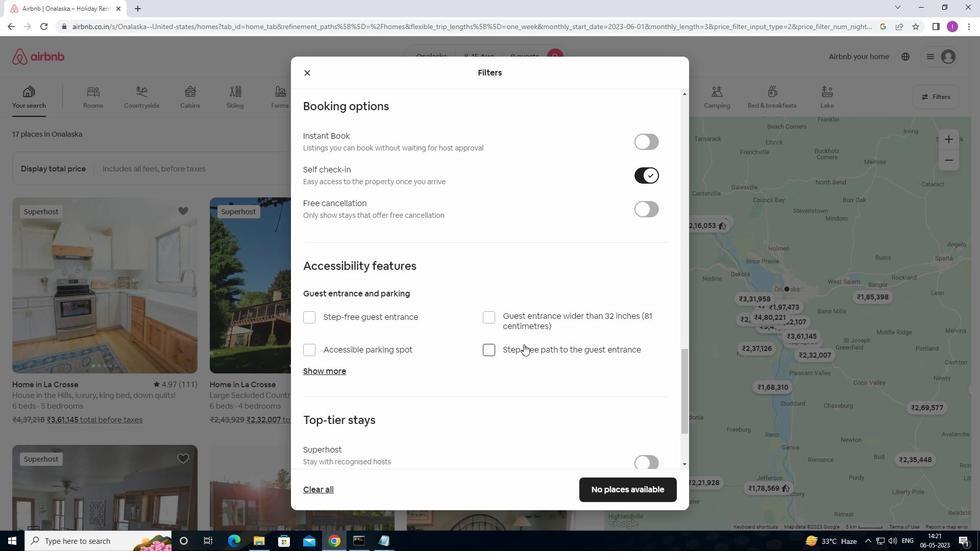 
Action: Mouse scrolled (524, 344) with delta (0, 0)
Screenshot: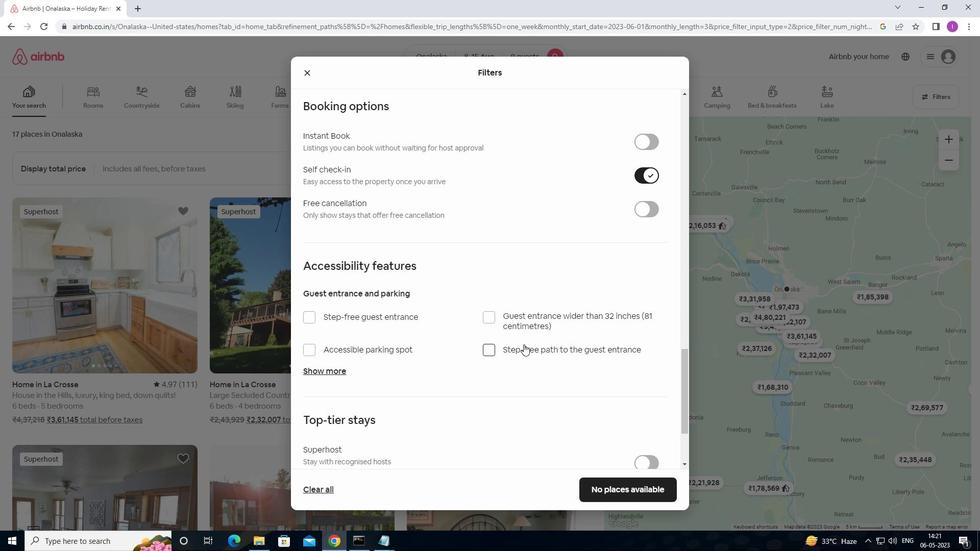 
Action: Mouse scrolled (524, 344) with delta (0, 0)
Screenshot: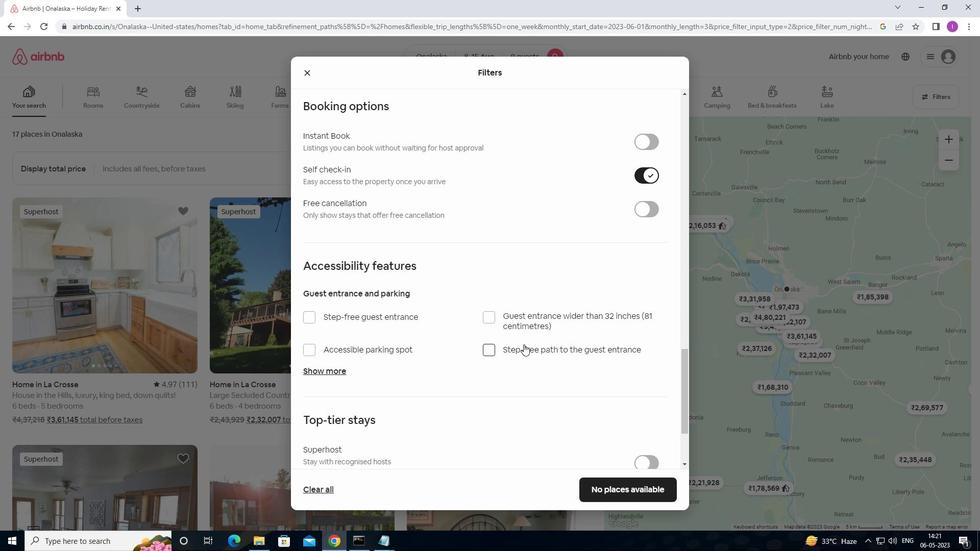 
Action: Mouse moved to (516, 357)
Screenshot: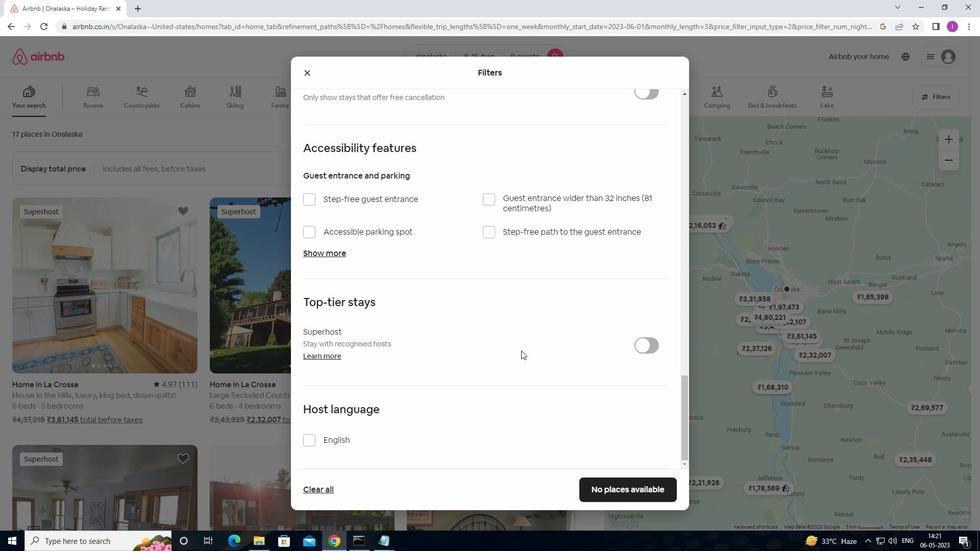 
Action: Mouse scrolled (516, 356) with delta (0, 0)
Screenshot: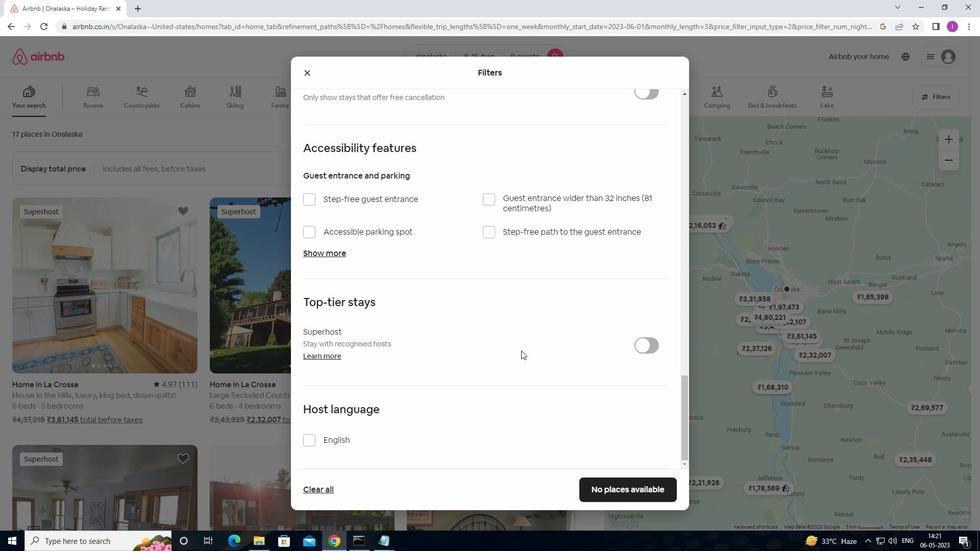 
Action: Mouse moved to (514, 360)
Screenshot: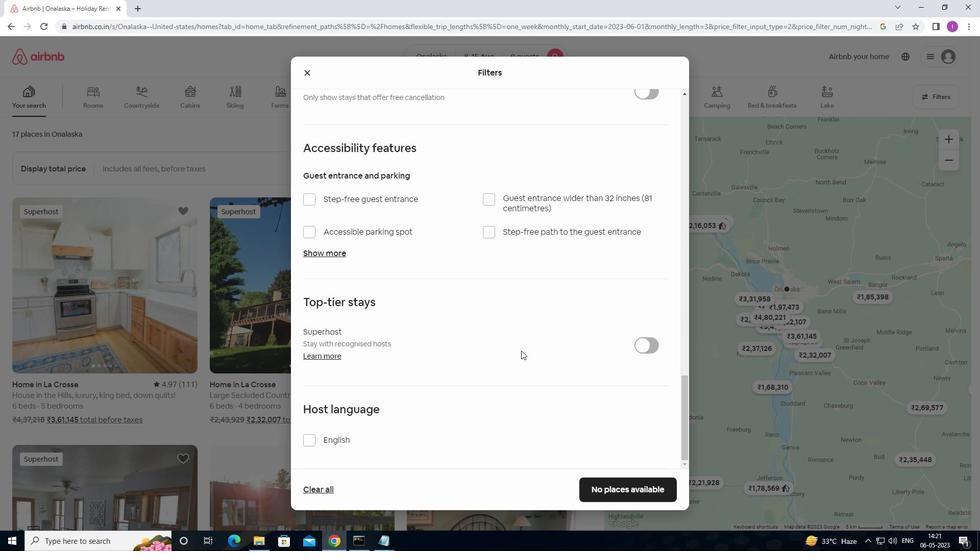 
Action: Mouse scrolled (514, 359) with delta (0, 0)
Screenshot: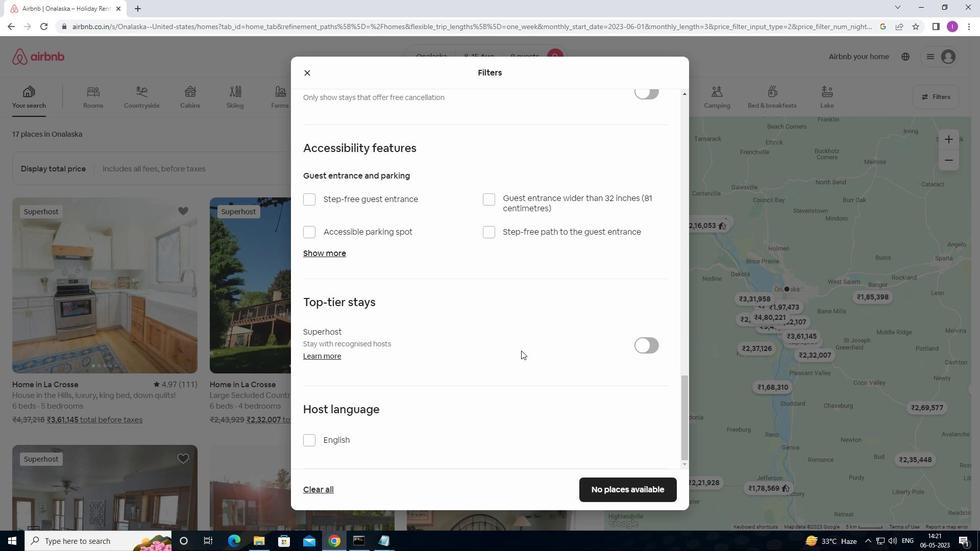 
Action: Mouse moved to (508, 364)
Screenshot: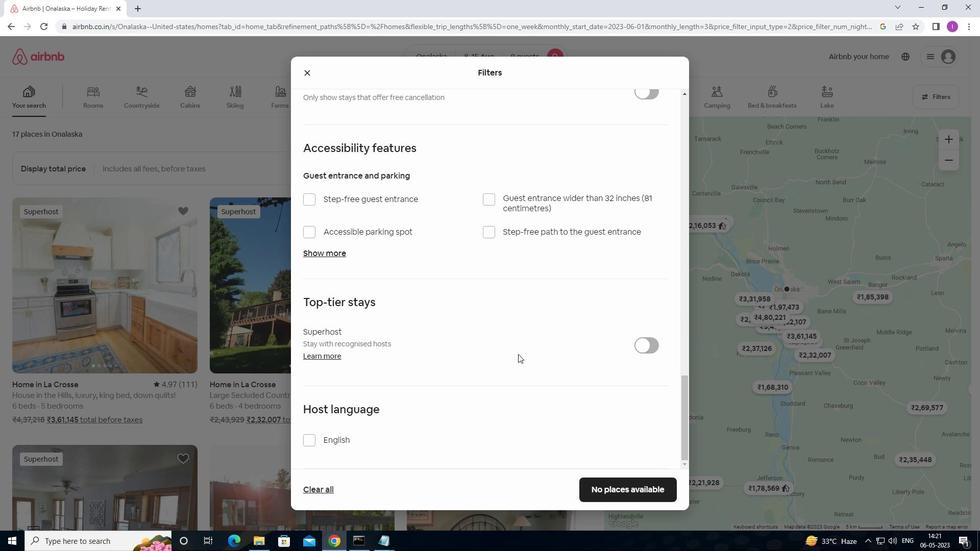 
Action: Mouse scrolled (508, 364) with delta (0, 0)
Screenshot: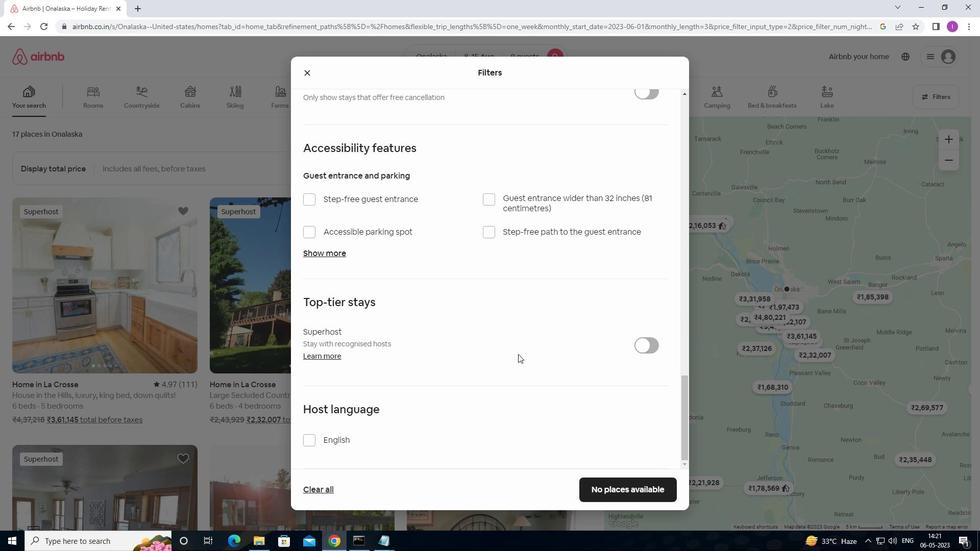 
Action: Mouse moved to (486, 374)
Screenshot: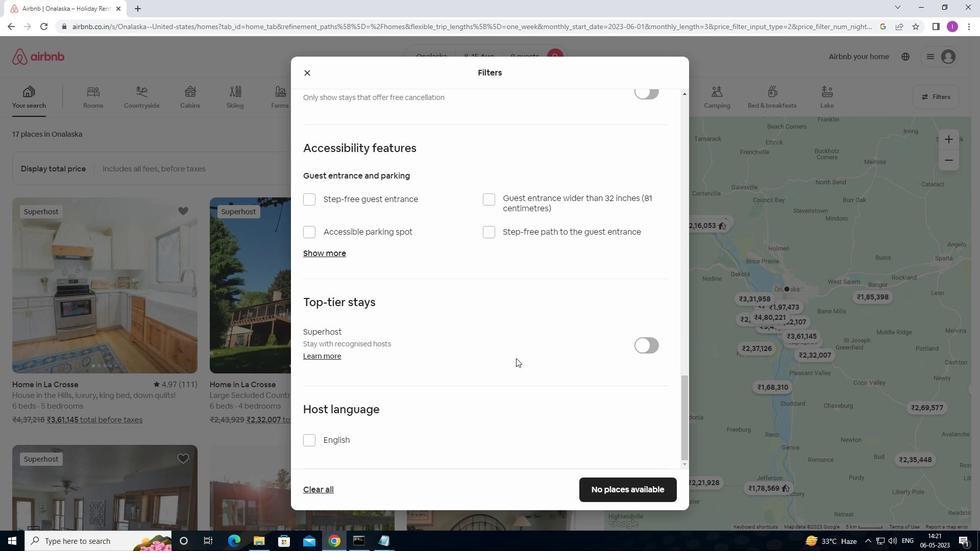 
Action: Mouse scrolled (486, 373) with delta (0, 0)
Screenshot: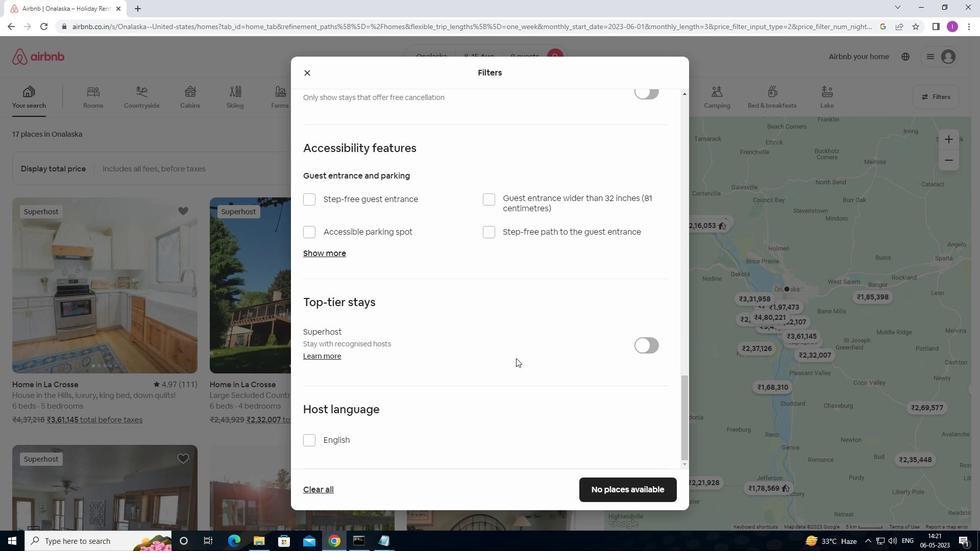
Action: Mouse moved to (311, 439)
Screenshot: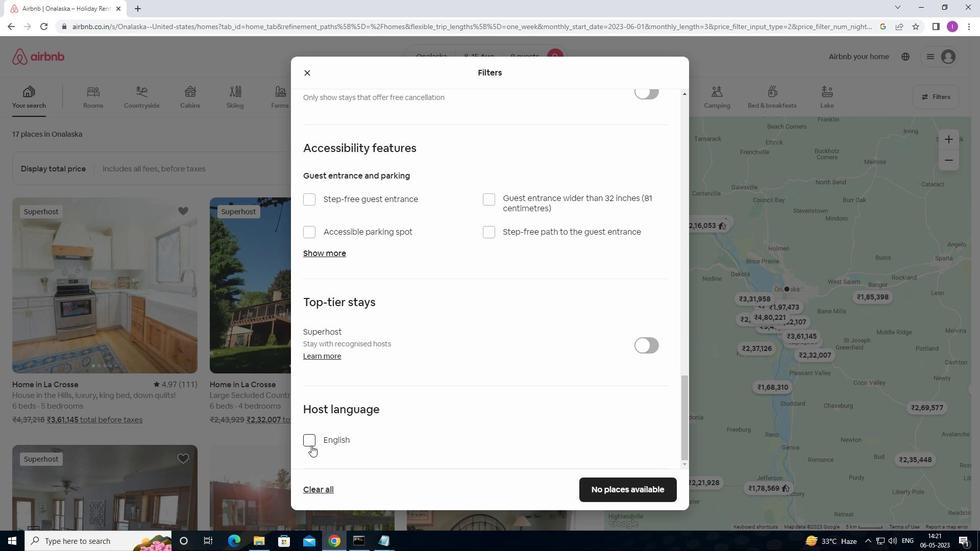 
Action: Mouse pressed left at (311, 439)
Screenshot: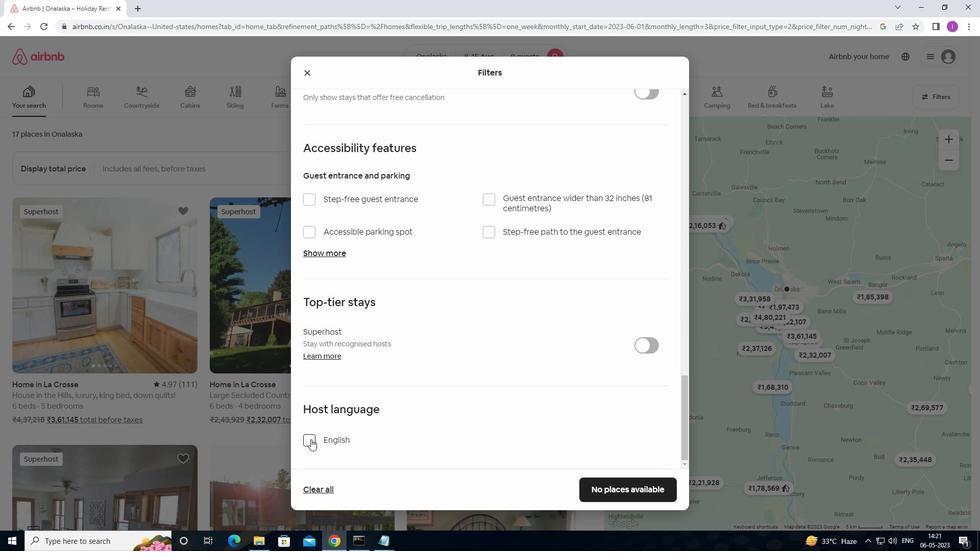 
Action: Mouse moved to (634, 486)
Screenshot: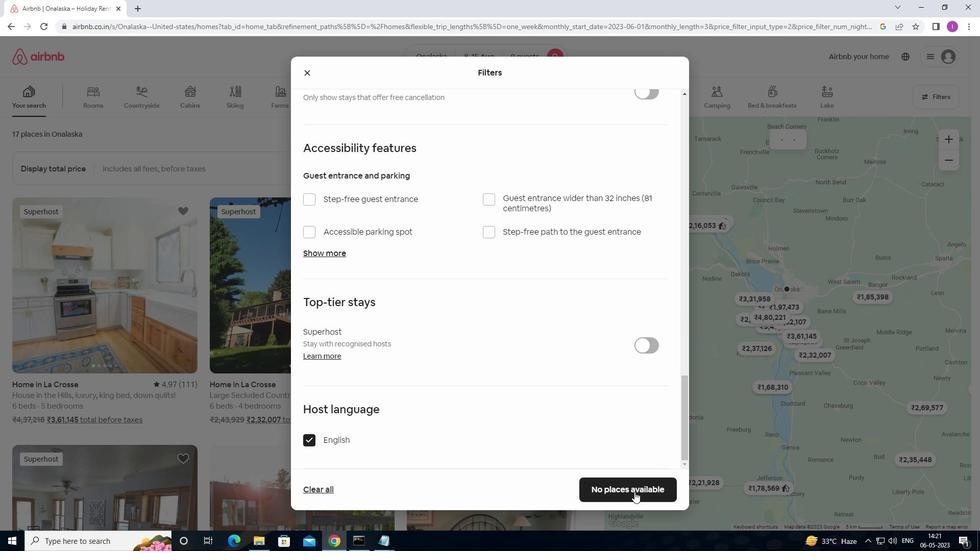 
Action: Mouse pressed left at (634, 486)
Screenshot: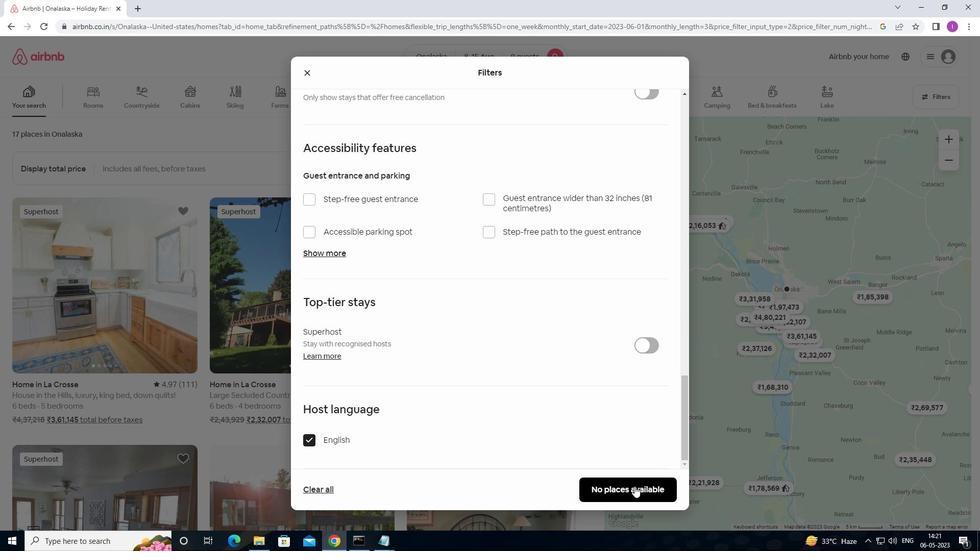 
Action: Mouse moved to (79, 3)
Screenshot: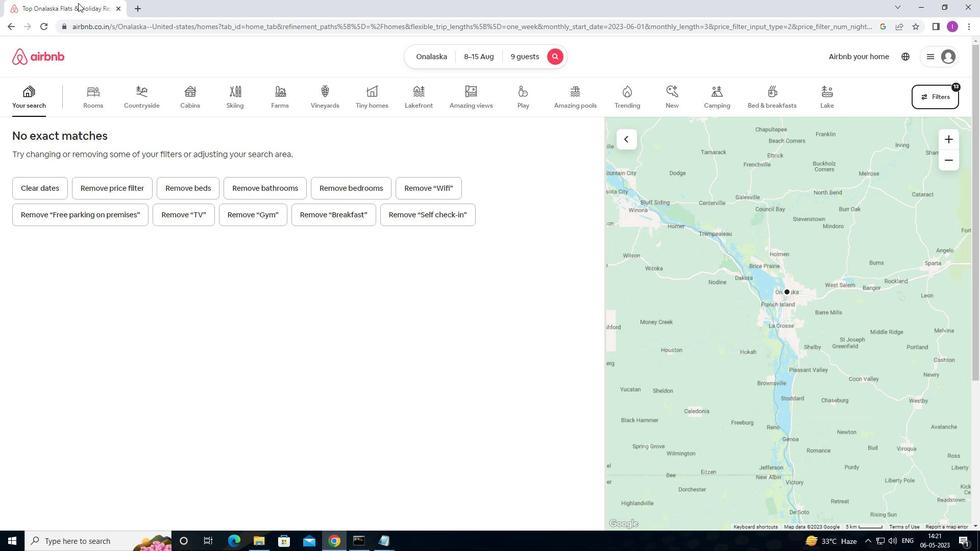 
